 Task: Add an event  with title  Casual Lunch Break: Mindfulness and Stress Reduction Workshop, date '2023/10/06' to 2023/10/07  & Select Event type as  Collective. Add location for the event as  Montreal, Canada and add a description: The AGM will also serve as a forum for electing or re-electing board members, if applicable. The election process will be conducted in accordance with the organization's bylaws and regulations, allowing for a fair and democratic representation of shareholders' interests.Create an event link  http-casuallunchbreak:mindfulnessandstressreductionworkshopcom & Select the event color as  Blue. , logged in from the account softage.4@softage.netand send the event invitation to softage.8@softage.net and softage.9@softage.net
Action: Mouse pressed left at (796, 117)
Screenshot: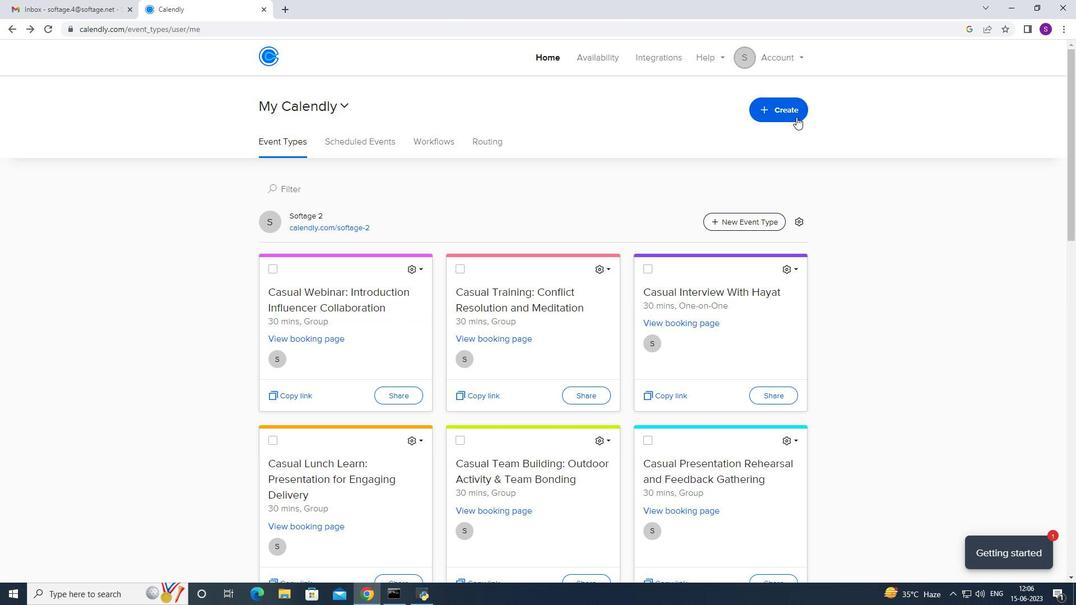 
Action: Mouse moved to (743, 147)
Screenshot: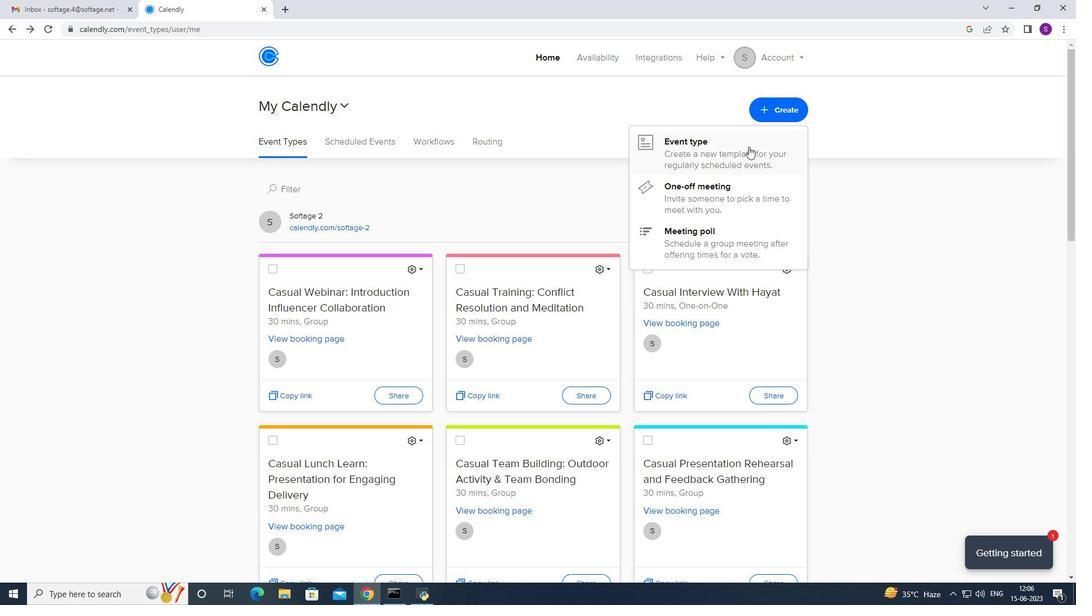 
Action: Mouse pressed left at (743, 147)
Screenshot: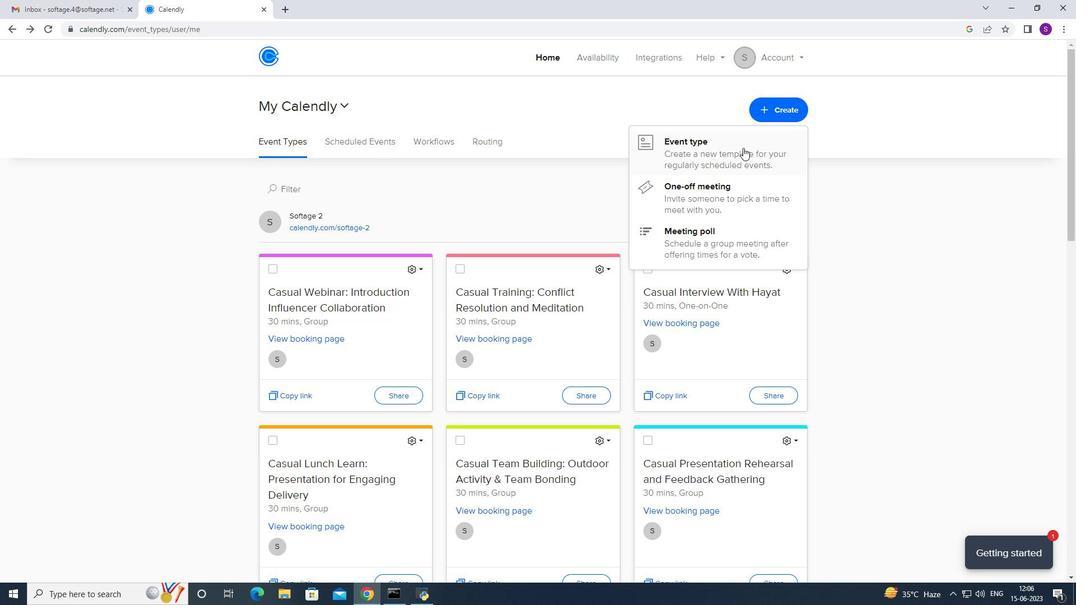 
Action: Mouse moved to (557, 333)
Screenshot: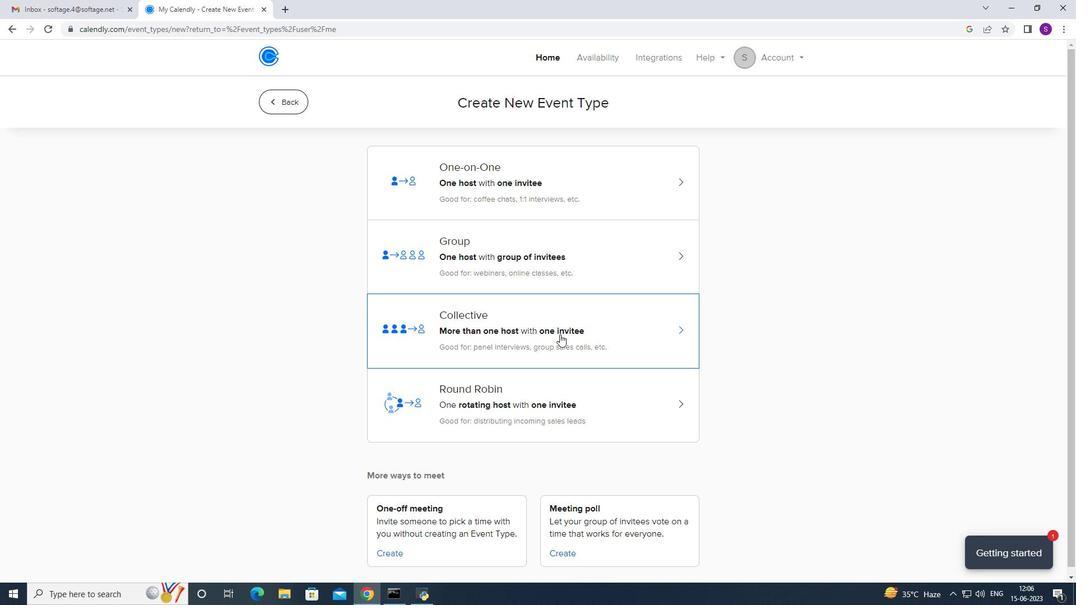 
Action: Mouse pressed left at (557, 333)
Screenshot: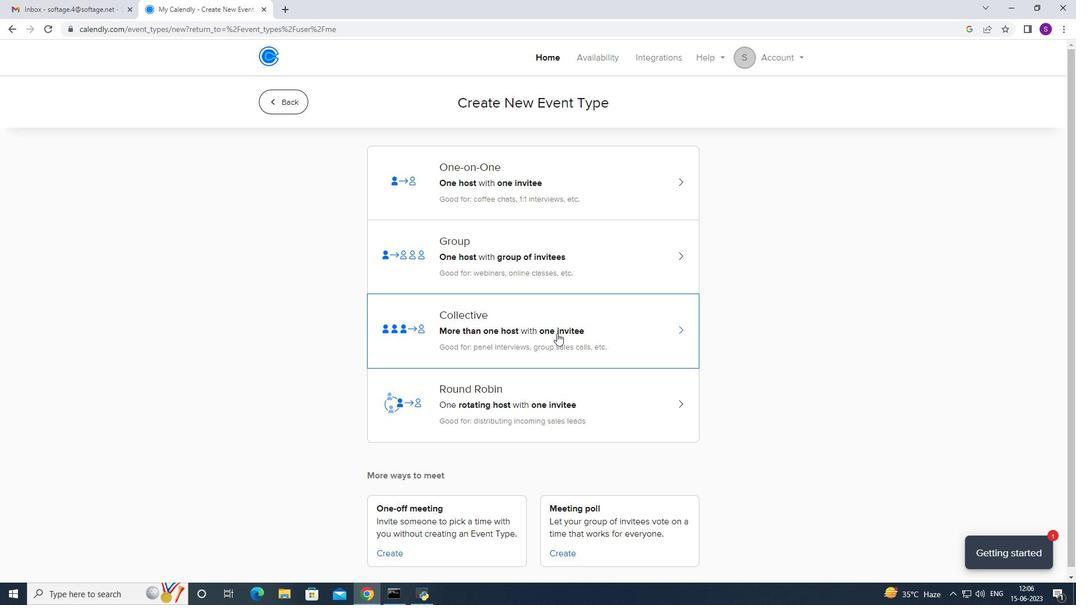 
Action: Mouse moved to (668, 248)
Screenshot: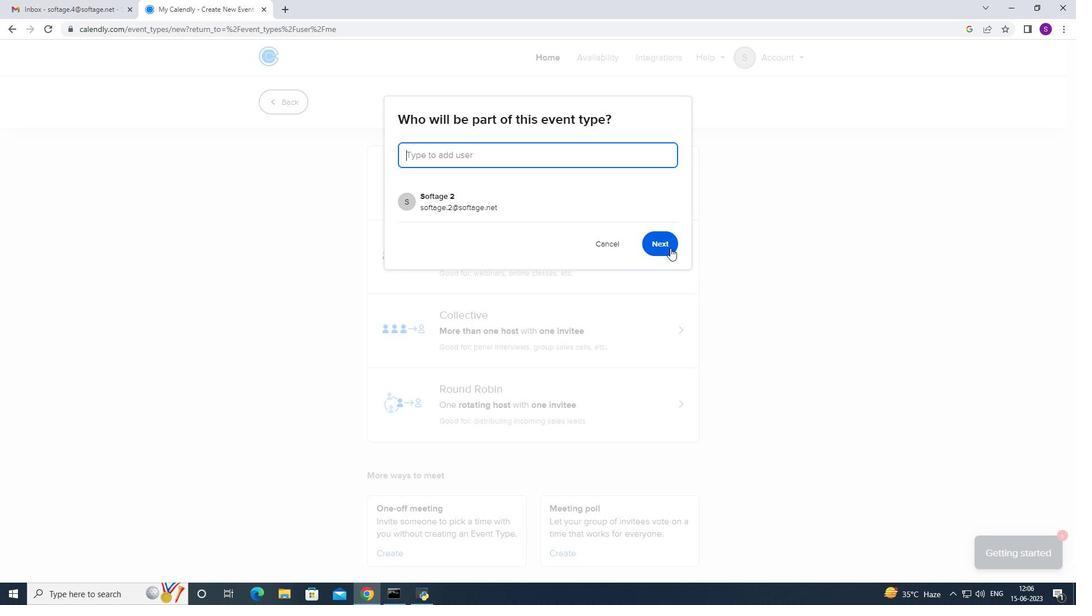 
Action: Mouse pressed left at (668, 248)
Screenshot: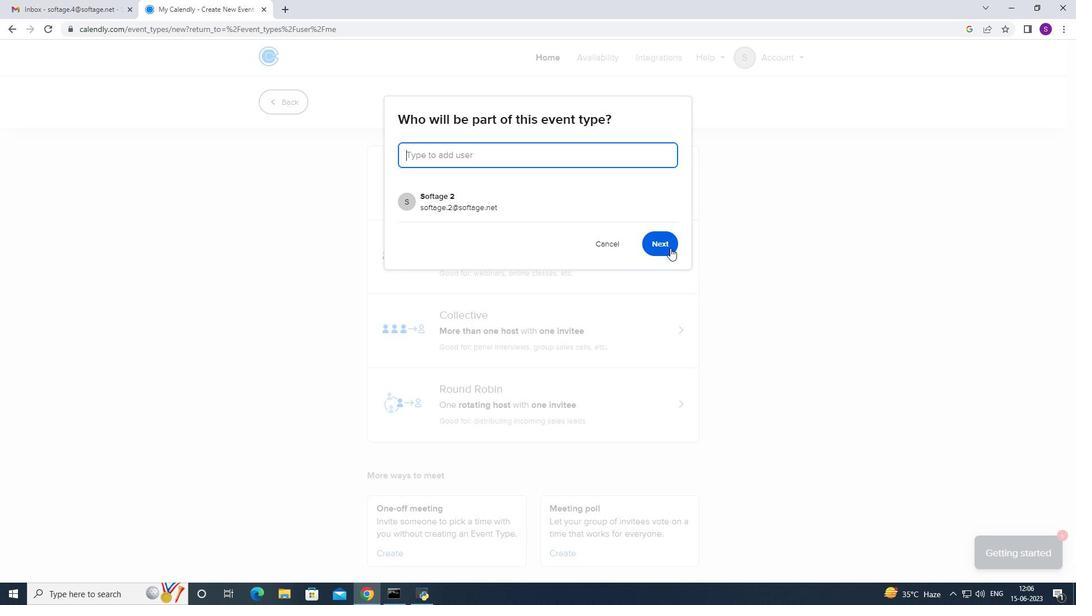 
Action: Mouse moved to (1060, 44)
Screenshot: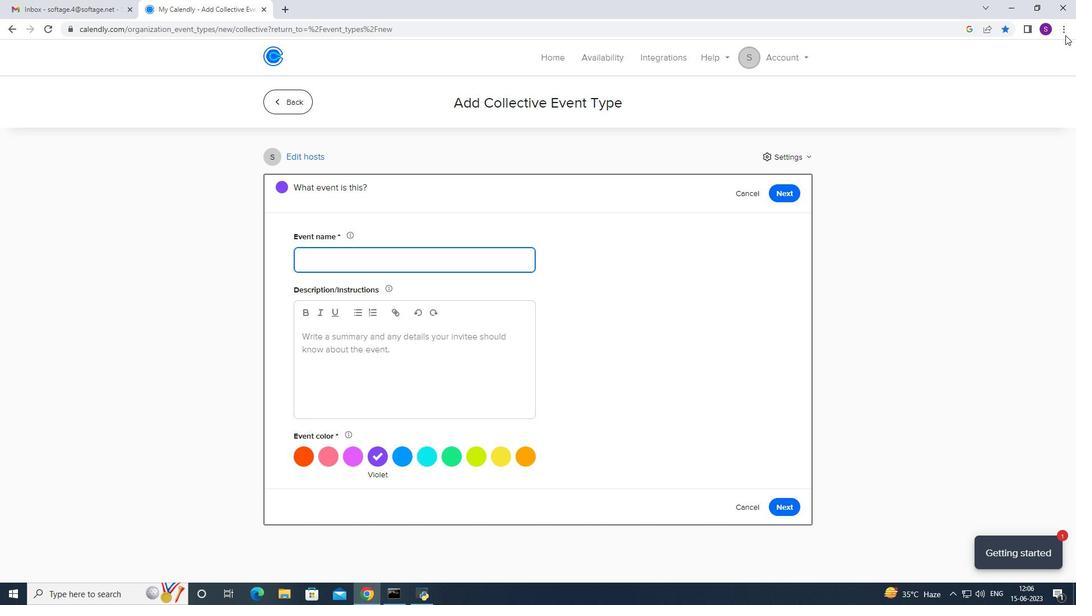 
Action: Key pressed <Key.caps_lock>C<Key.caps_lock>asual<Key.space><Key.caps_lock>L<Key.caps_lock>unch<Key.space><Key.caps_lock>BREAK<Key.shift_r>:<Key.space>M<Key.caps_lock>=<Key.backspace><Key.backspace><Key.backspace><Key.backspace><Key.backspace><Key.backspace><Key.backspace><Key.backspace><Key.caps_lock><Key.caps_lock>reak<Key.shift_r>:<Key.space><Key.caps_lock>M<Key.caps_lock>indg<Key.backspace>fullness<Key.space>ans=<Key.backspace><Key.backspace><Key.backspace><Key.backspace>
Screenshot: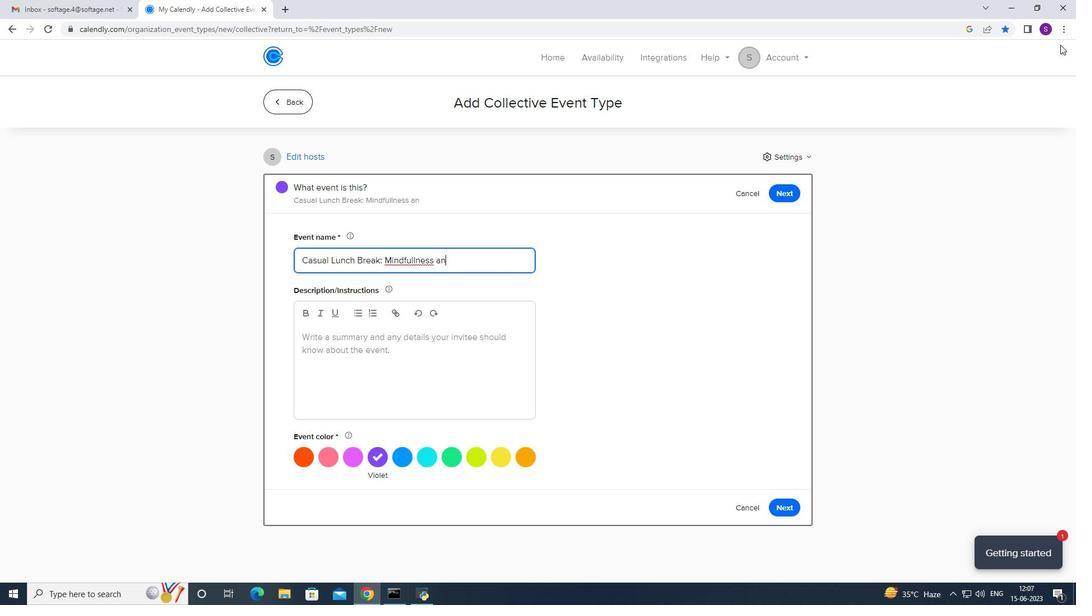 
Action: Mouse moved to (749, 1)
Screenshot: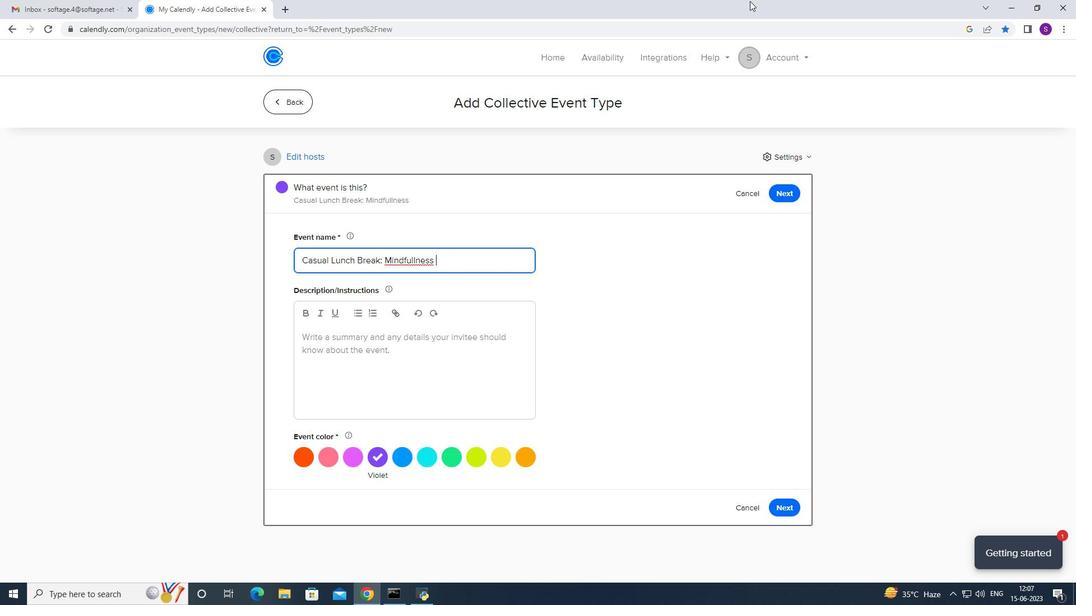 
Action: Key pressed <Key.backspace><Key.backspace><Key.backspace><Key.backspace><Key.backspace><Key.backspace>ness<Key.space>and<Key.space><Key.caps_lock>S<Key.caps_lock>tress<Key.space><Key.caps_lock>R<Key.caps_lock>educyion<Key.backspace><Key.backspace><Key.backspace><Key.backspace>tion
Screenshot: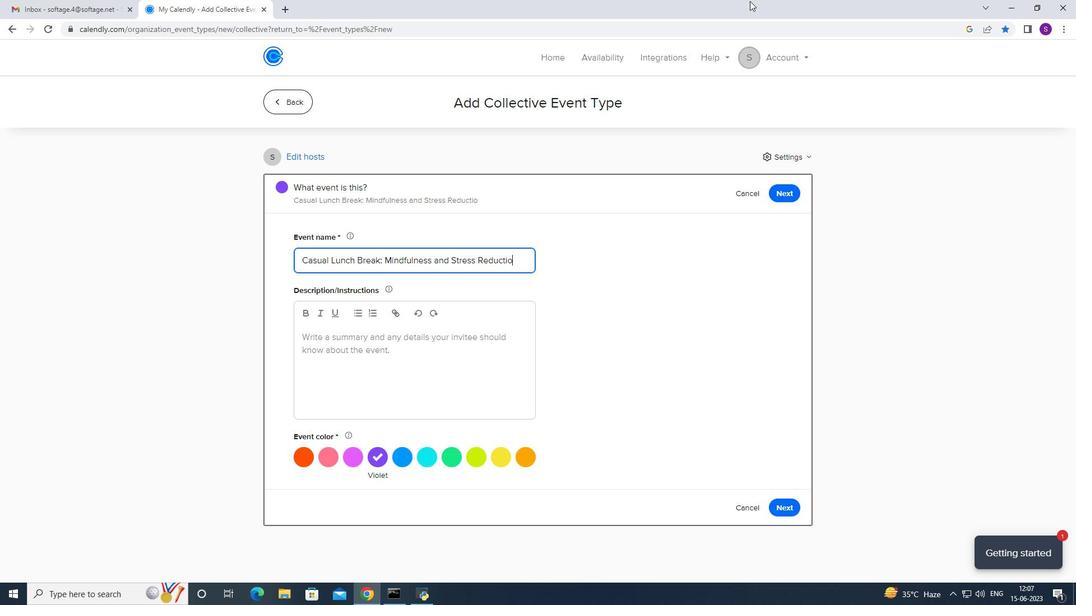 
Action: Mouse moved to (400, 359)
Screenshot: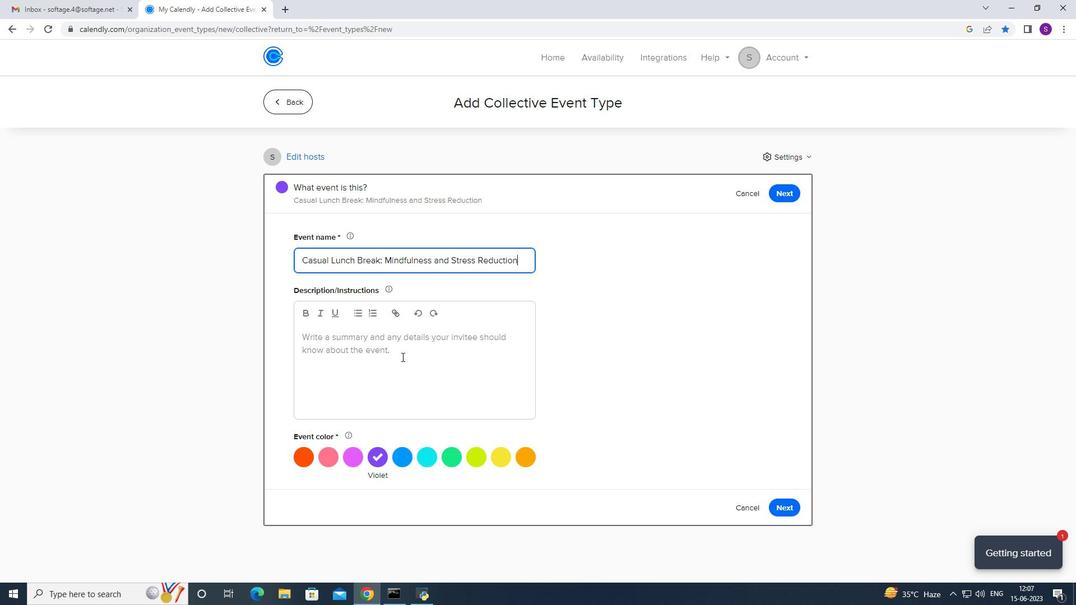 
Action: Mouse pressed left at (400, 359)
Screenshot: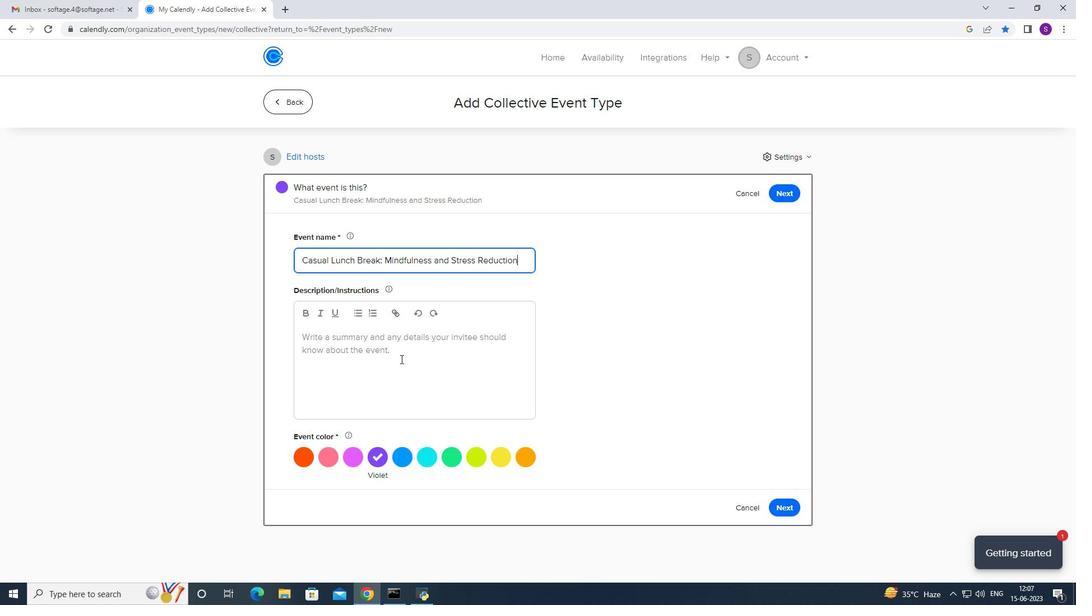 
Action: Mouse moved to (401, 459)
Screenshot: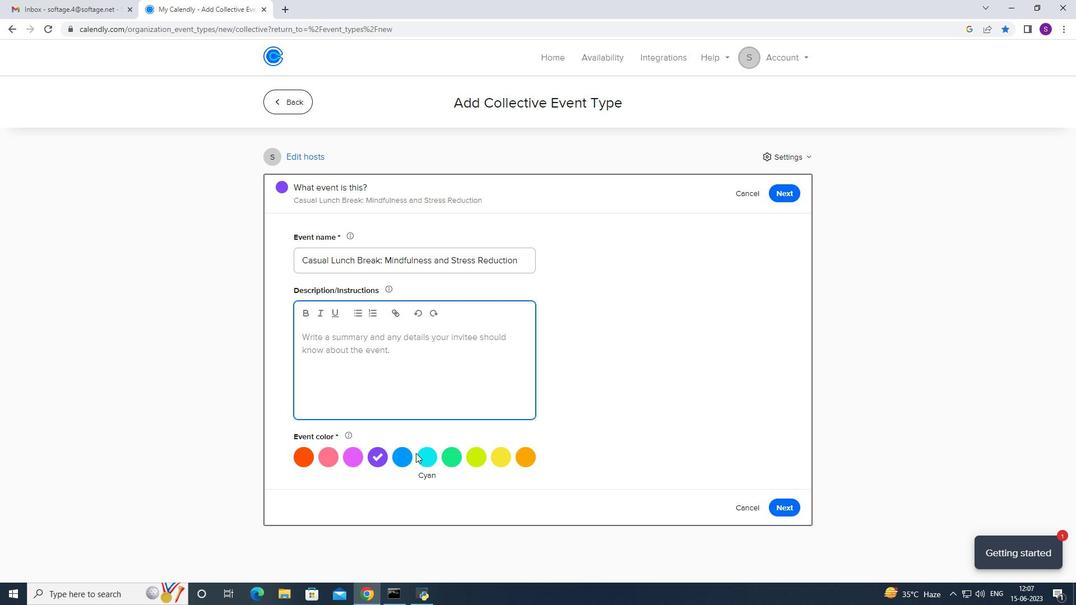 
Action: Mouse pressed left at (401, 459)
Screenshot: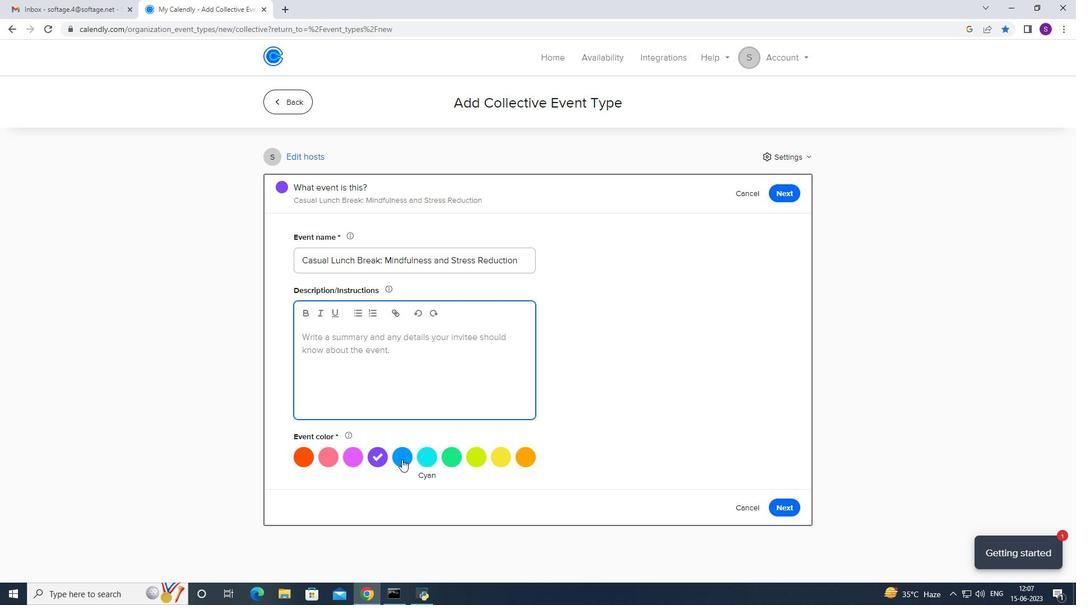 
Action: Mouse moved to (398, 363)
Screenshot: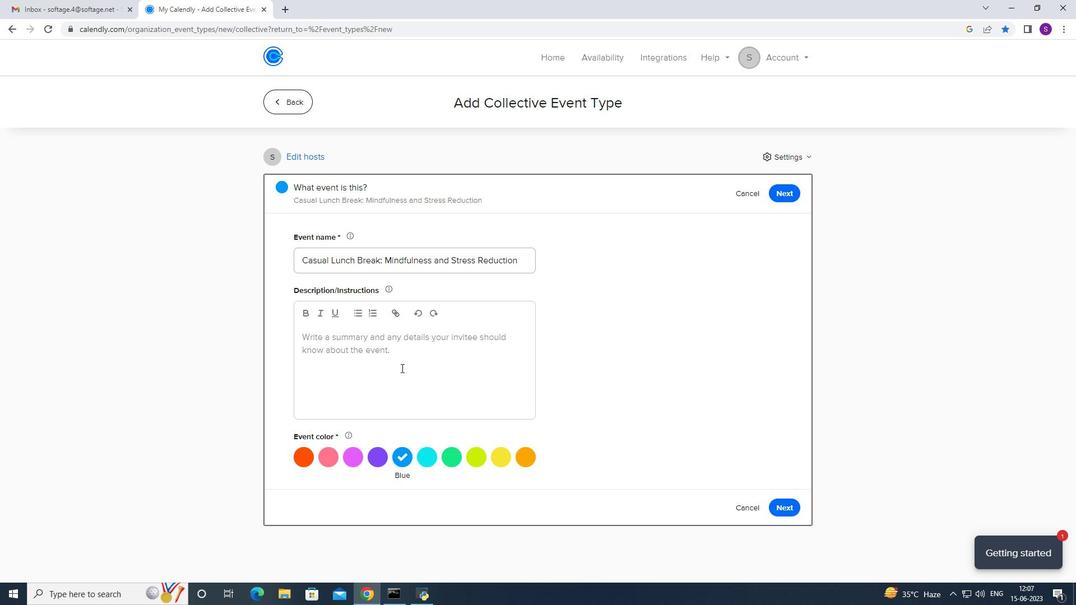 
Action: Mouse pressed left at (398, 363)
Screenshot: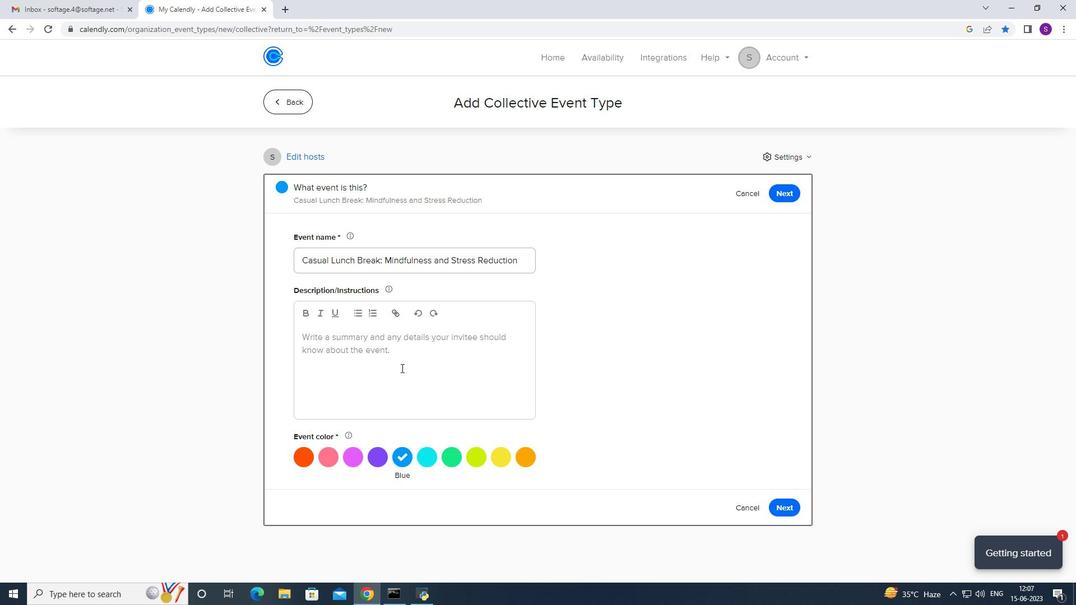 
Action: Mouse moved to (319, 319)
Screenshot: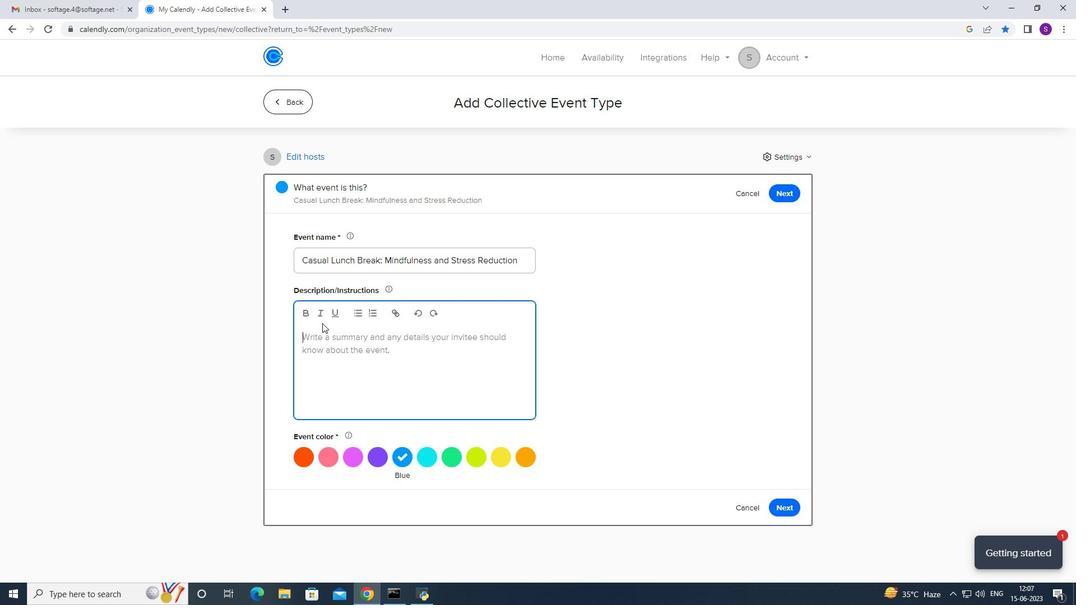
Action: Mouse pressed left at (319, 319)
Screenshot: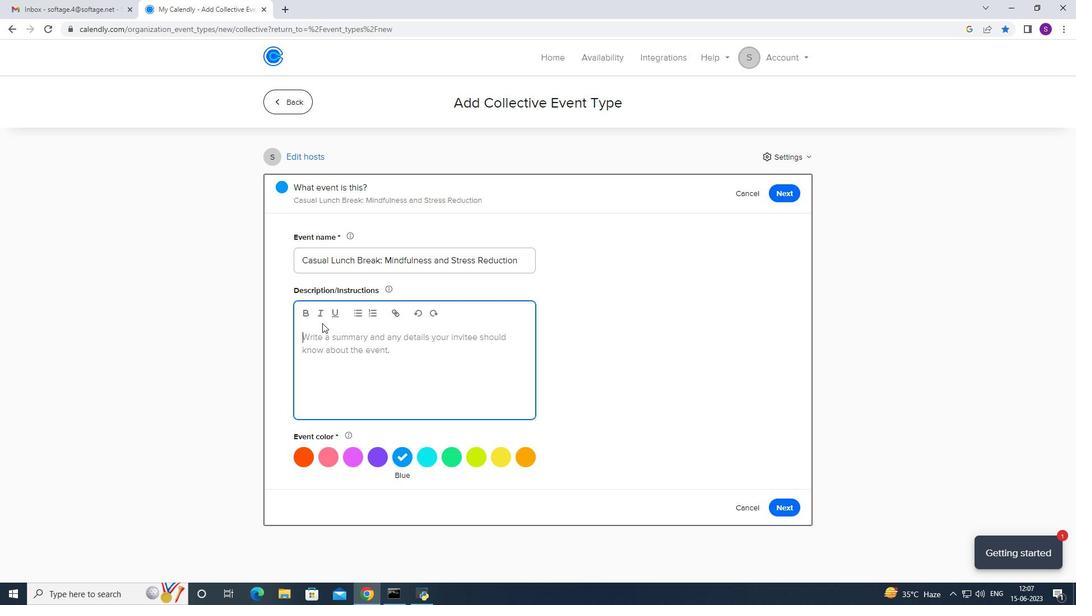 
Action: Mouse moved to (319, 339)
Screenshot: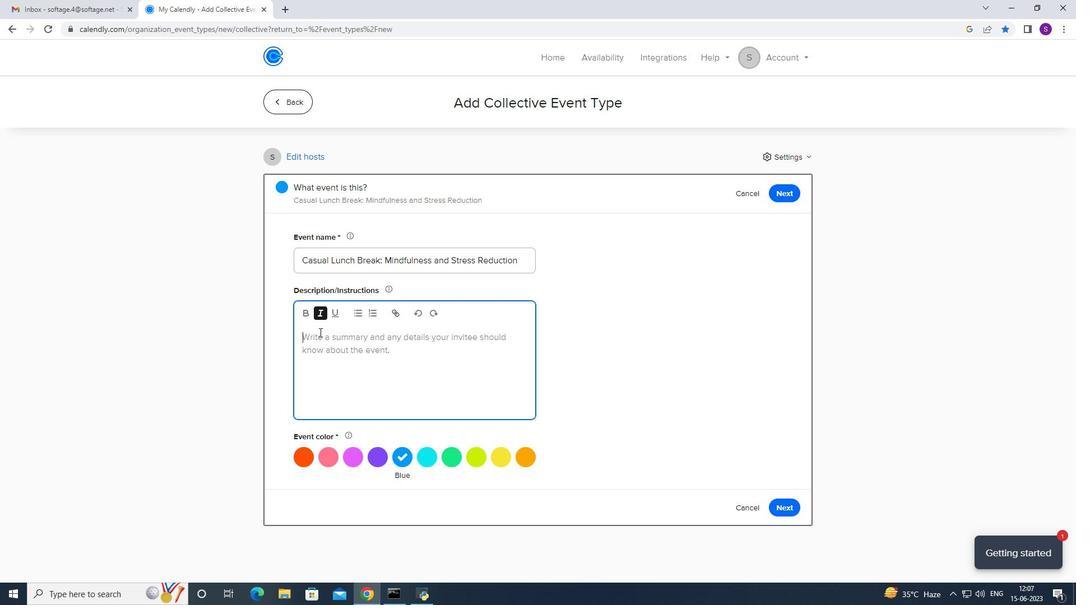 
Action: Mouse pressed left at (319, 339)
Screenshot: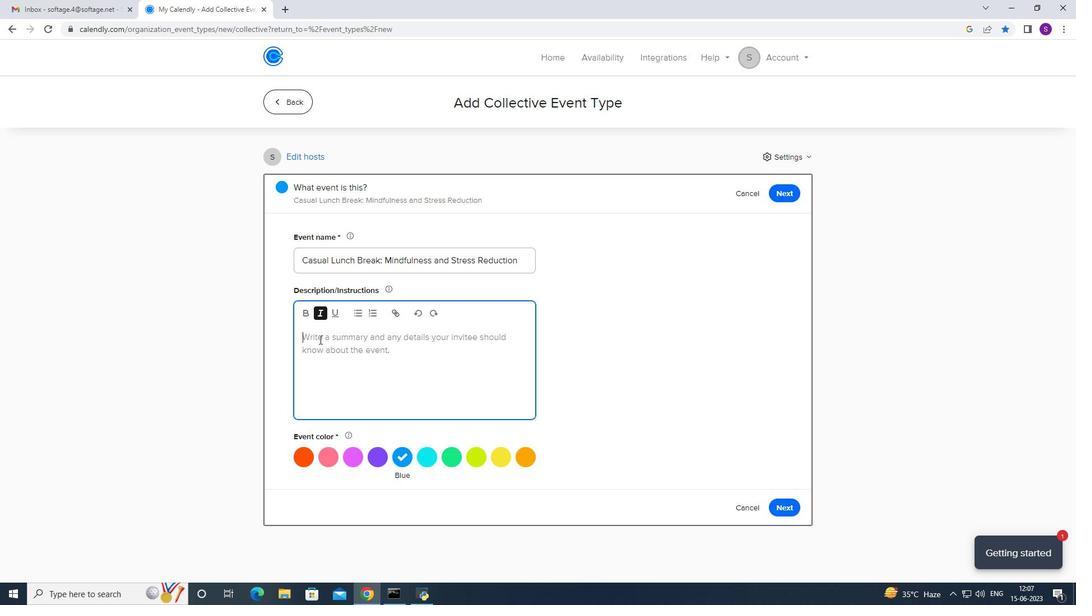 
Action: Mouse moved to (327, 339)
Screenshot: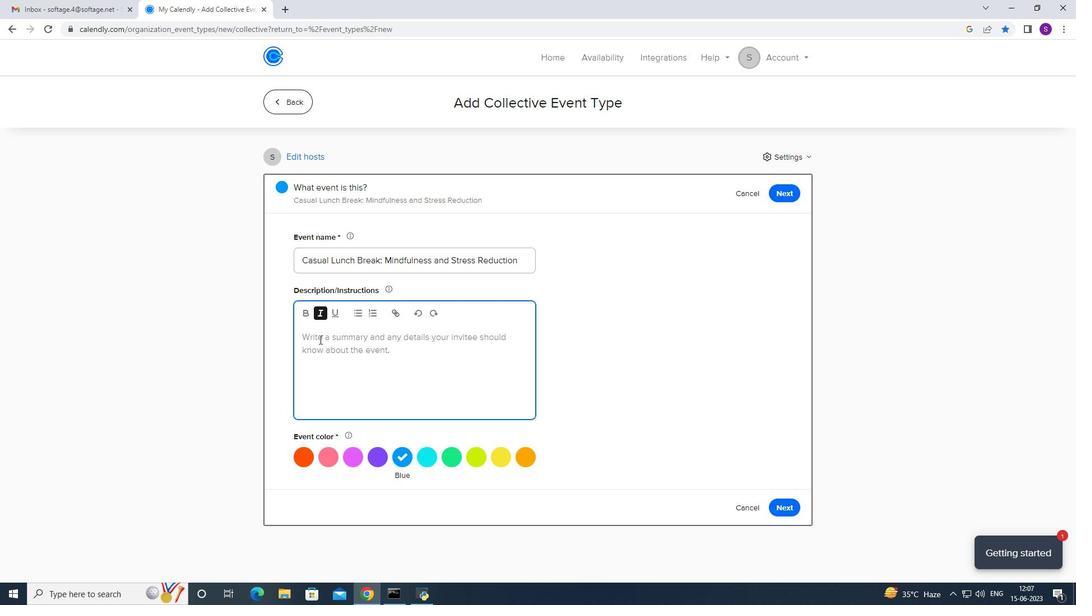 
Action: Key pressed <Key.caps_lock>T<Key.caps_lock>he<Key.space><Key.caps_lock>AGM<Key.space><Key.caps_lock>will<Key.space>also<Key.space>serve<Key.space>as<Key.space>a<Key.space>forum<Key.space>for<Key.space>electing<Key.space>or<Key.space>re<Key.space>electing<Key.space>
Screenshot: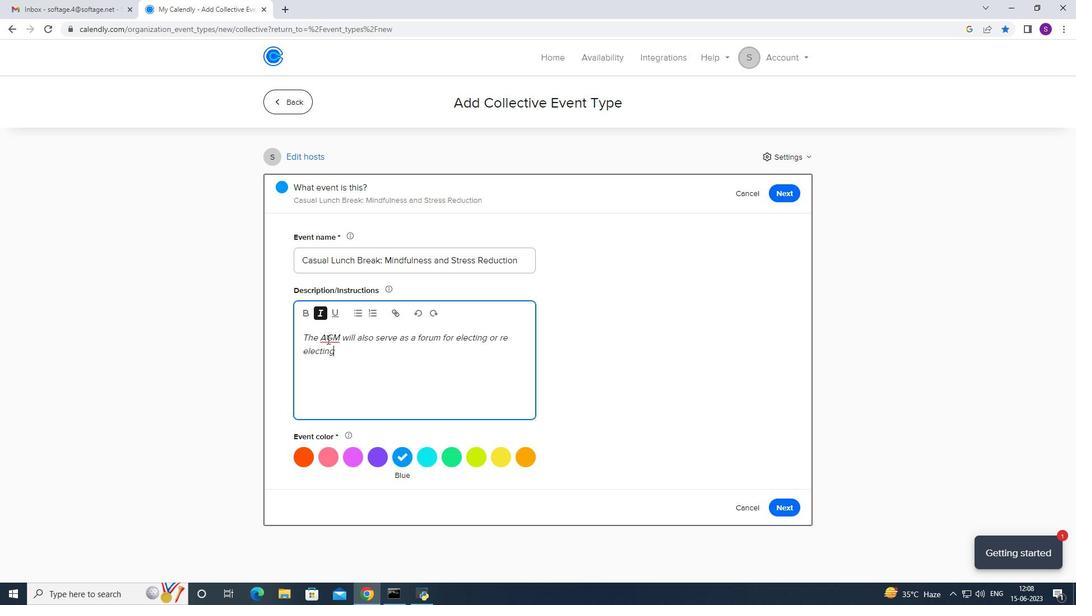 
Action: Mouse moved to (330, 332)
Screenshot: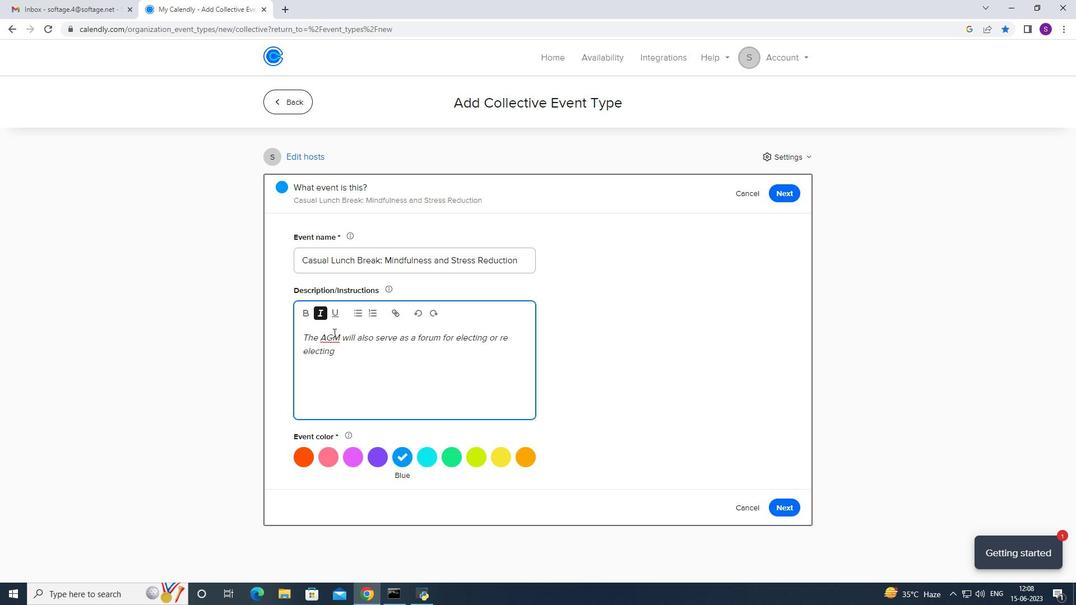 
Action: Key pressed board<Key.space>members<Key.space>if<Key.space>applicale<Key.backspace><Key.backspace>b;e<Key.backspace><Key.backspace>le.<Key.caps_lock>T<Key.caps_lock>he<Key.space>election<Key.space>[<Key.backspace>process<Key.space>will<Key.space>be<Key.space>coin<Key.backspace><Key.backspace>nducted<Key.space>in<Key.space>accordance<Key.space>with<Key.space>the<Key.space>oi<Key.backspace>rganizations<Key.space>bu<Key.backspace>y<Key.space>laws<Key.space>and<Key.space>regyu<Key.backspace><Key.backspace>ulations<Key.space>,allowing<Key.space>for<Key.space>fair<Key.space>andf<Key.space><Key.backspace><Key.backspace><Key.space>democt<Key.backspace>ratic<Key.space>res<Key.backspace>presentation<Key.space>of<Key.space>shareholders<Key.space>interests.
Screenshot: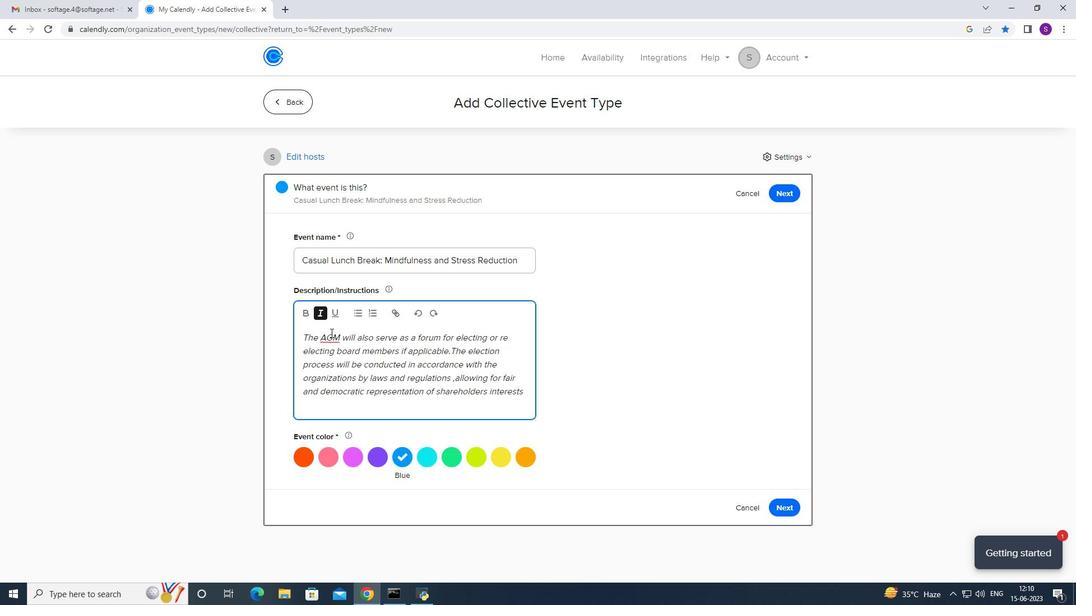 
Action: Mouse moved to (779, 501)
Screenshot: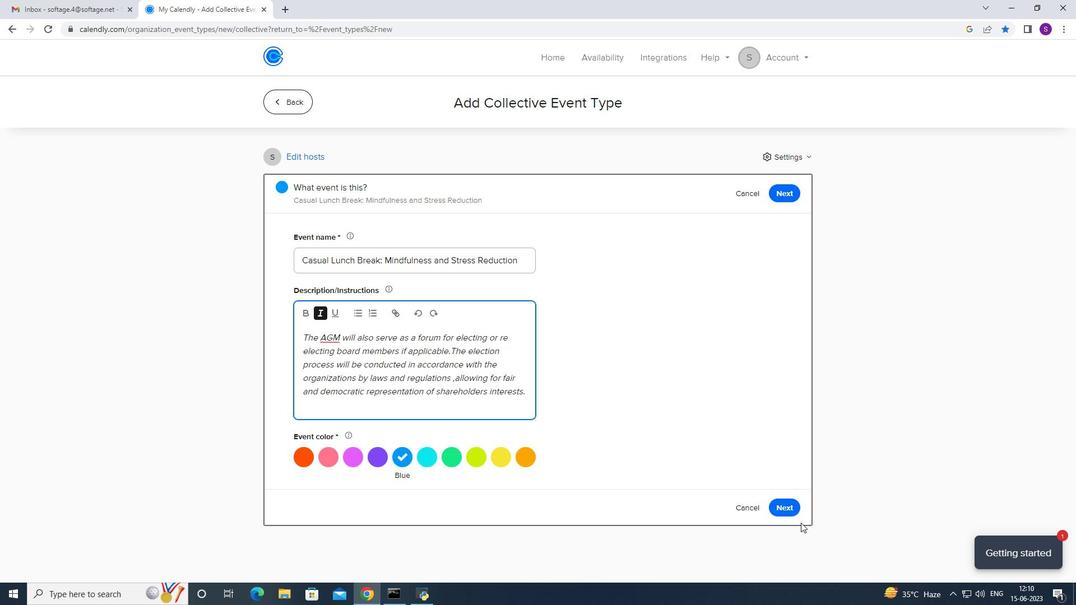 
Action: Mouse pressed left at (779, 501)
Screenshot: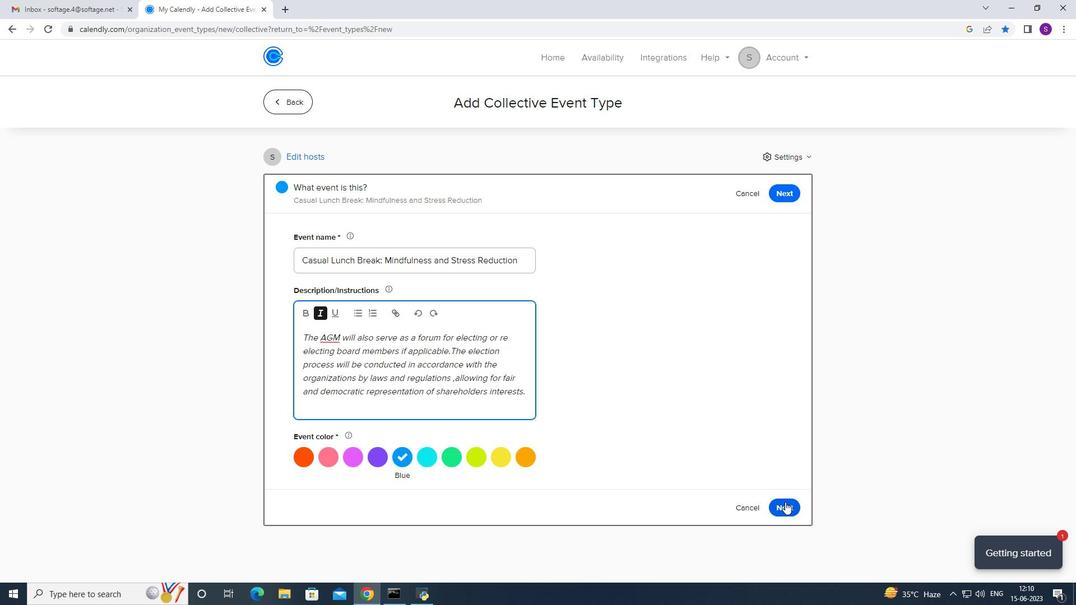 
Action: Mouse moved to (344, 322)
Screenshot: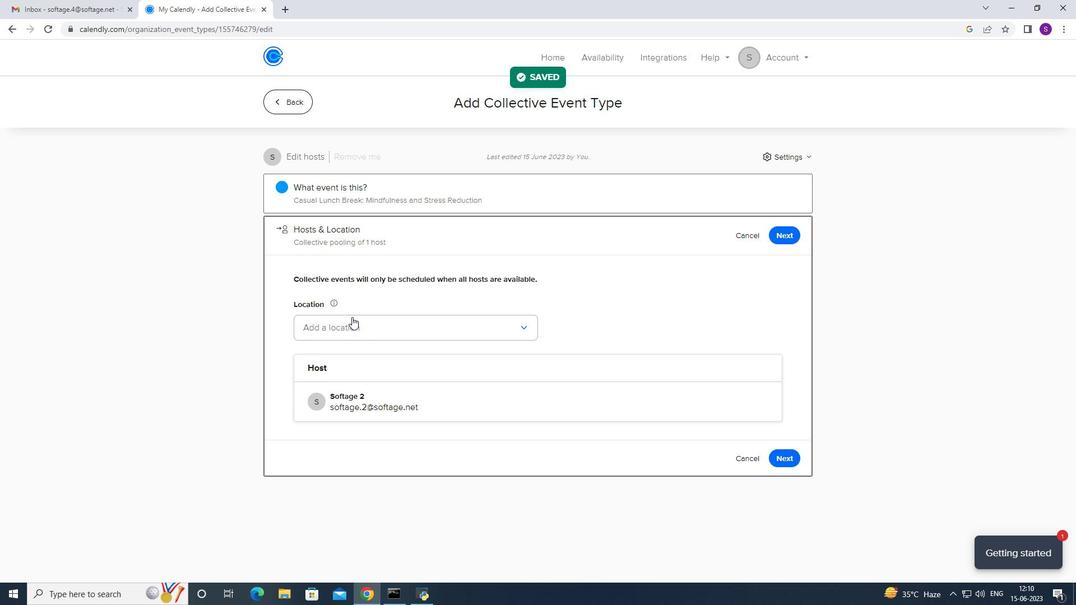 
Action: Mouse pressed left at (344, 322)
Screenshot: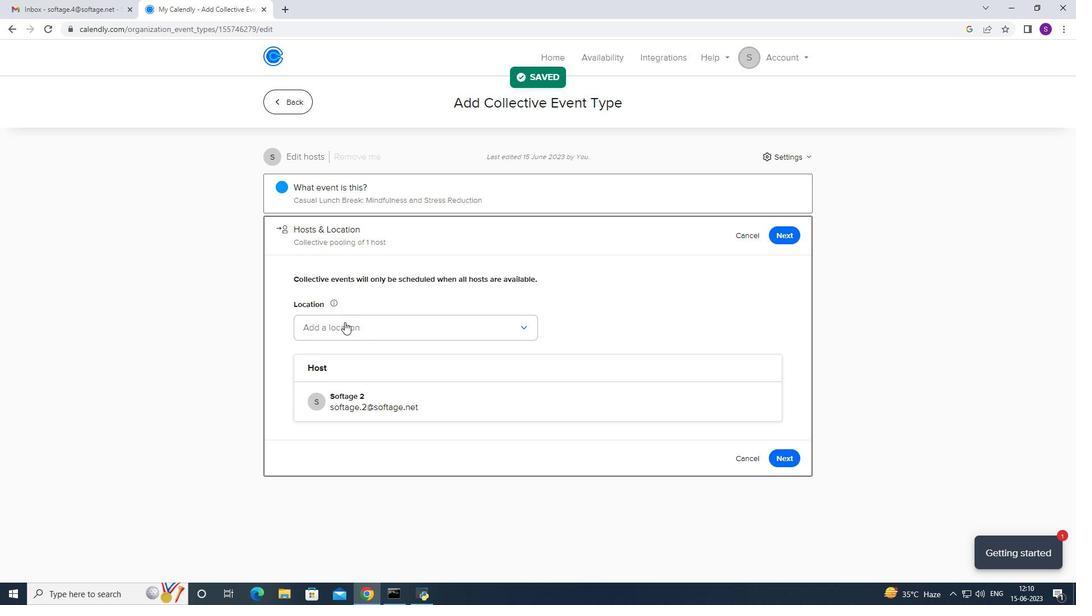 
Action: Mouse moved to (376, 352)
Screenshot: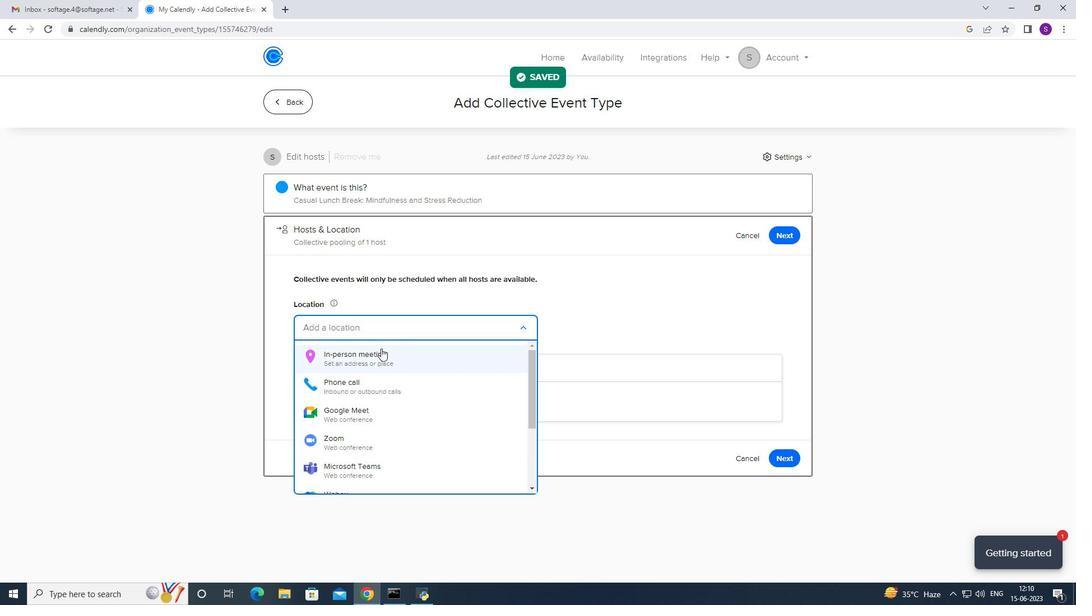 
Action: Mouse pressed left at (376, 352)
Screenshot: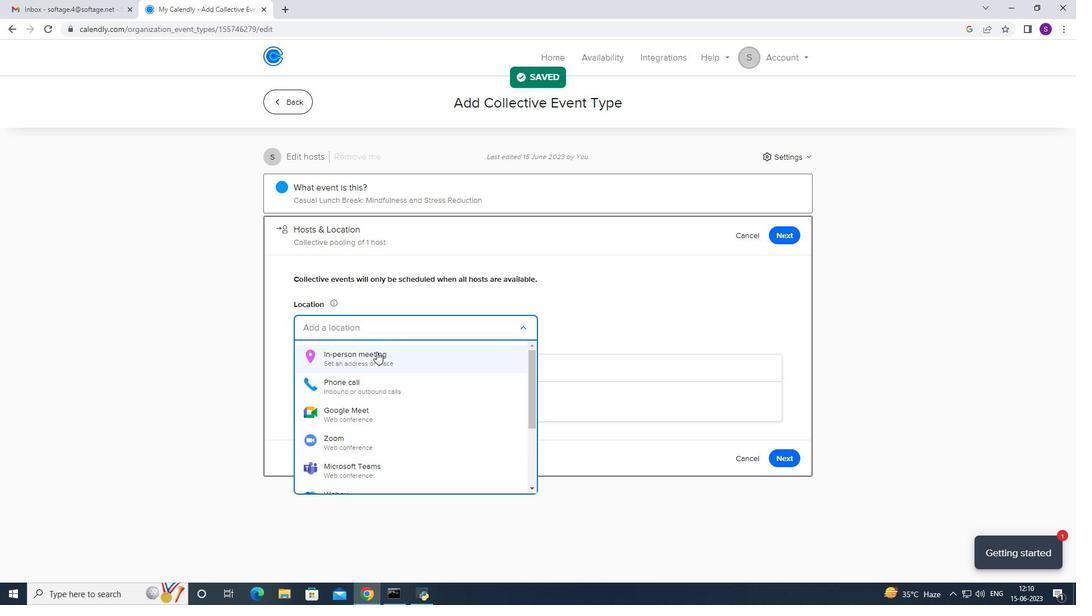 
Action: Mouse moved to (534, 188)
Screenshot: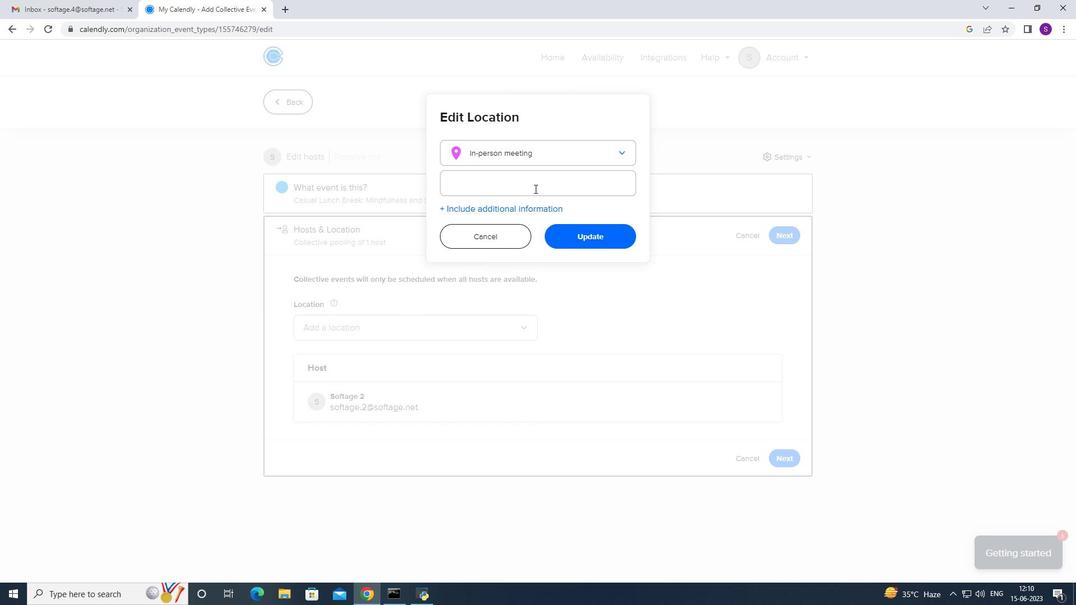 
Action: Mouse pressed left at (534, 188)
Screenshot: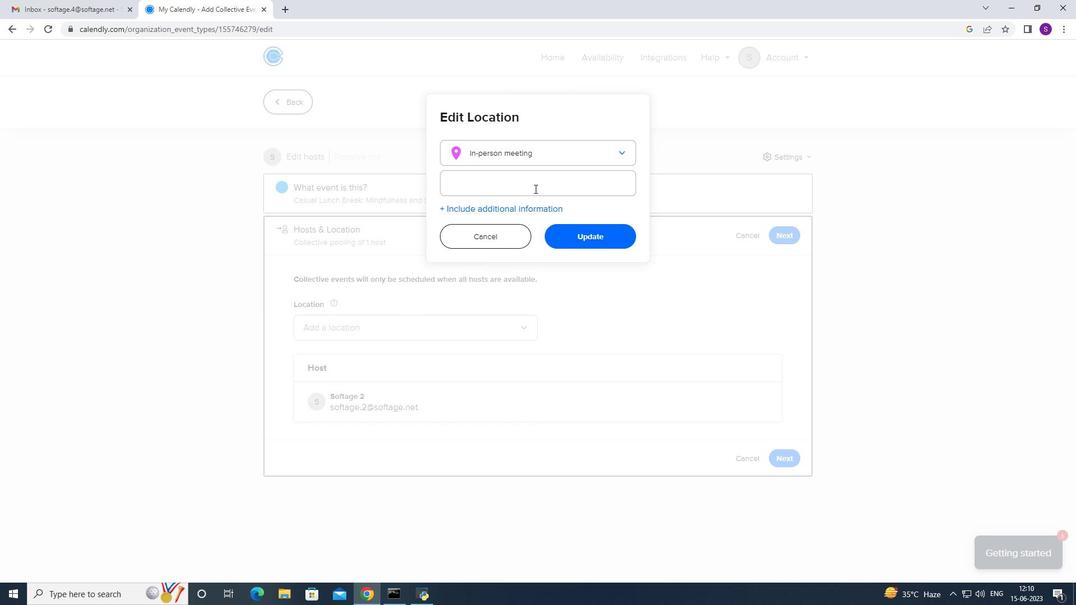 
Action: Mouse moved to (515, 193)
Screenshot: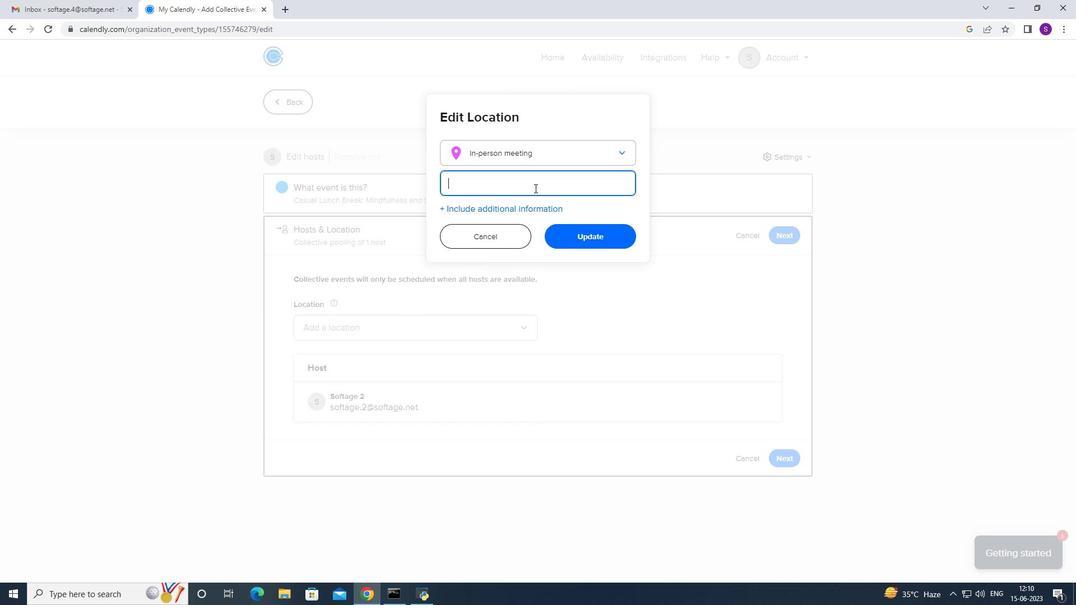 
Action: Key pressed <Key.caps_lock>M<Key.caps_lock>ontreal,m<Key.space><Key.caps_lock>C<Key.caps_lock><Key.backspace><Key.backspace><Key.backspace><Key.caps_lock>C<Key.caps_lock>anada
Screenshot: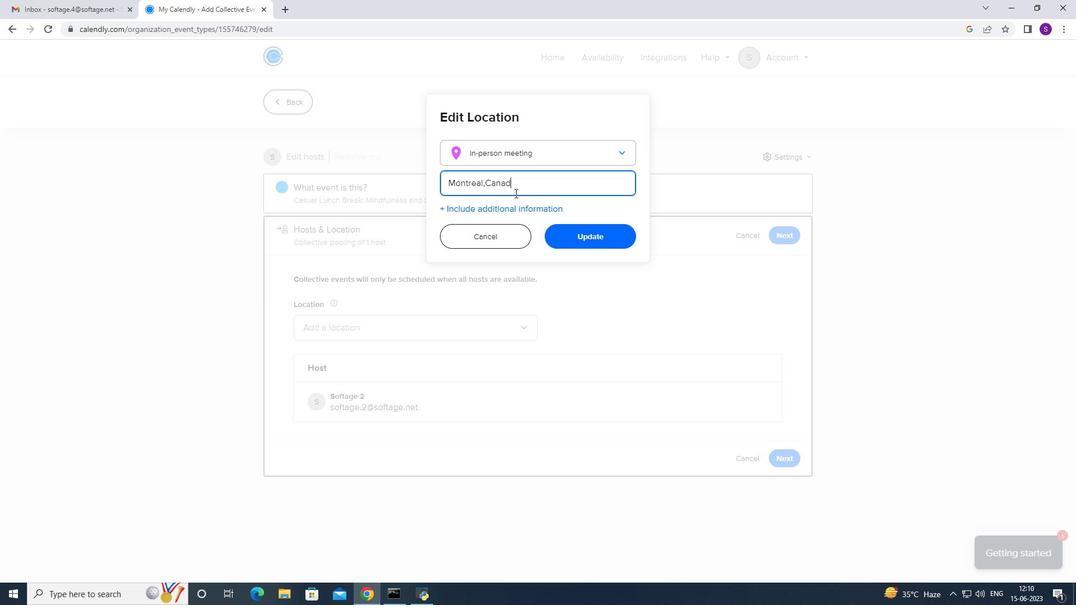 
Action: Mouse moved to (576, 233)
Screenshot: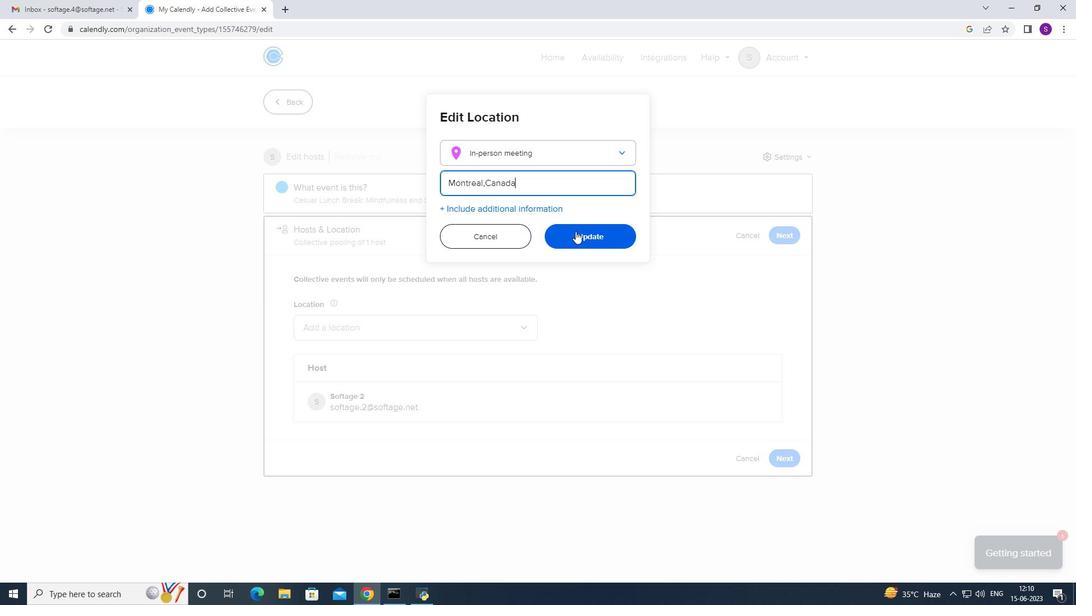 
Action: Mouse pressed left at (576, 233)
Screenshot: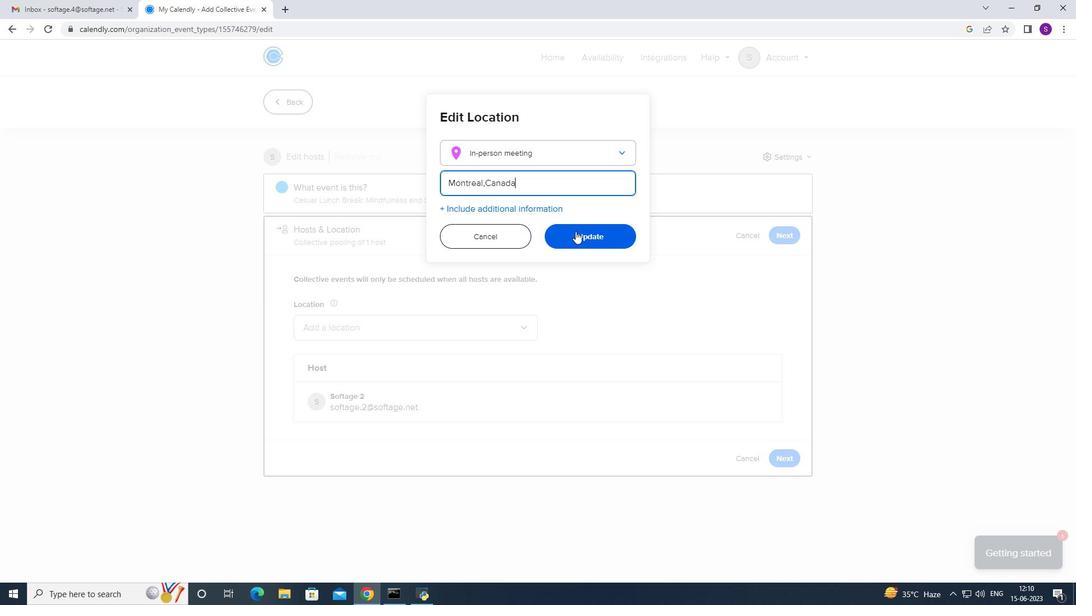 
Action: Mouse moved to (786, 463)
Screenshot: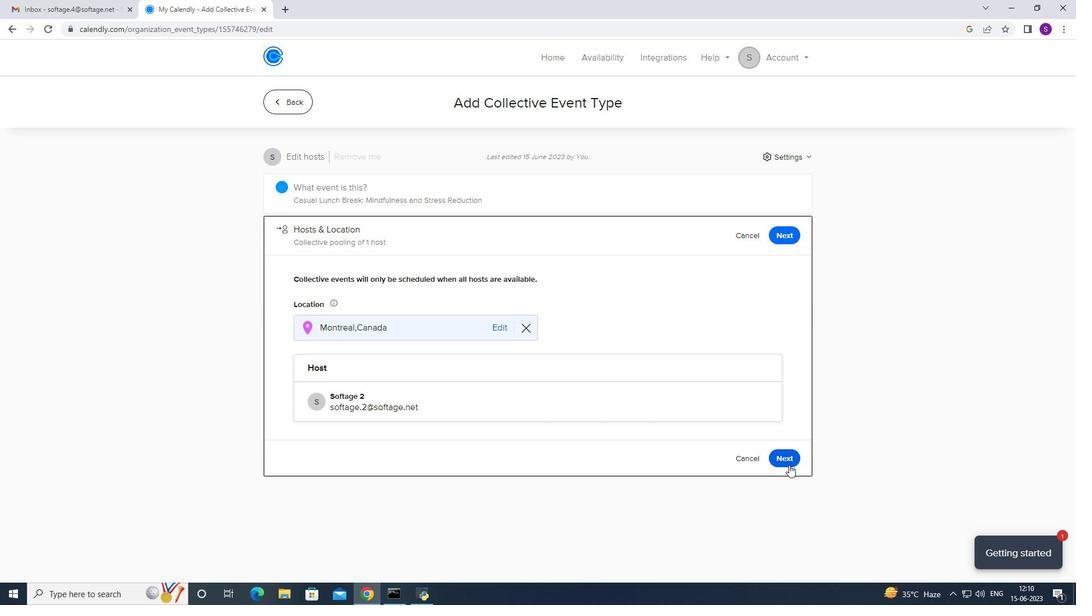 
Action: Mouse pressed left at (786, 463)
Screenshot: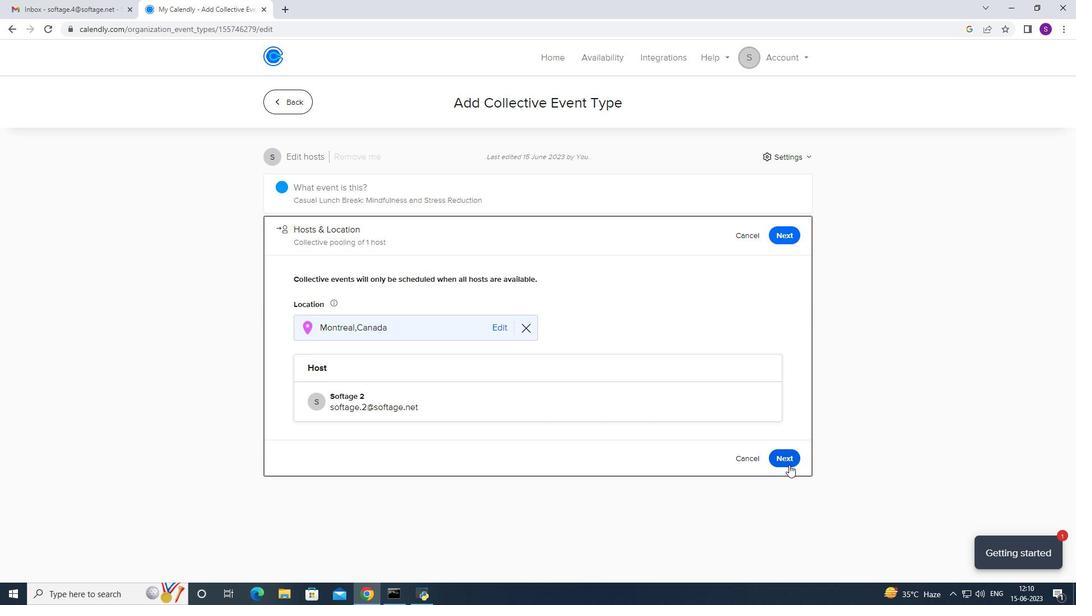 
Action: Mouse moved to (361, 395)
Screenshot: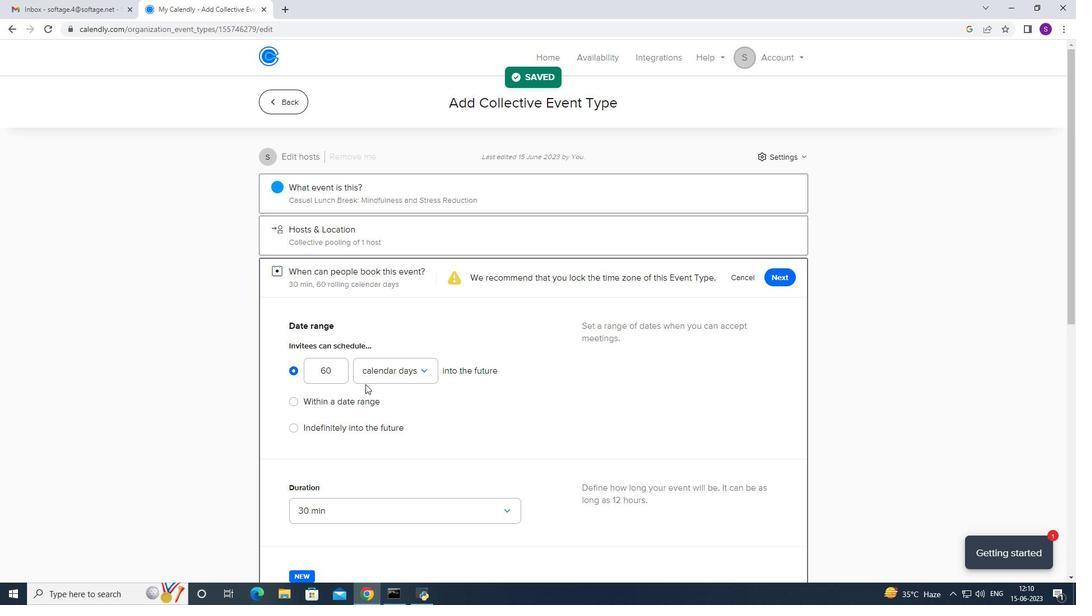 
Action: Mouse pressed left at (361, 395)
Screenshot: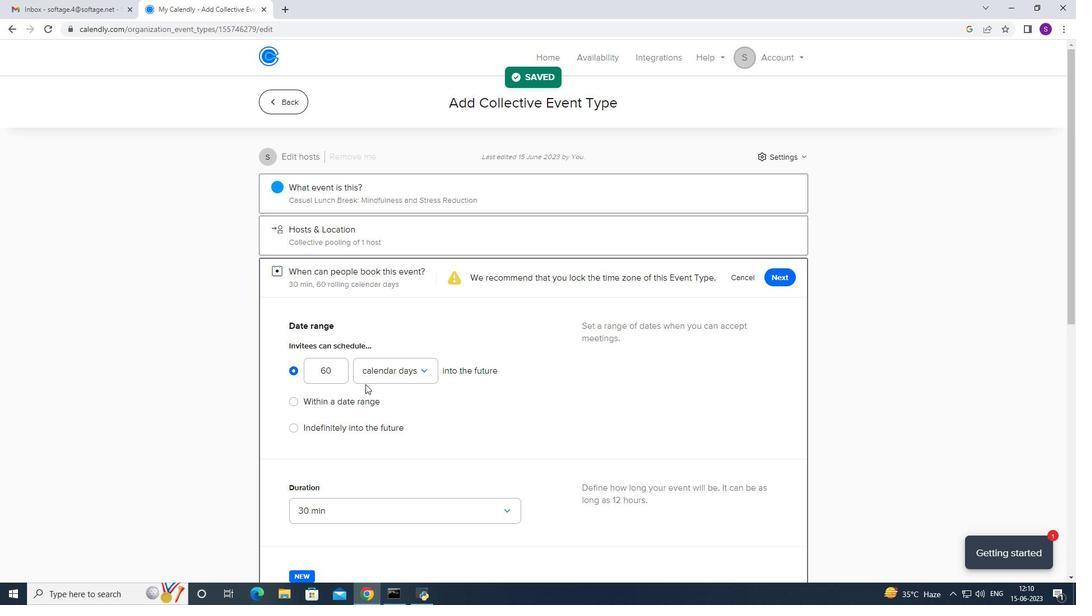 
Action: Mouse moved to (356, 397)
Screenshot: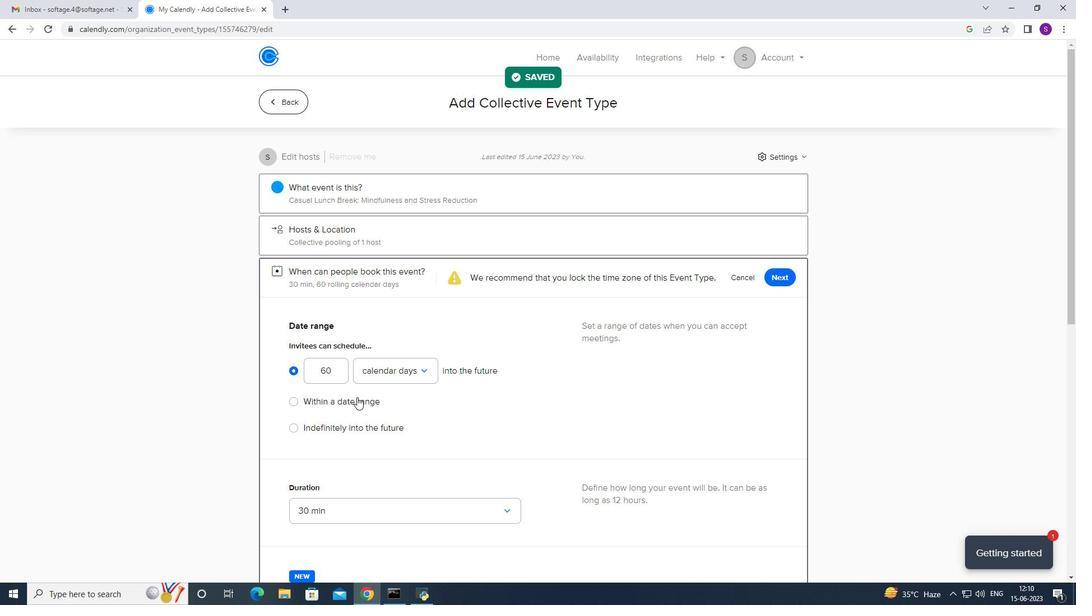 
Action: Mouse pressed left at (356, 397)
Screenshot: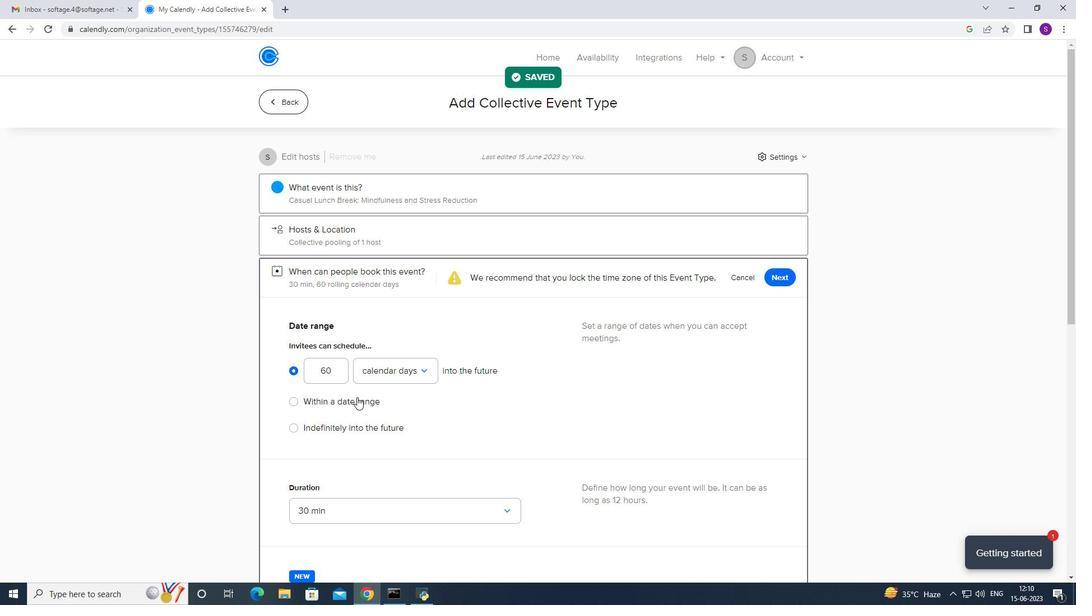 
Action: Mouse moved to (400, 401)
Screenshot: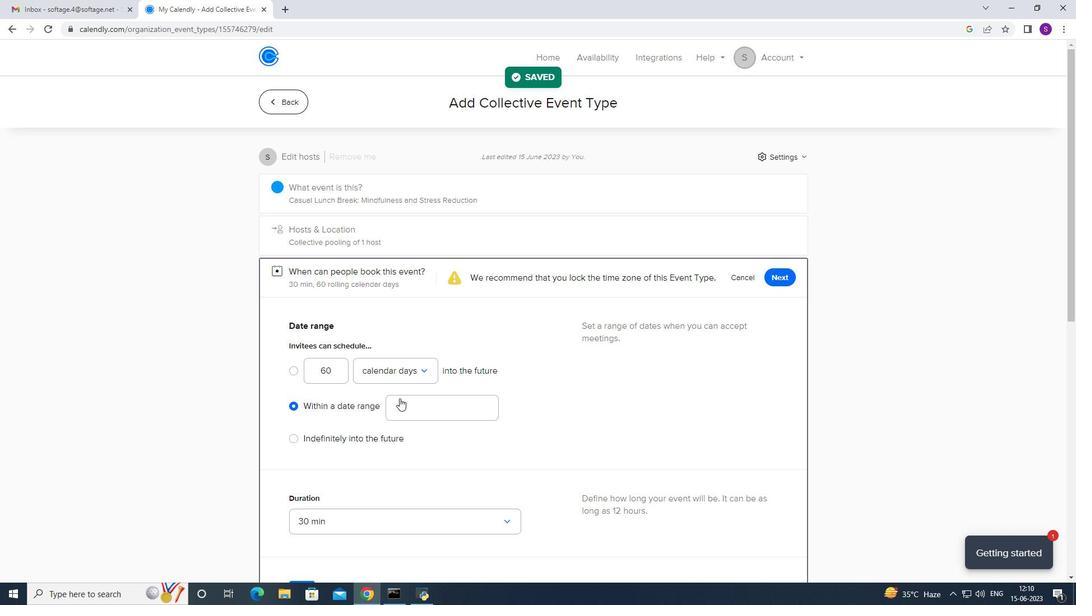 
Action: Mouse pressed left at (400, 401)
Screenshot: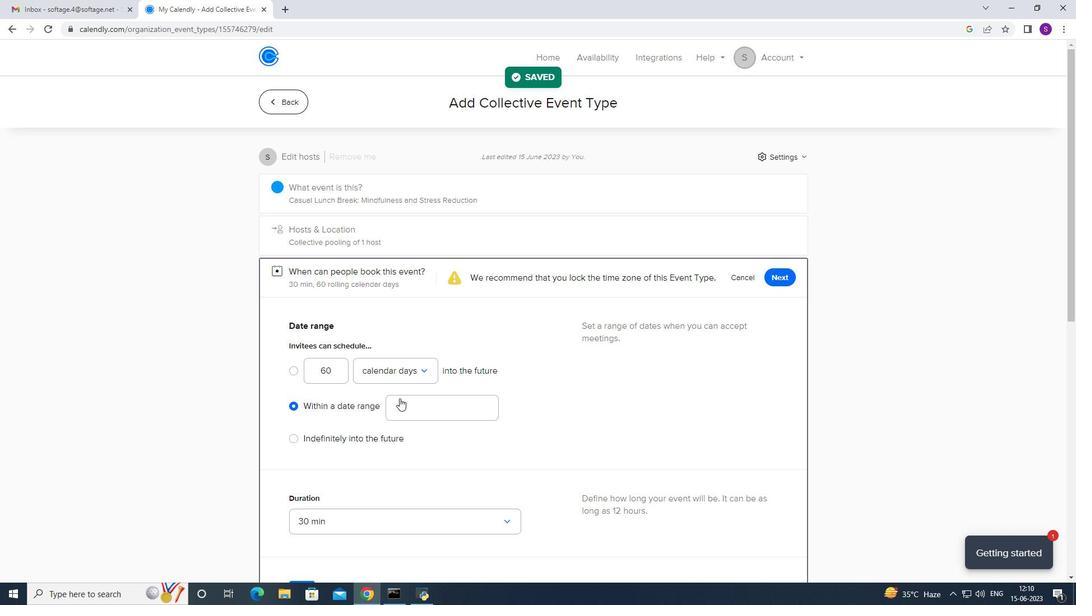 
Action: Mouse moved to (468, 196)
Screenshot: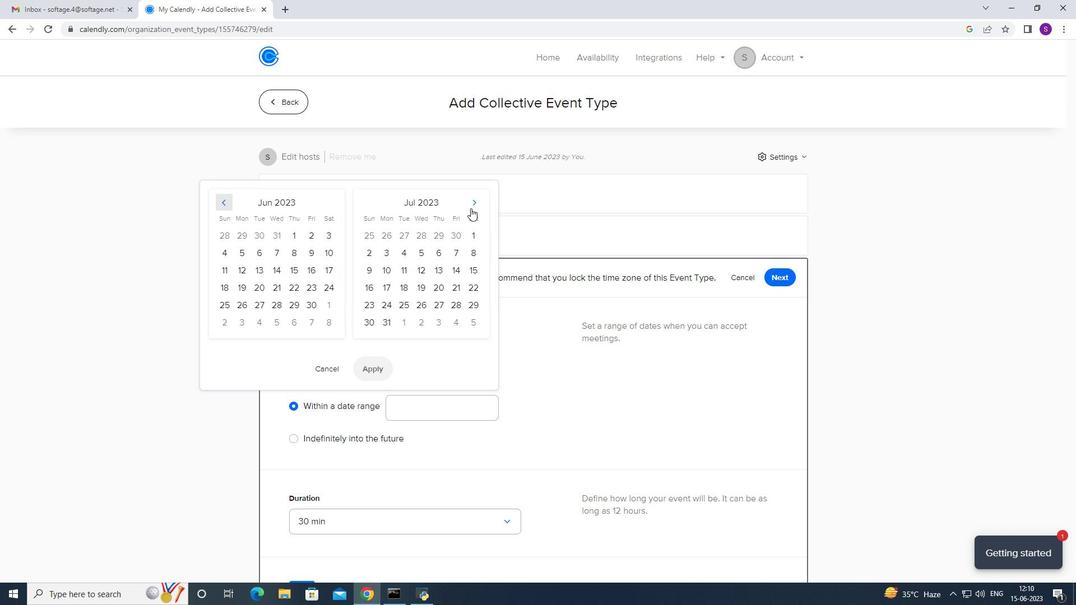 
Action: Mouse pressed left at (468, 196)
Screenshot: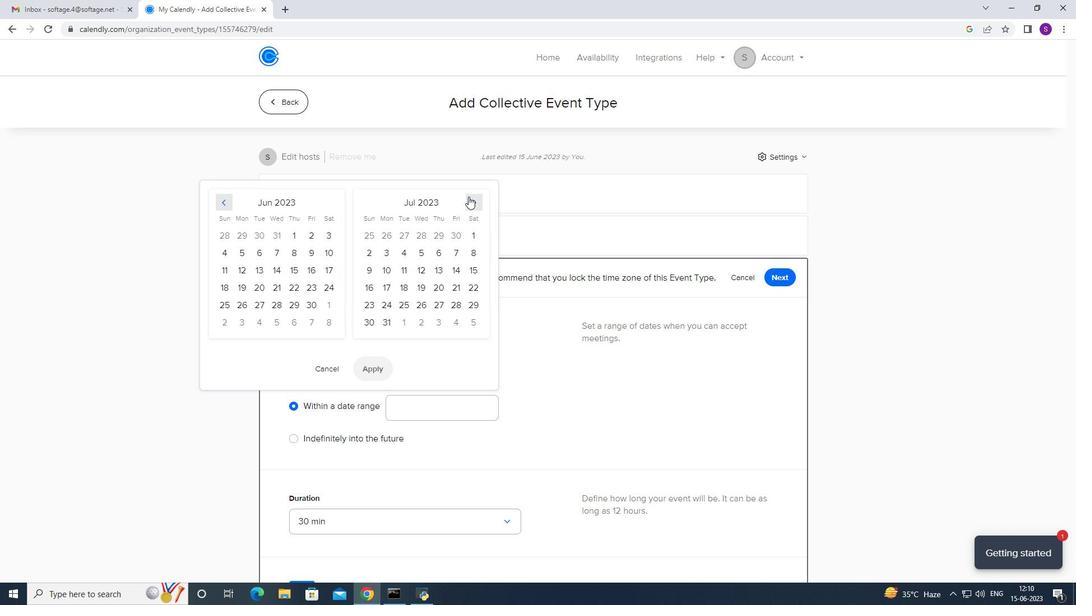 
Action: Mouse pressed left at (468, 196)
Screenshot: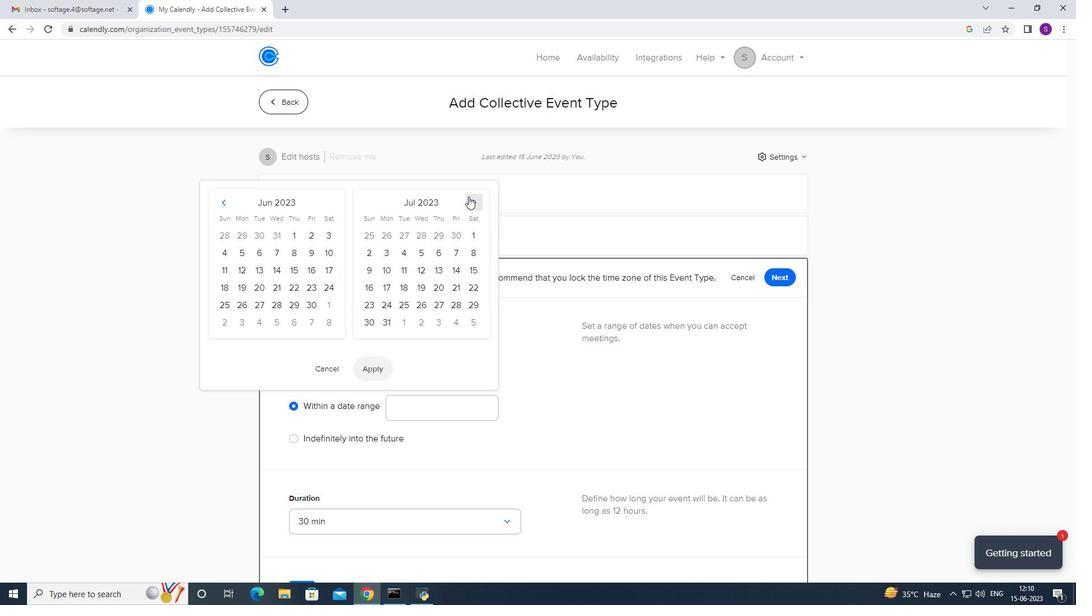 
Action: Mouse pressed left at (468, 196)
Screenshot: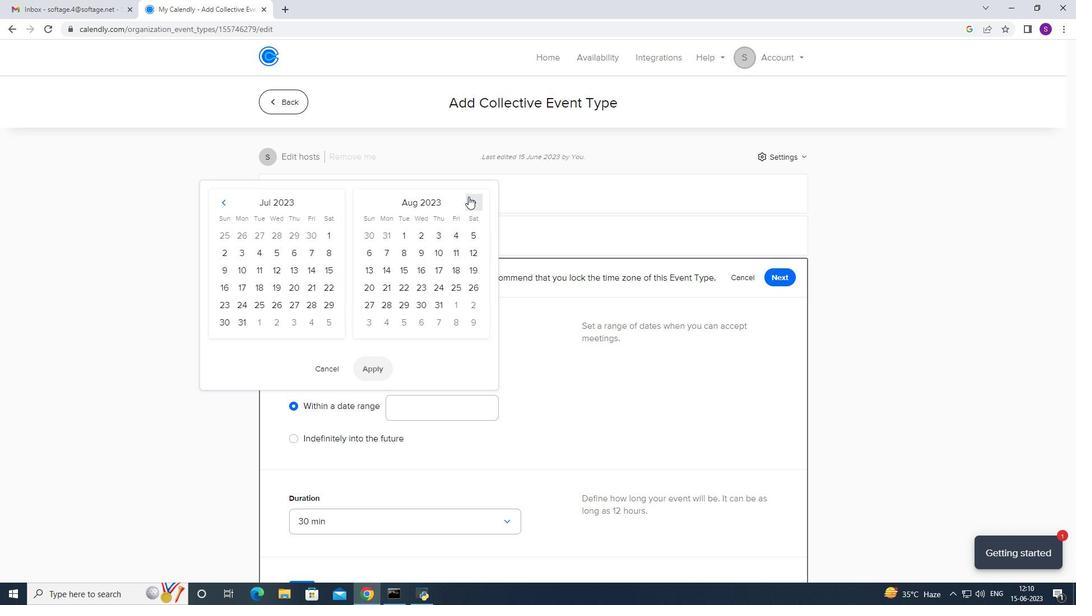 
Action: Mouse pressed left at (468, 196)
Screenshot: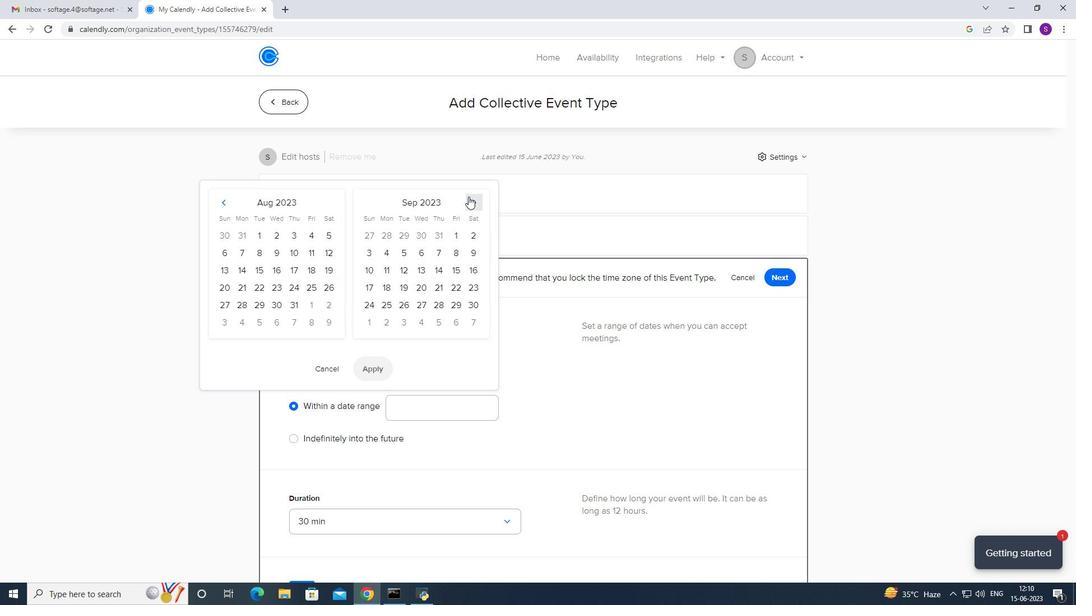 
Action: Mouse pressed left at (468, 196)
Screenshot: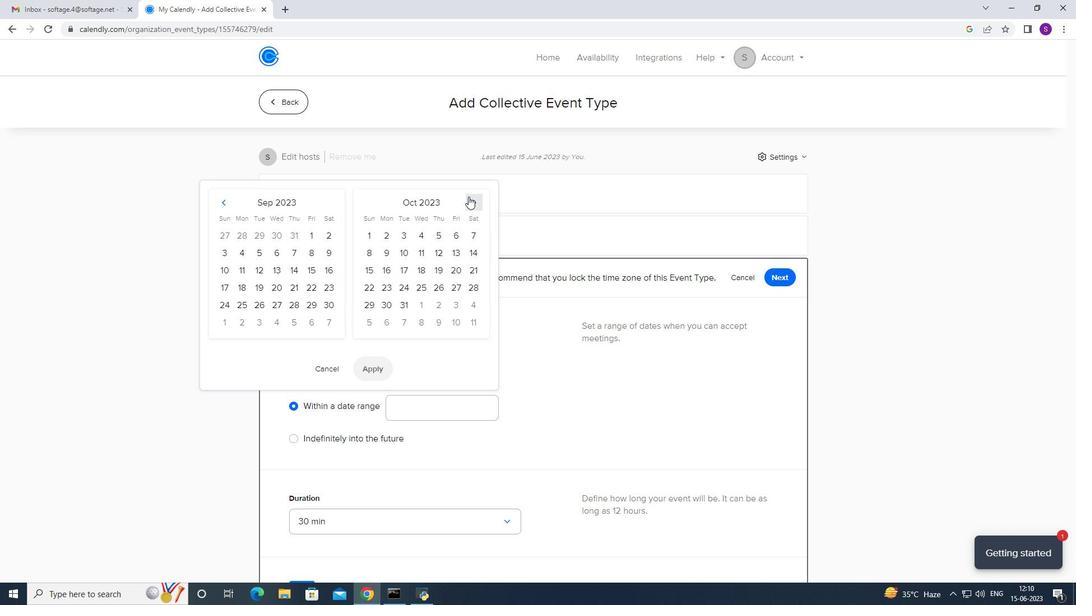 
Action: Mouse pressed left at (468, 196)
Screenshot: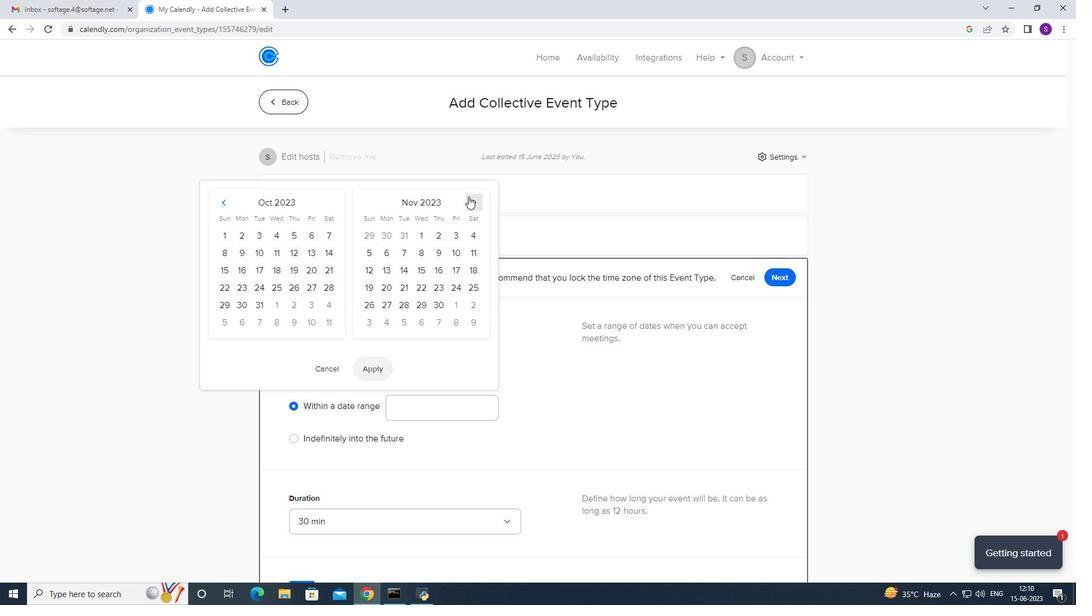 
Action: Mouse pressed left at (468, 196)
Screenshot: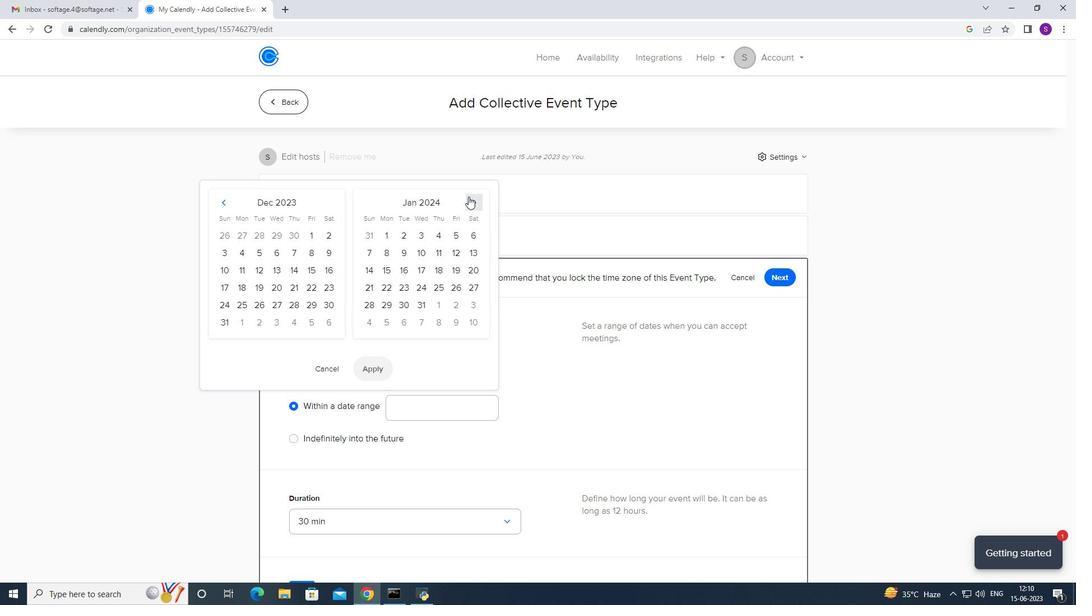 
Action: Mouse pressed left at (468, 196)
Screenshot: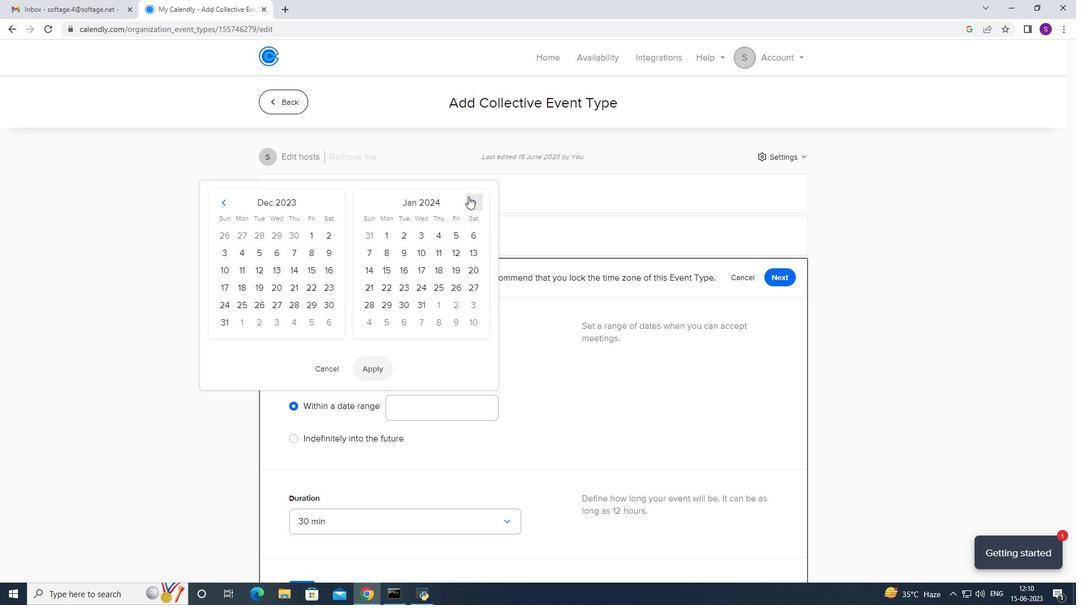 
Action: Mouse moved to (232, 207)
Screenshot: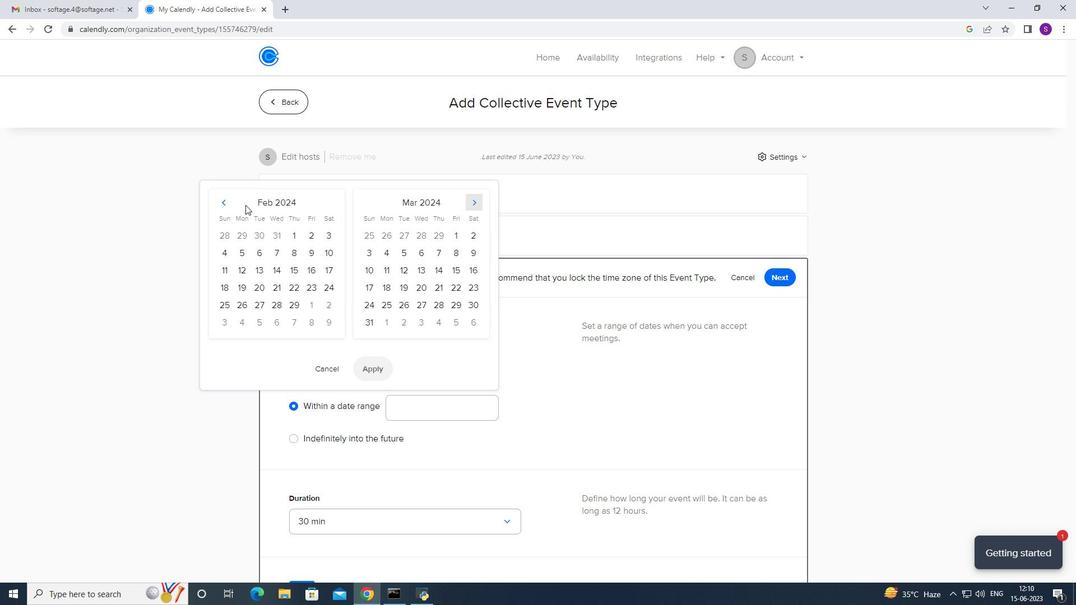 
Action: Mouse pressed left at (232, 207)
Screenshot: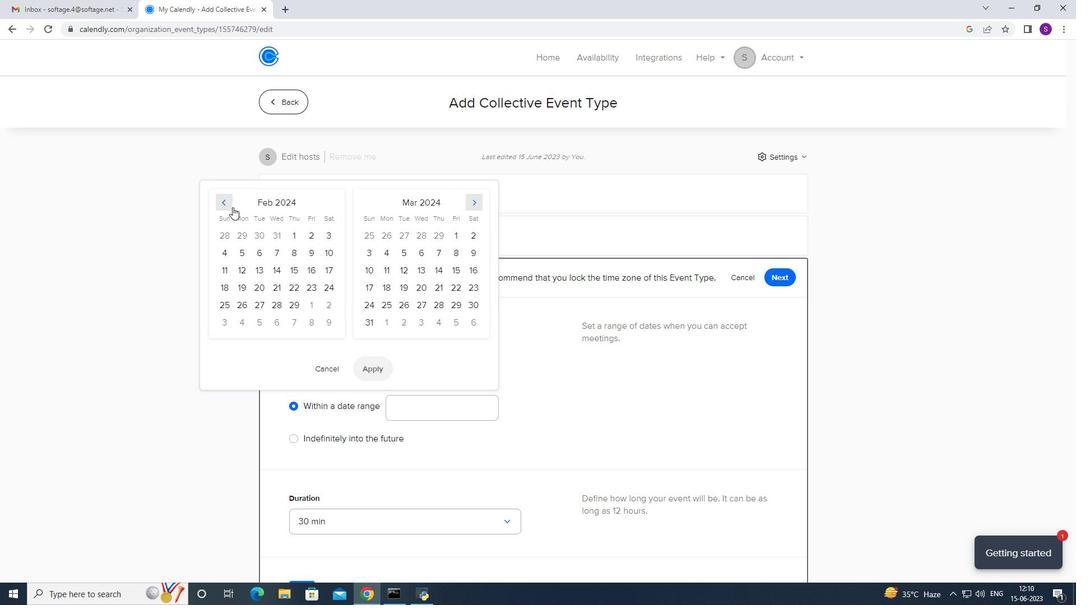 
Action: Mouse pressed left at (232, 207)
Screenshot: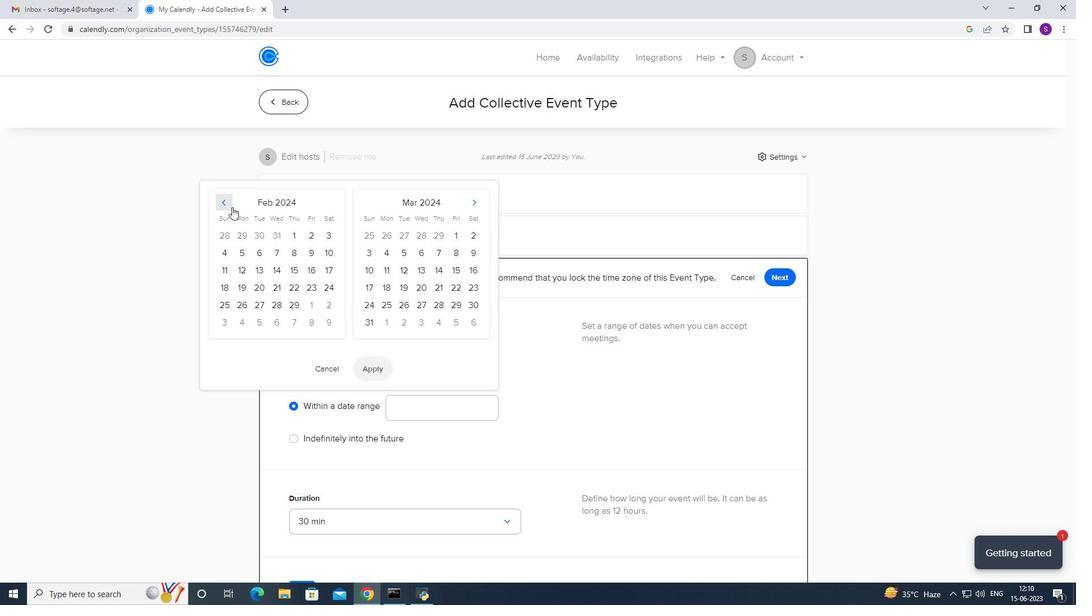 
Action: Mouse pressed left at (232, 207)
Screenshot: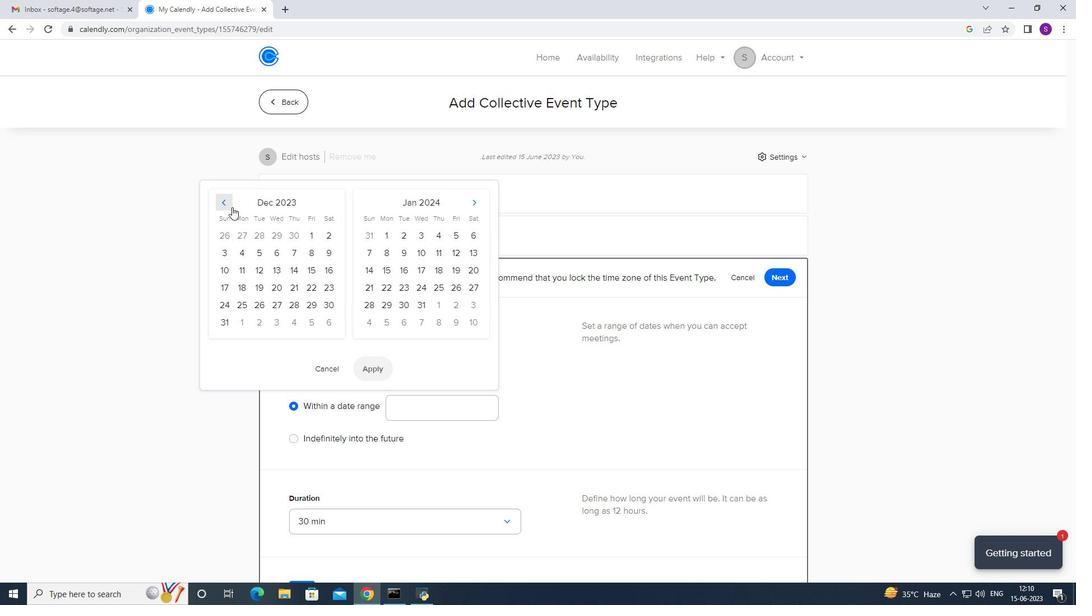 
Action: Mouse moved to (233, 207)
Screenshot: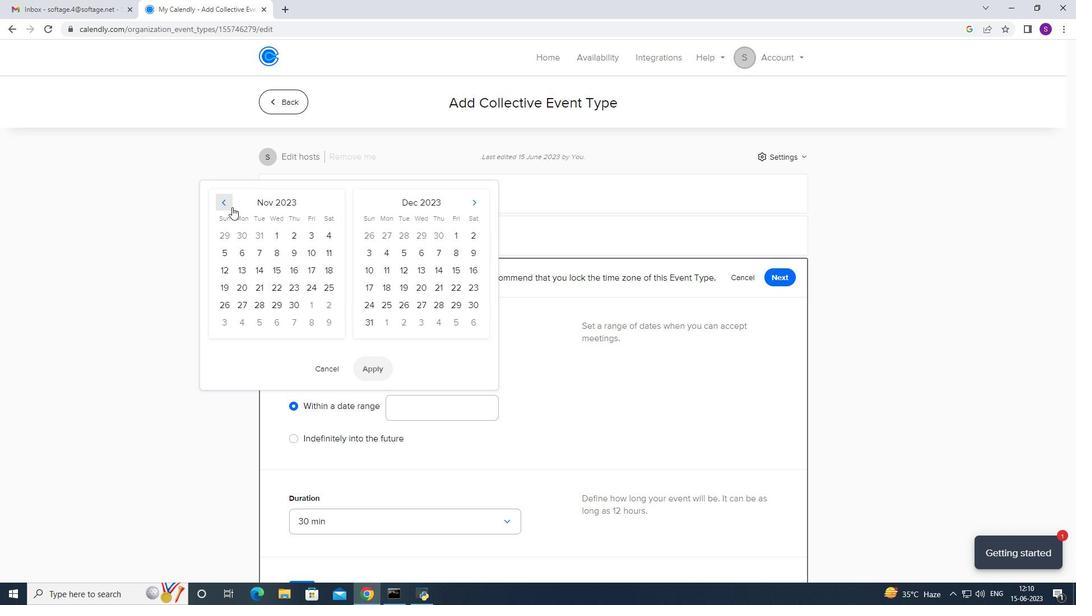 
Action: Mouse pressed left at (233, 207)
Screenshot: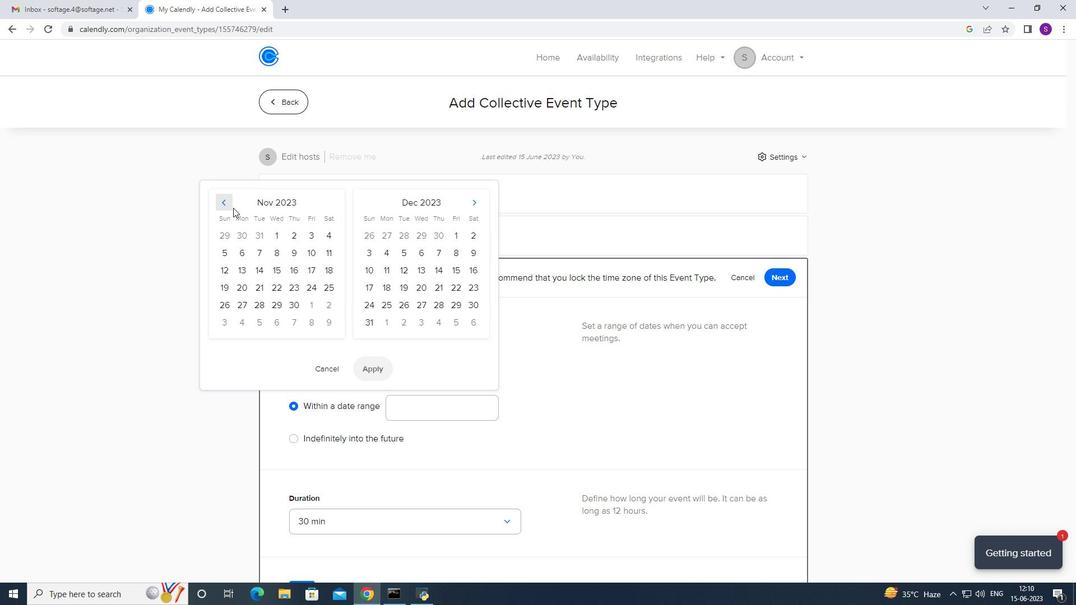 
Action: Mouse moved to (231, 209)
Screenshot: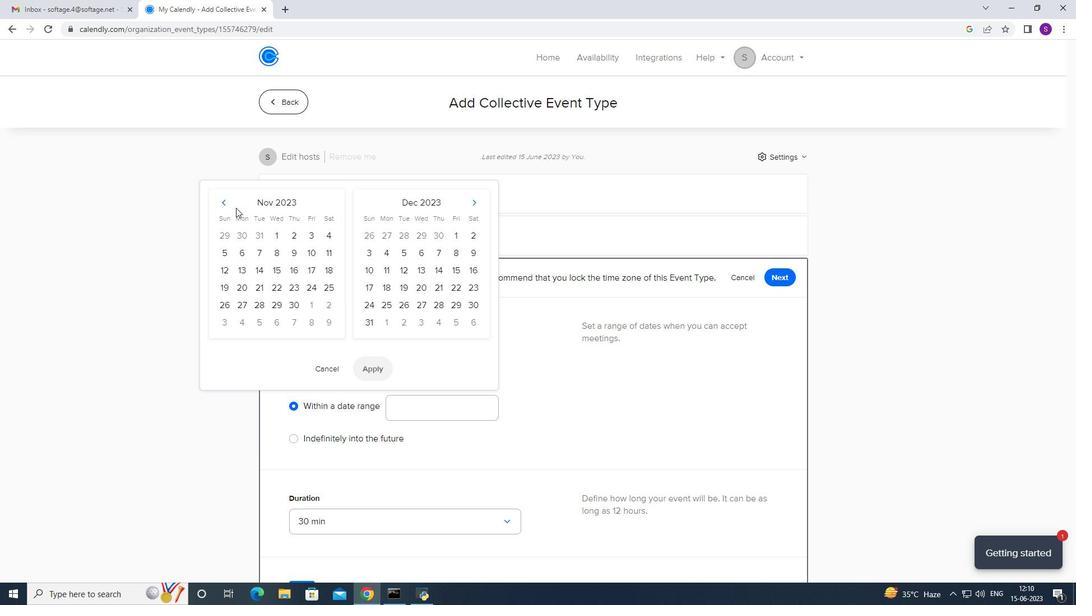 
Action: Mouse pressed left at (231, 209)
Screenshot: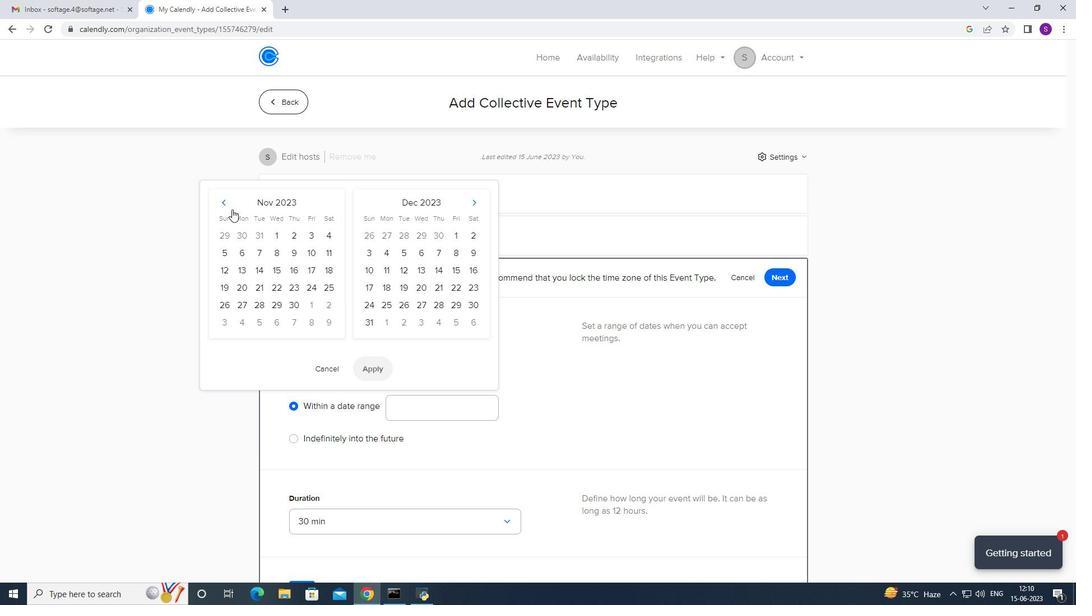 
Action: Mouse moved to (307, 234)
Screenshot: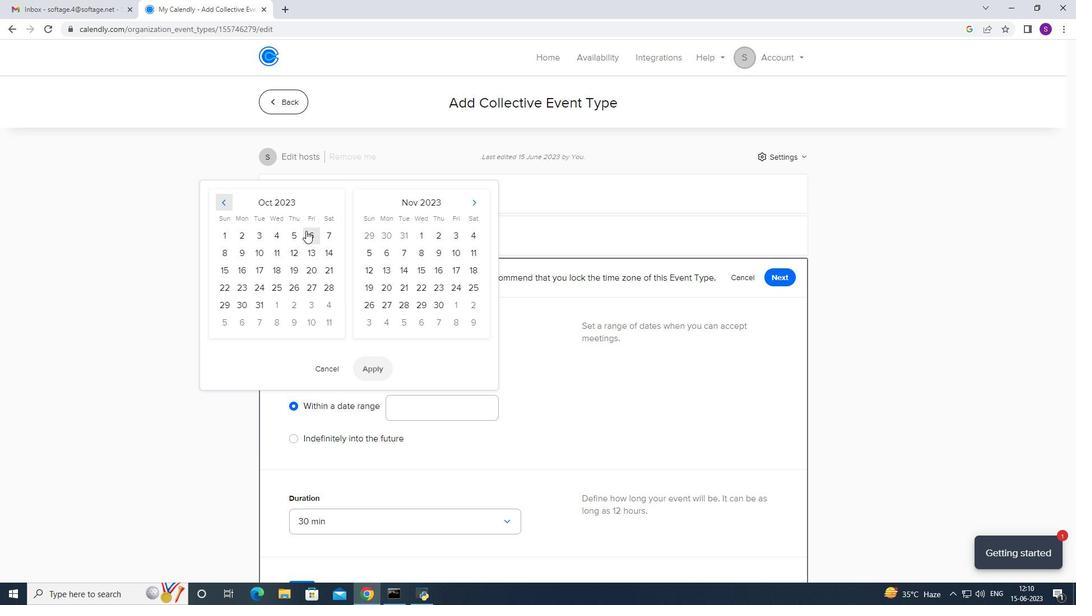 
Action: Mouse pressed left at (307, 234)
Screenshot: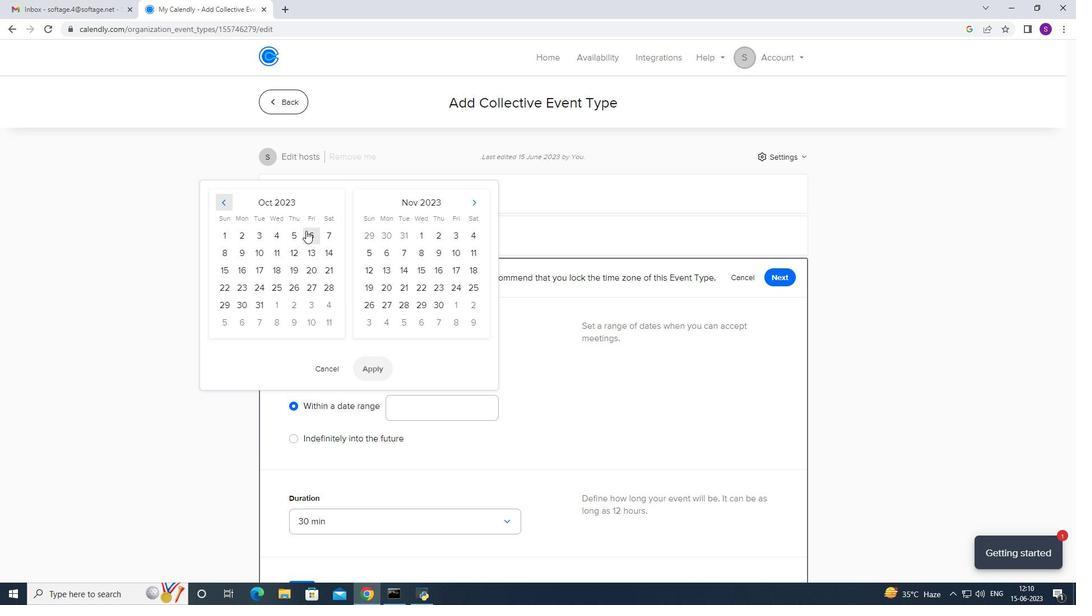 
Action: Mouse moved to (331, 234)
Screenshot: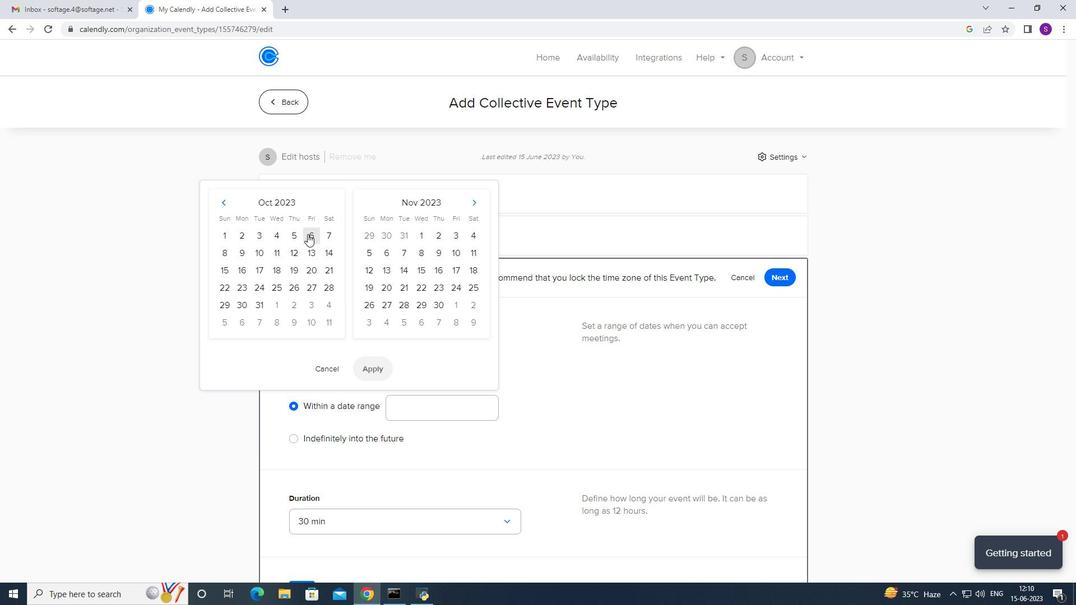 
Action: Mouse pressed left at (331, 234)
Screenshot: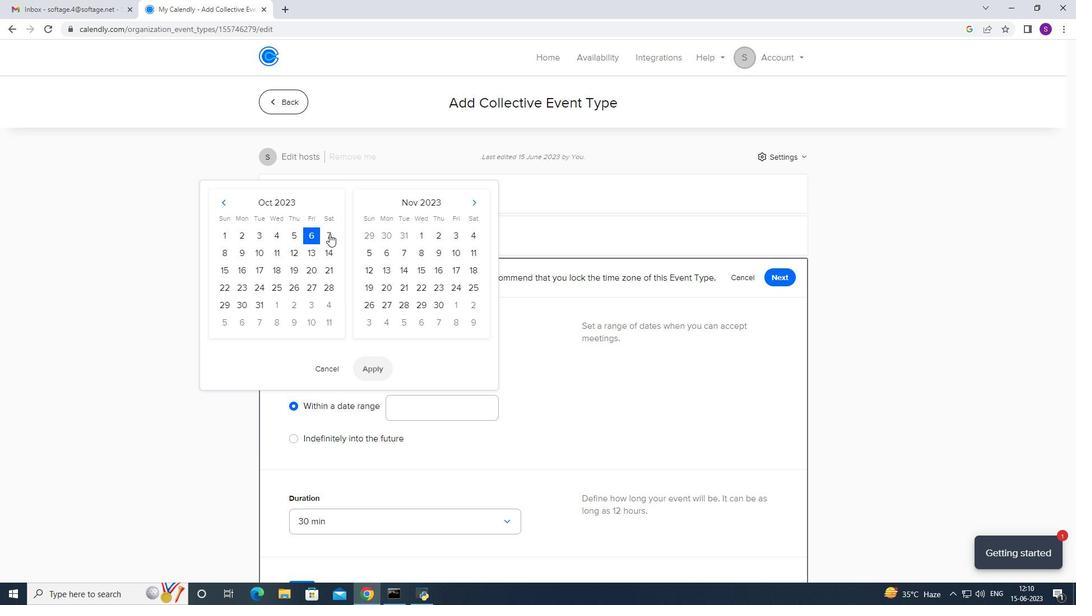 
Action: Mouse moved to (374, 375)
Screenshot: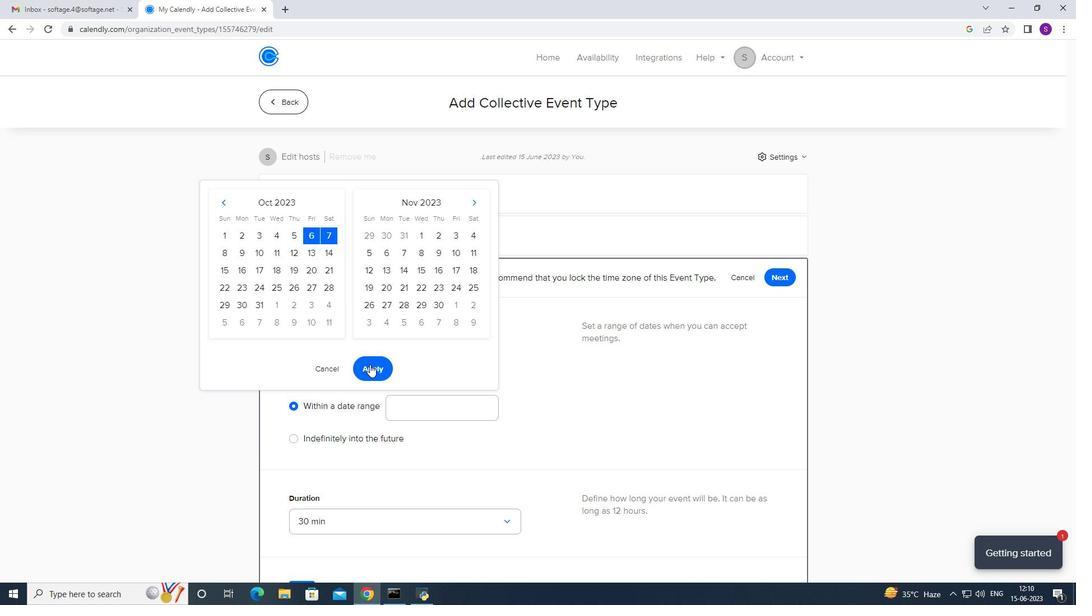 
Action: Mouse pressed left at (374, 375)
Screenshot: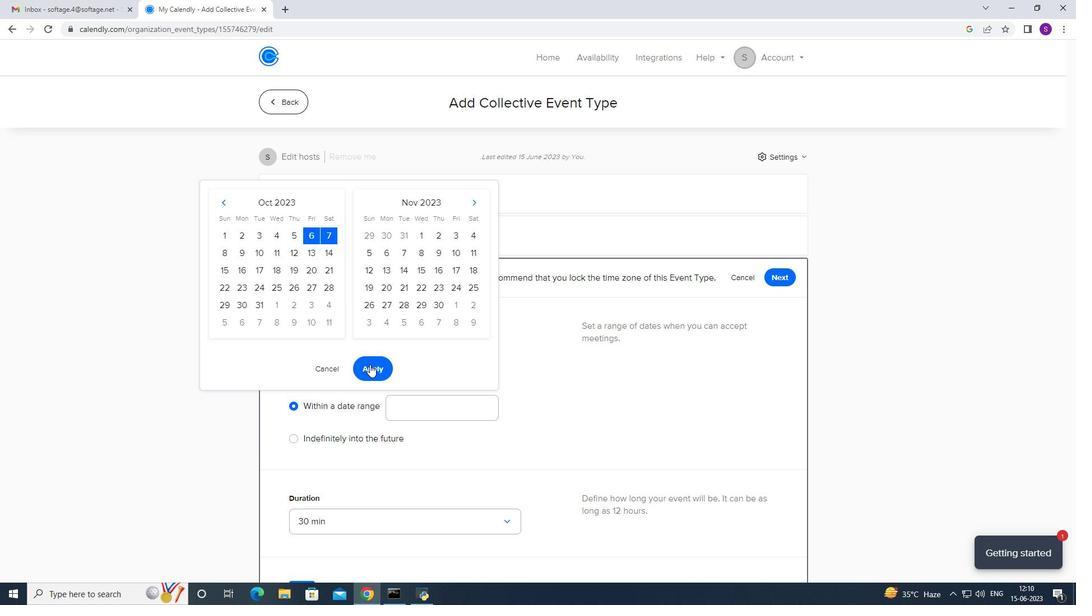 
Action: Mouse moved to (441, 321)
Screenshot: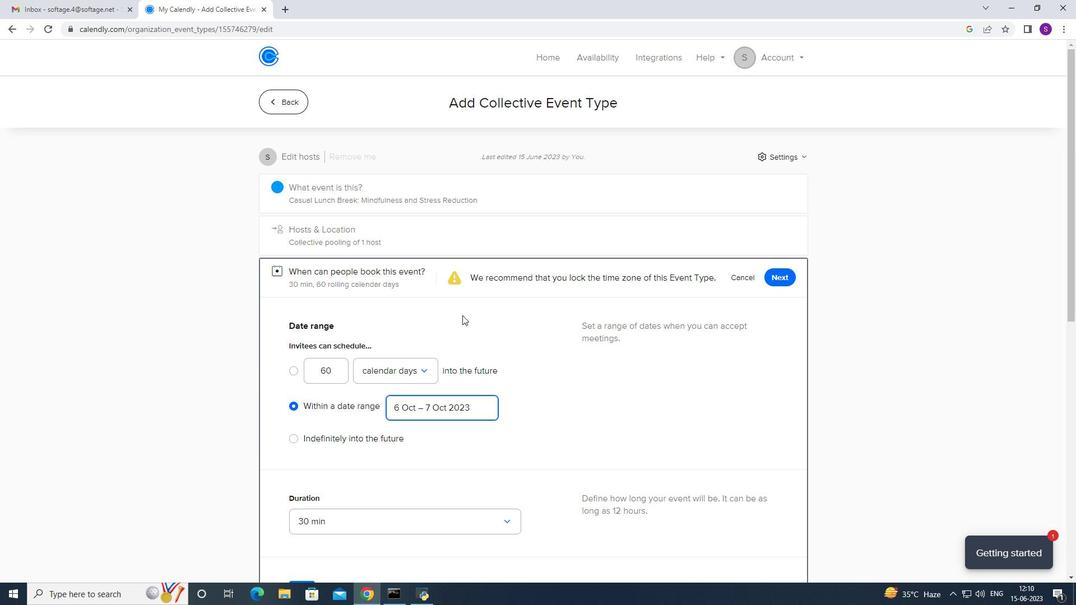 
Action: Mouse scrolled (441, 321) with delta (0, 0)
Screenshot: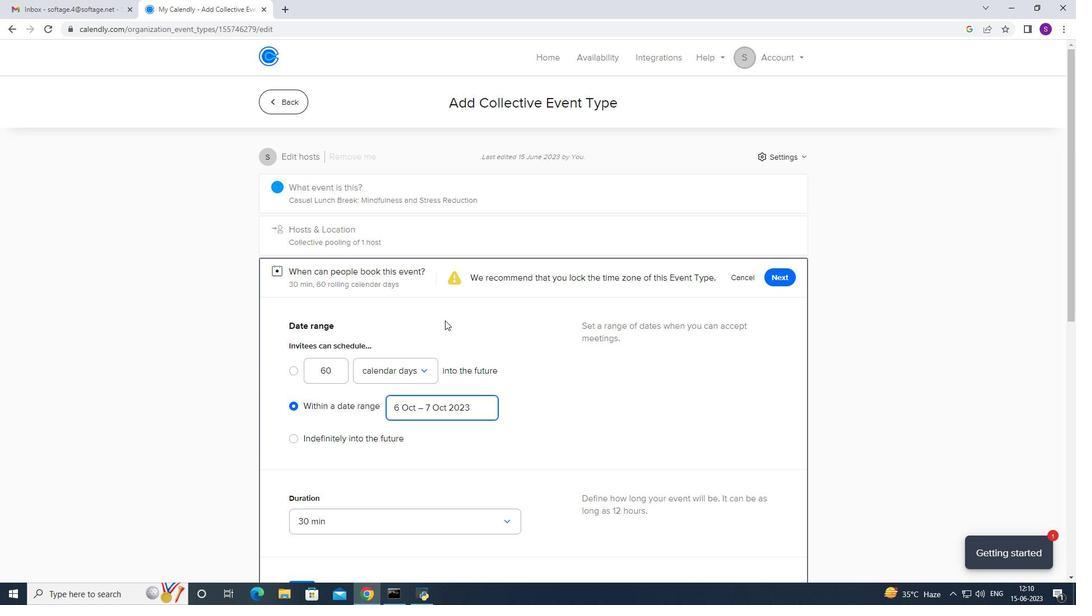
Action: Mouse moved to (440, 322)
Screenshot: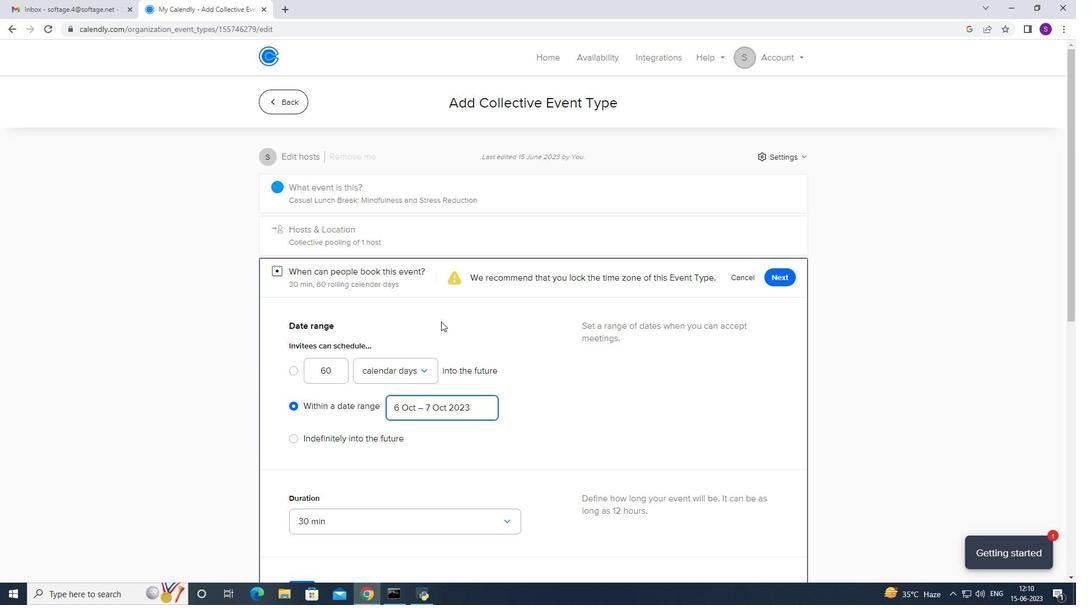 
Action: Mouse scrolled (441, 321) with delta (0, 0)
Screenshot: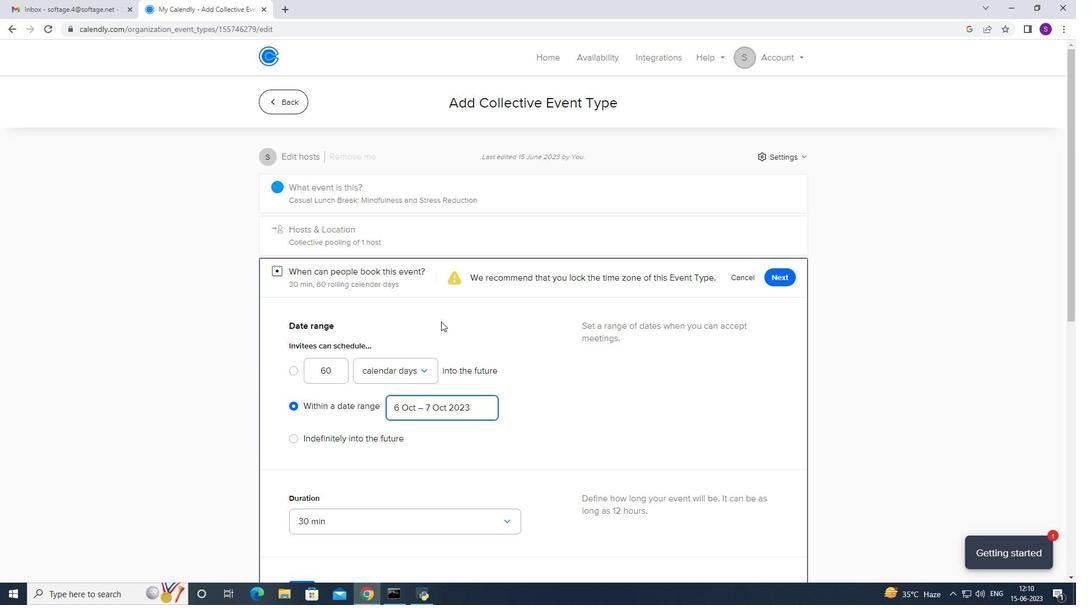 
Action: Mouse moved to (440, 322)
Screenshot: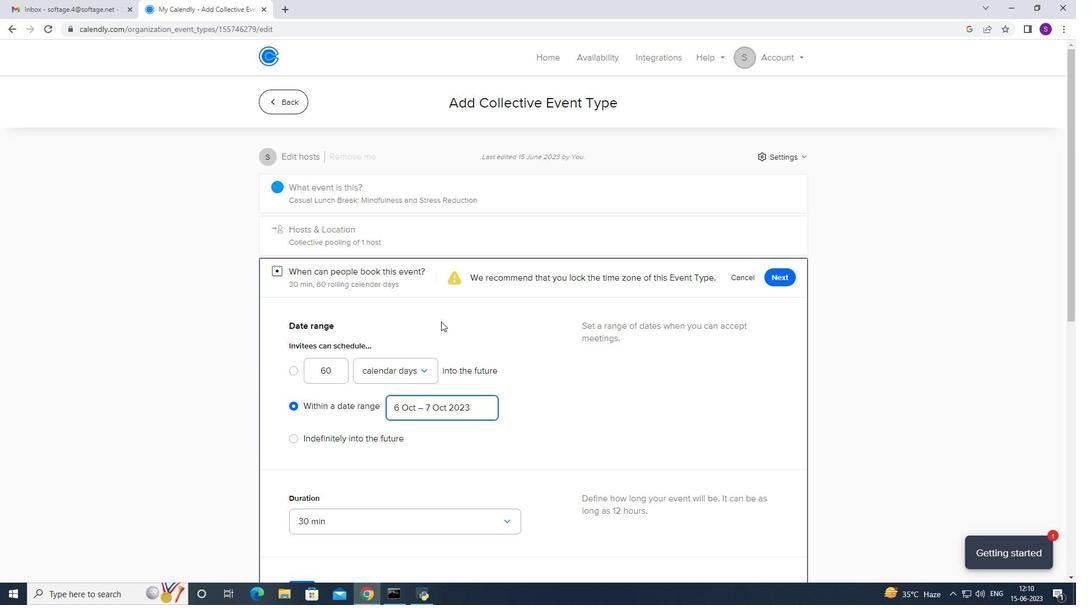 
Action: Mouse scrolled (440, 322) with delta (0, 0)
Screenshot: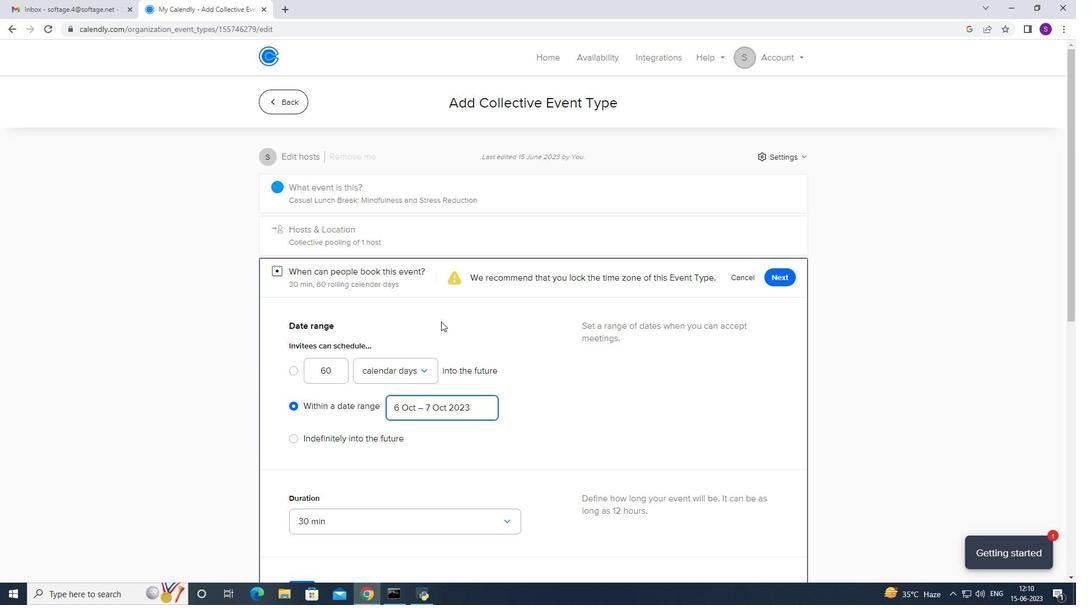 
Action: Mouse moved to (440, 323)
Screenshot: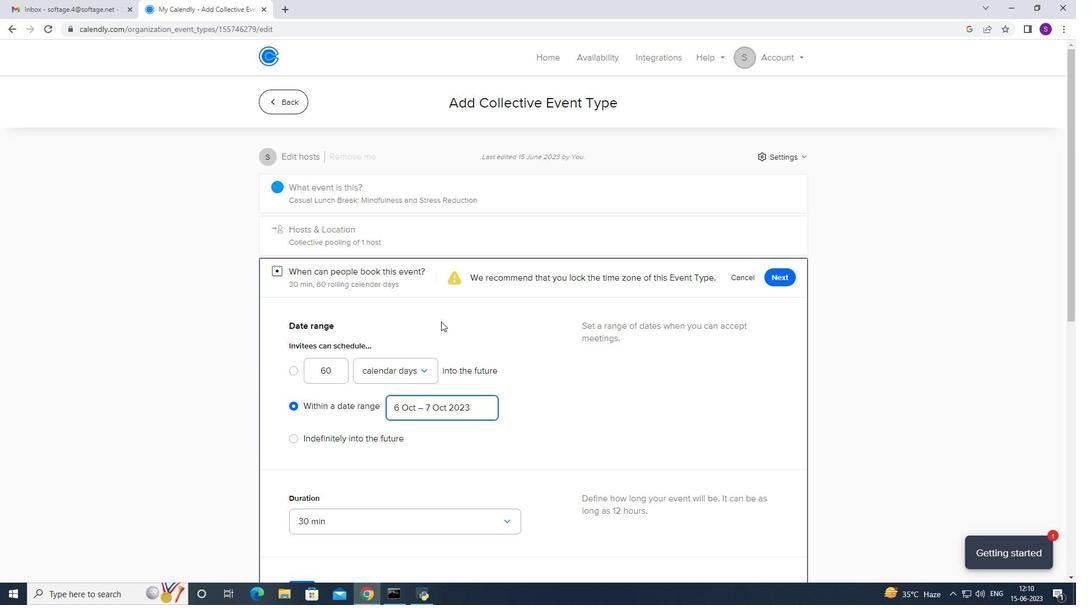 
Action: Mouse scrolled (440, 322) with delta (0, 0)
Screenshot: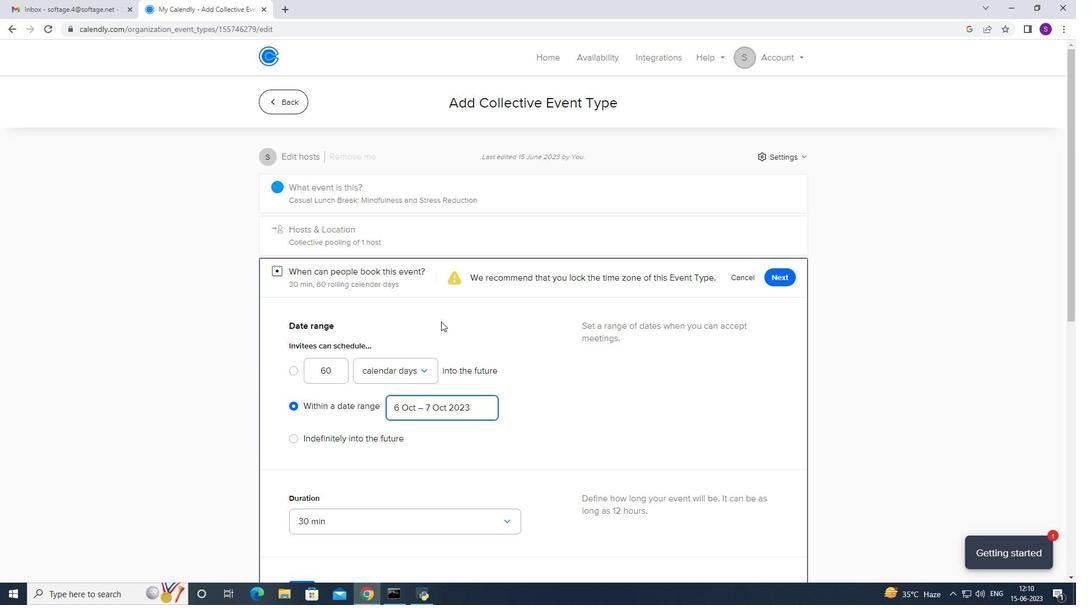 
Action: Mouse moved to (439, 316)
Screenshot: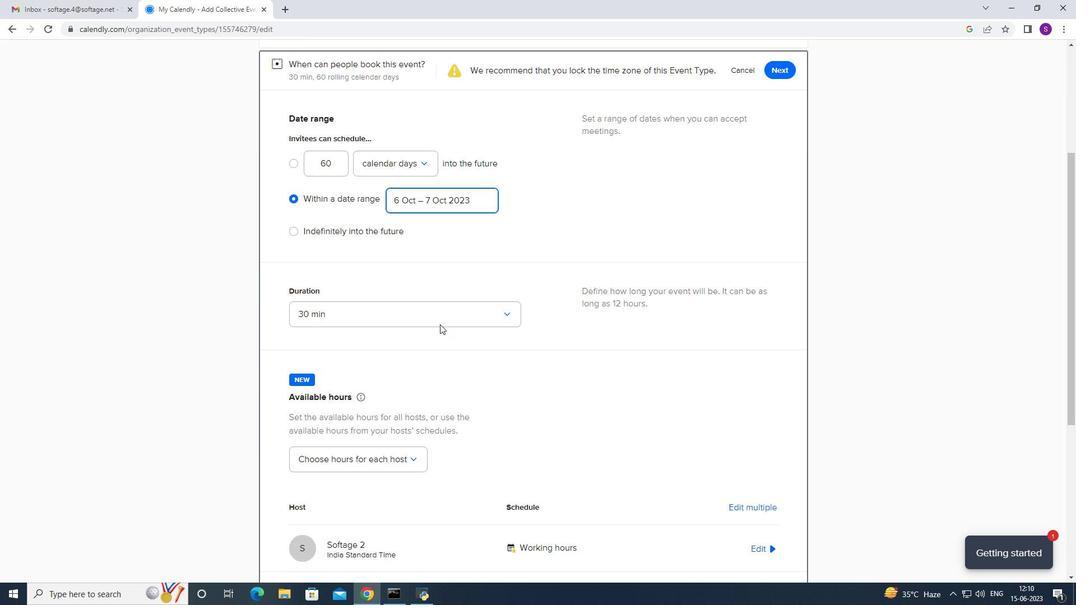 
Action: Mouse scrolled (439, 316) with delta (0, 0)
Screenshot: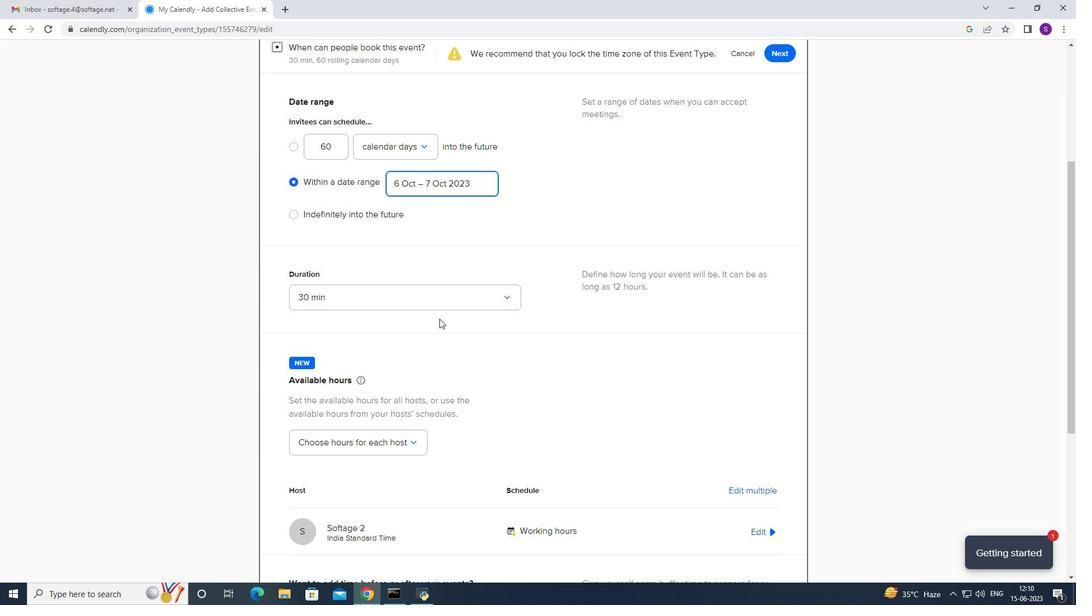 
Action: Mouse scrolled (439, 316) with delta (0, 0)
Screenshot: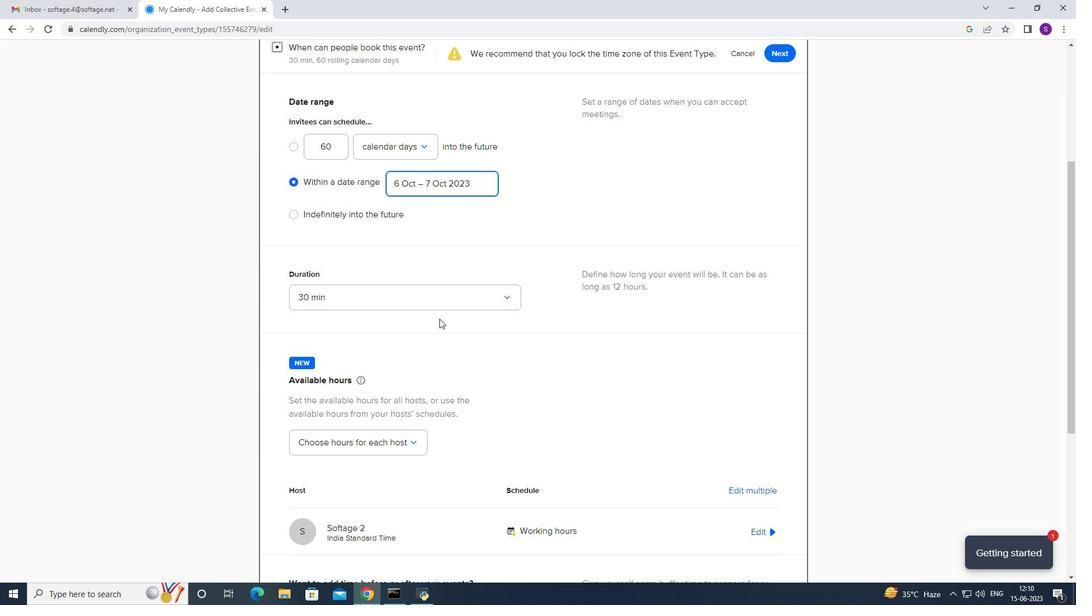 
Action: Mouse scrolled (439, 316) with delta (0, 0)
Screenshot: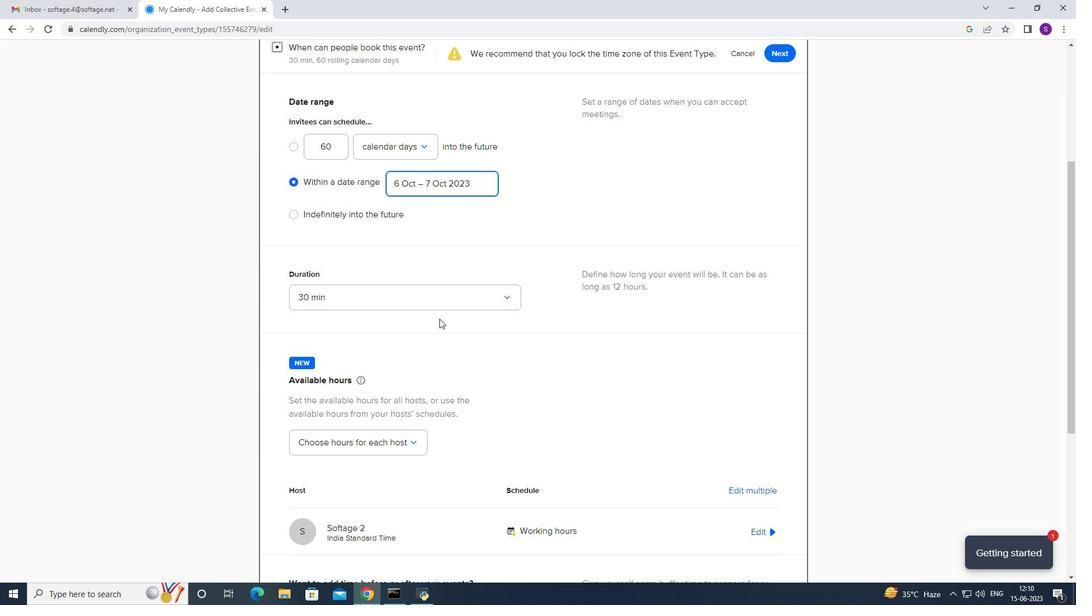 
Action: Mouse scrolled (439, 316) with delta (0, 0)
Screenshot: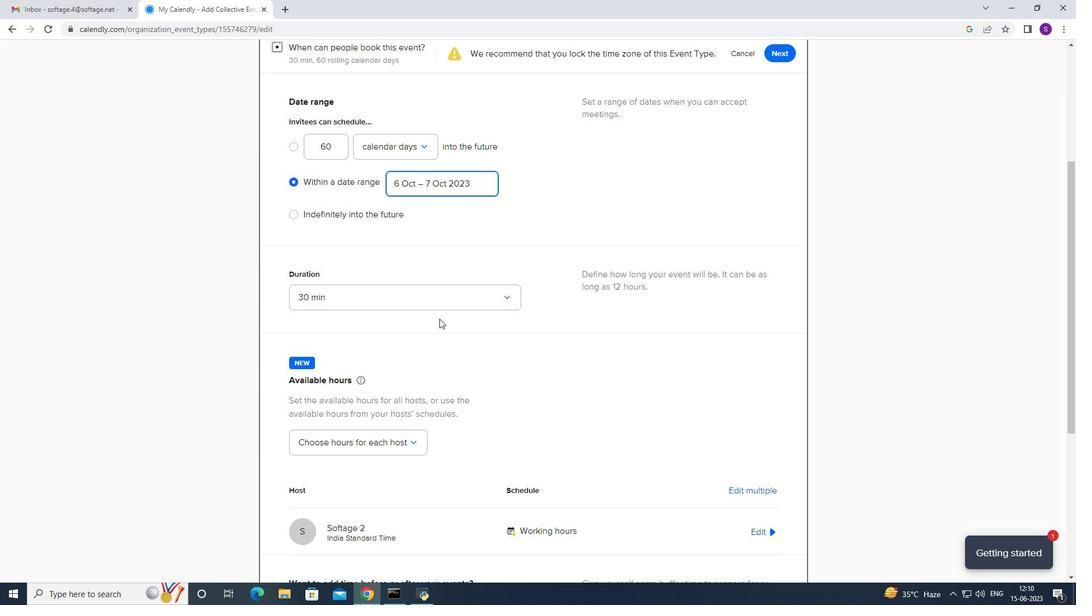 
Action: Mouse scrolled (439, 316) with delta (0, 0)
Screenshot: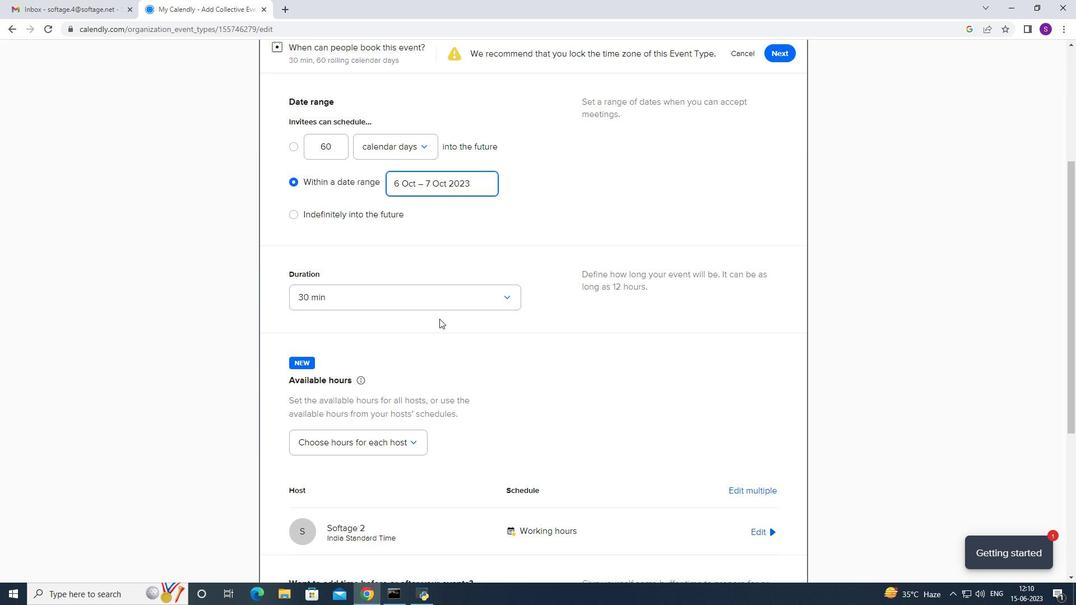 
Action: Mouse moved to (790, 522)
Screenshot: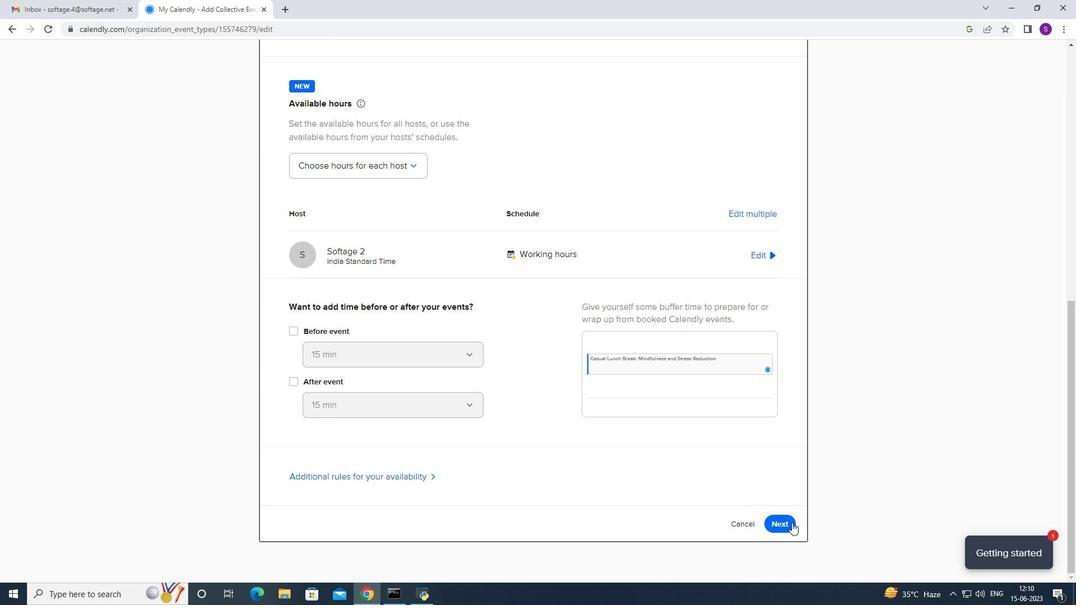 
Action: Mouse pressed left at (790, 522)
Screenshot: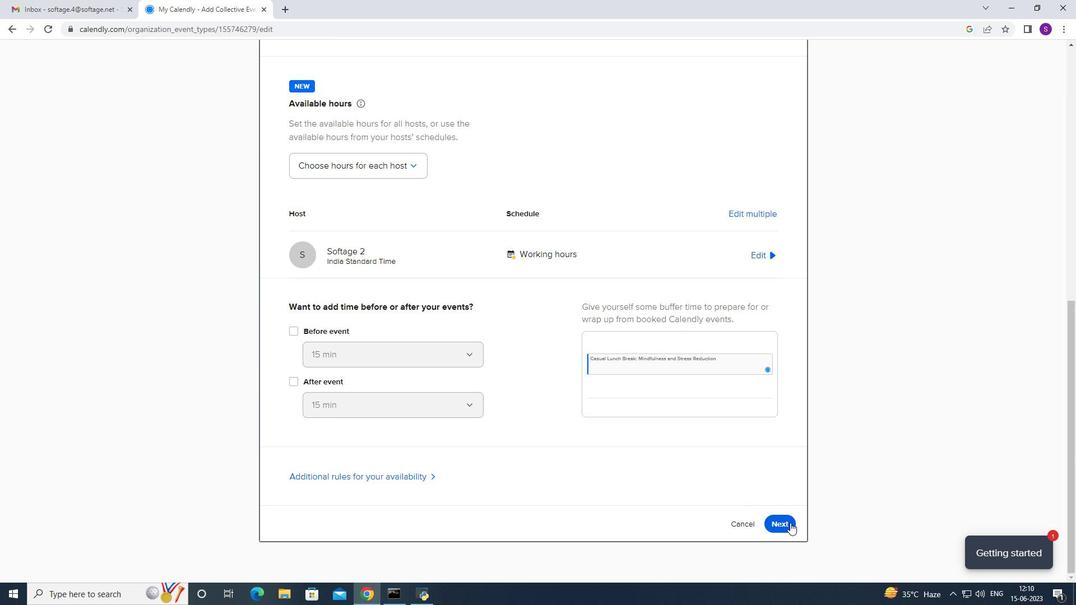 
Action: Mouse moved to (785, 115)
Screenshot: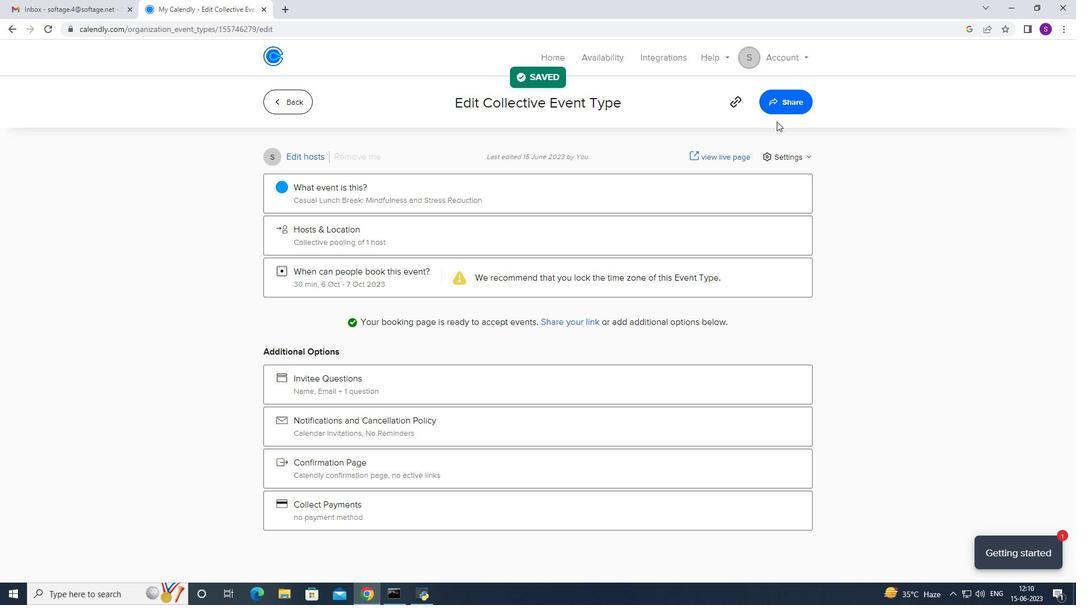 
Action: Mouse pressed left at (785, 115)
Screenshot: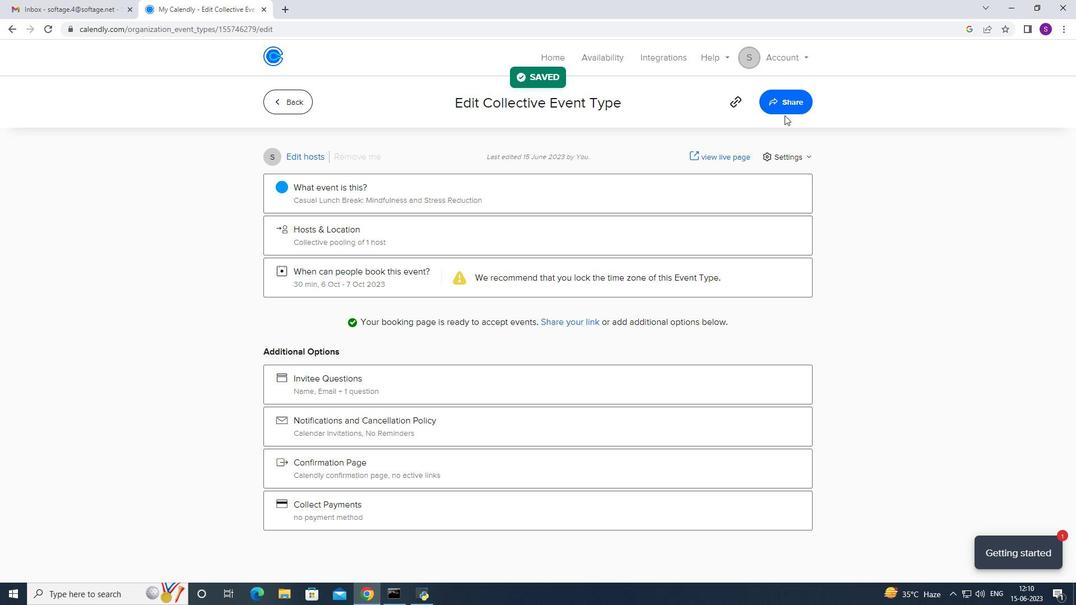 
Action: Mouse moved to (788, 110)
Screenshot: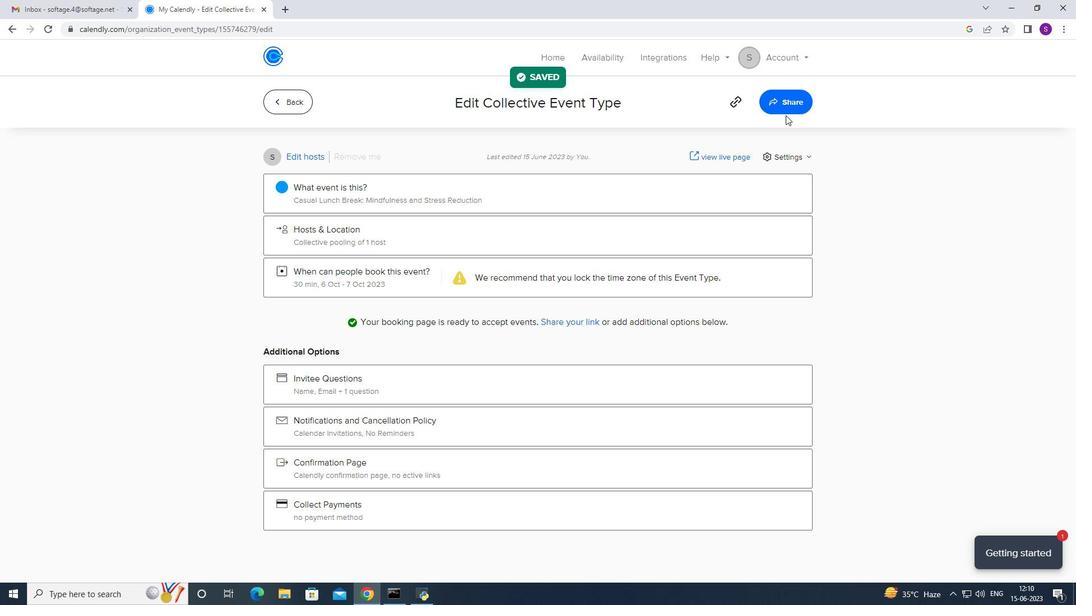 
Action: Mouse pressed left at (788, 110)
Screenshot: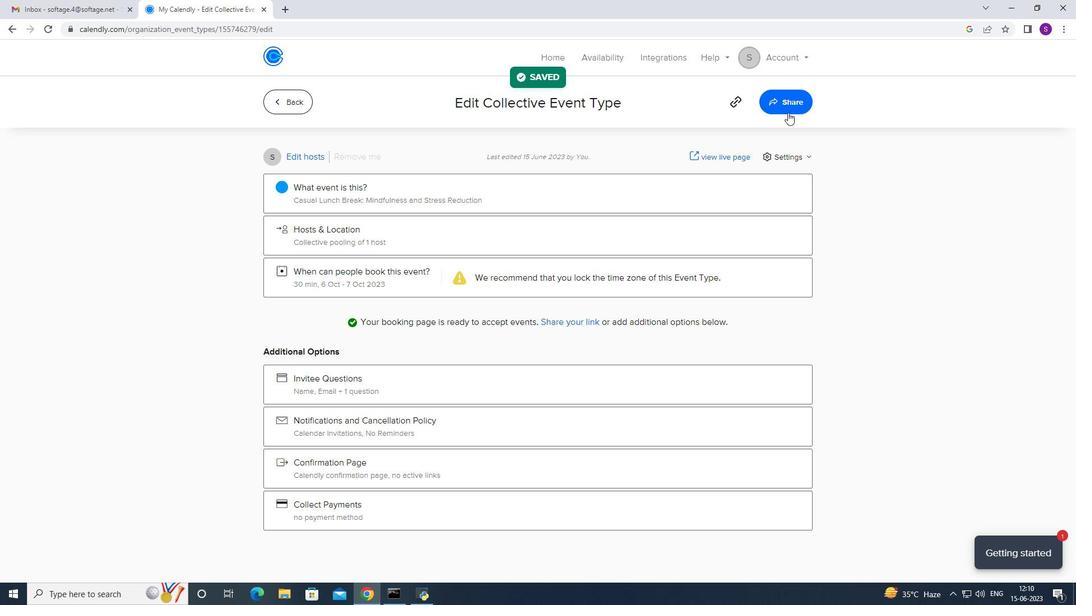 
Action: Mouse moved to (672, 208)
Screenshot: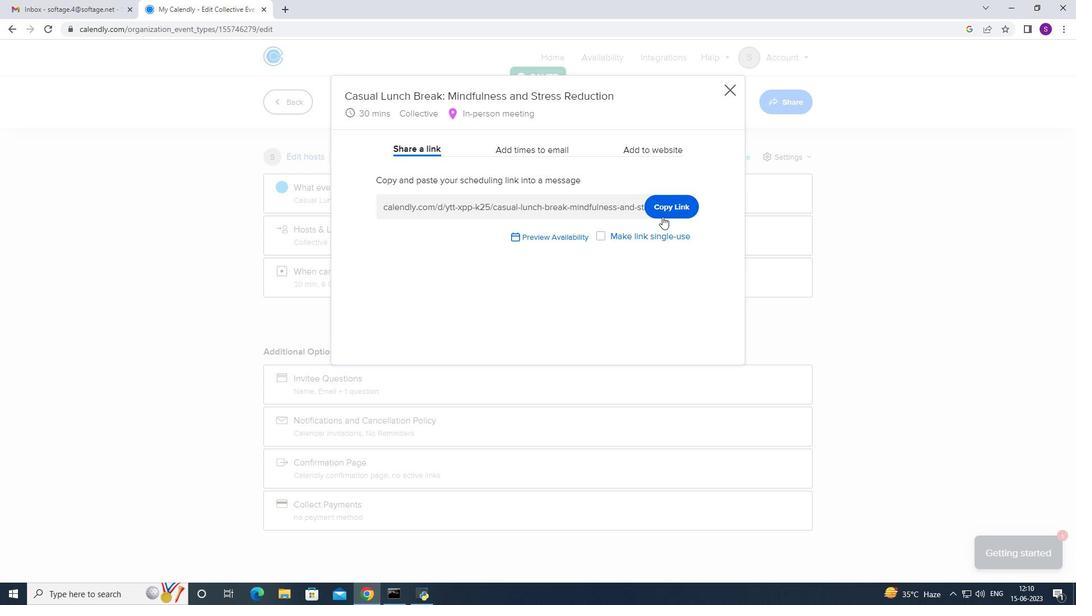 
Action: Mouse pressed left at (672, 208)
Screenshot: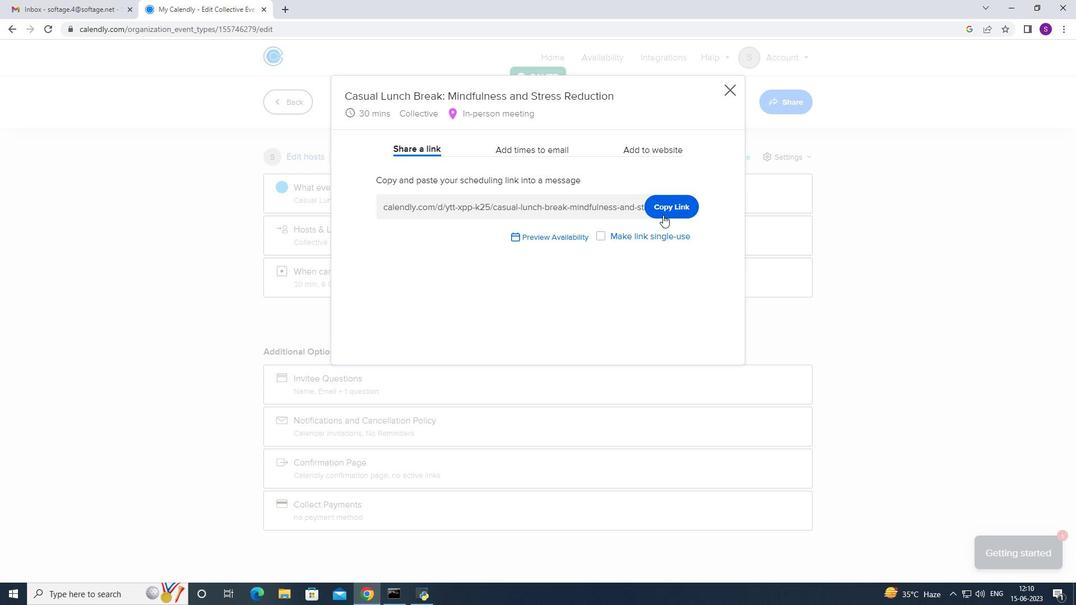 
Action: Mouse moved to (98, 10)
Screenshot: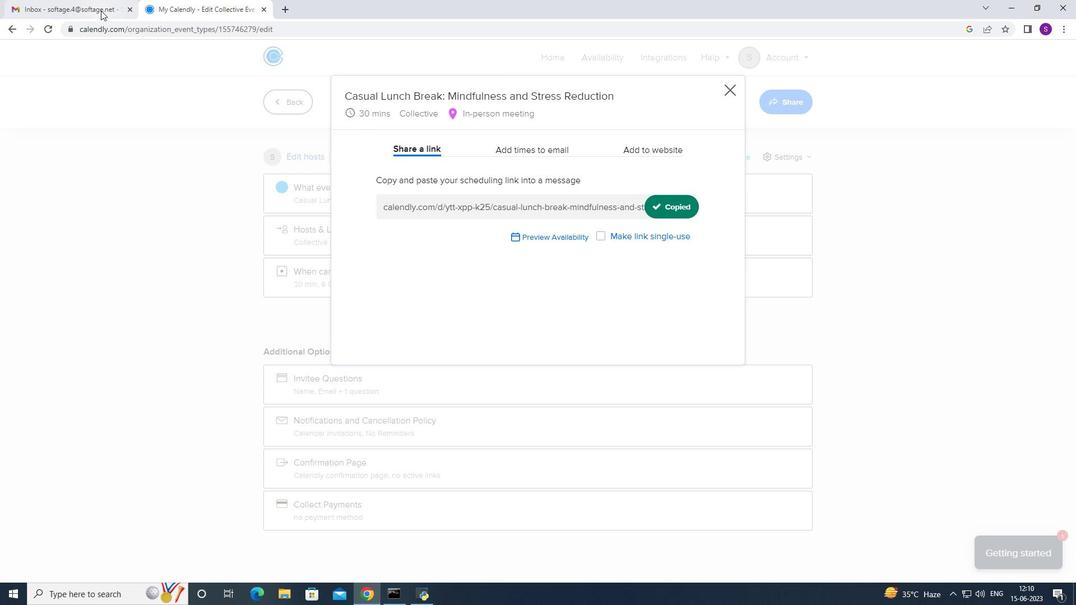 
Action: Mouse pressed left at (98, 10)
Screenshot: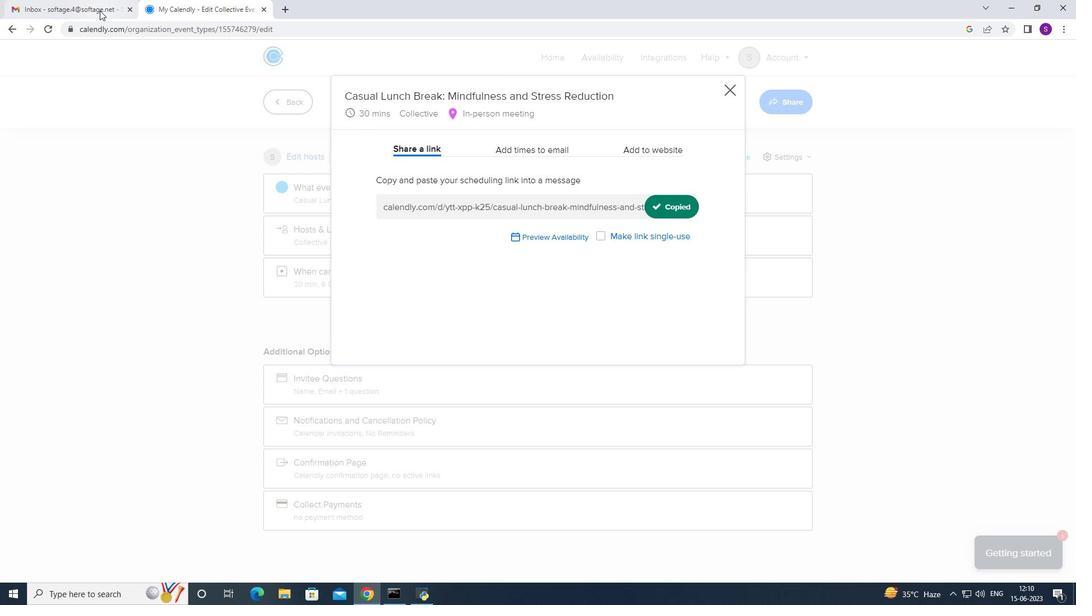 
Action: Mouse moved to (66, 93)
Screenshot: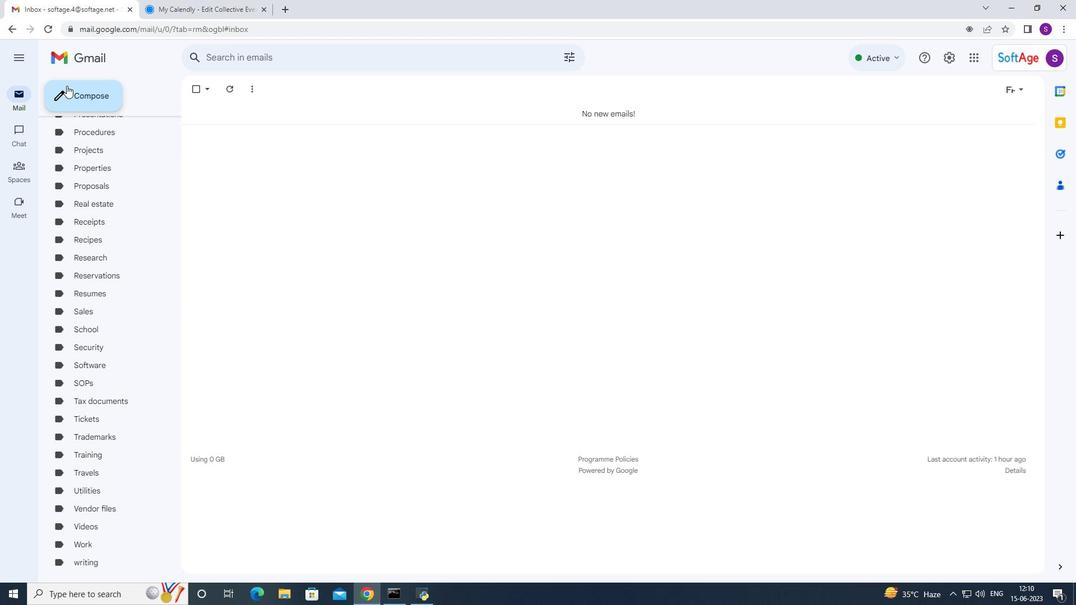 
Action: Mouse pressed left at (66, 93)
Screenshot: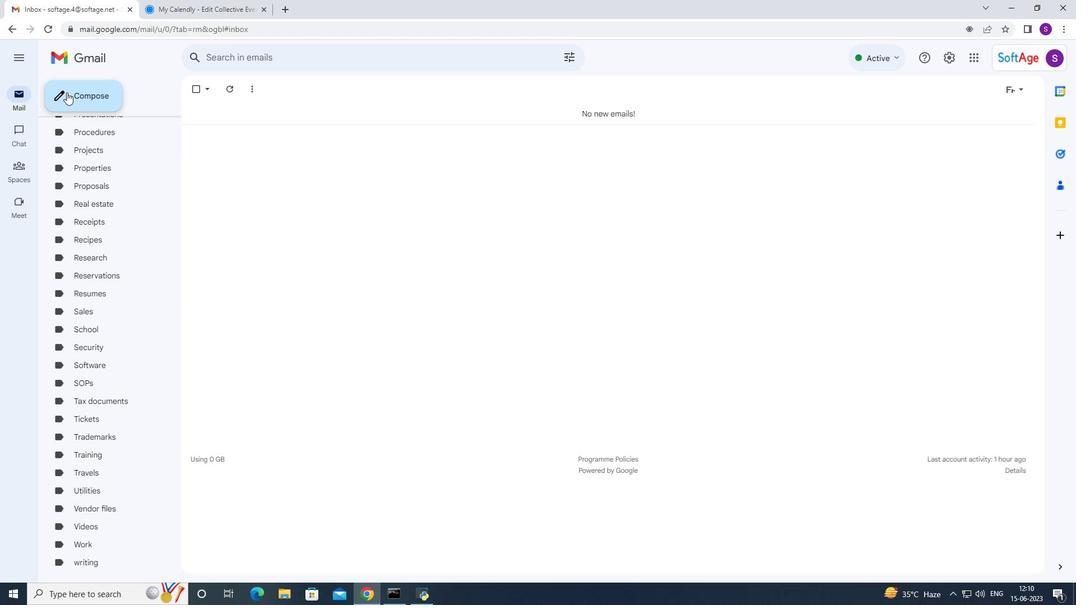 
Action: Mouse moved to (730, 336)
Screenshot: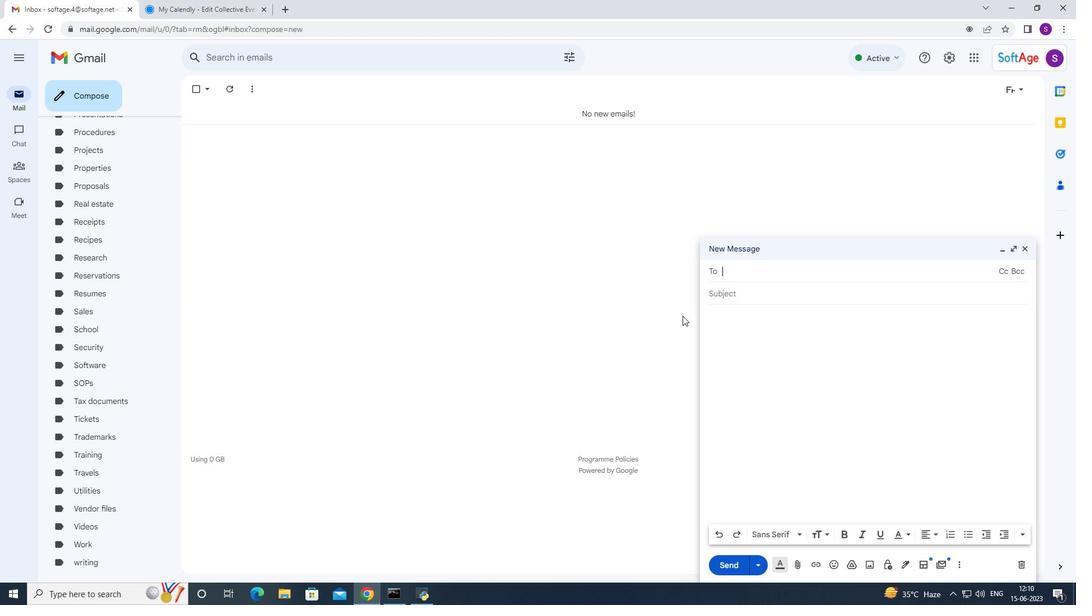 
Action: Mouse pressed right at (730, 336)
Screenshot: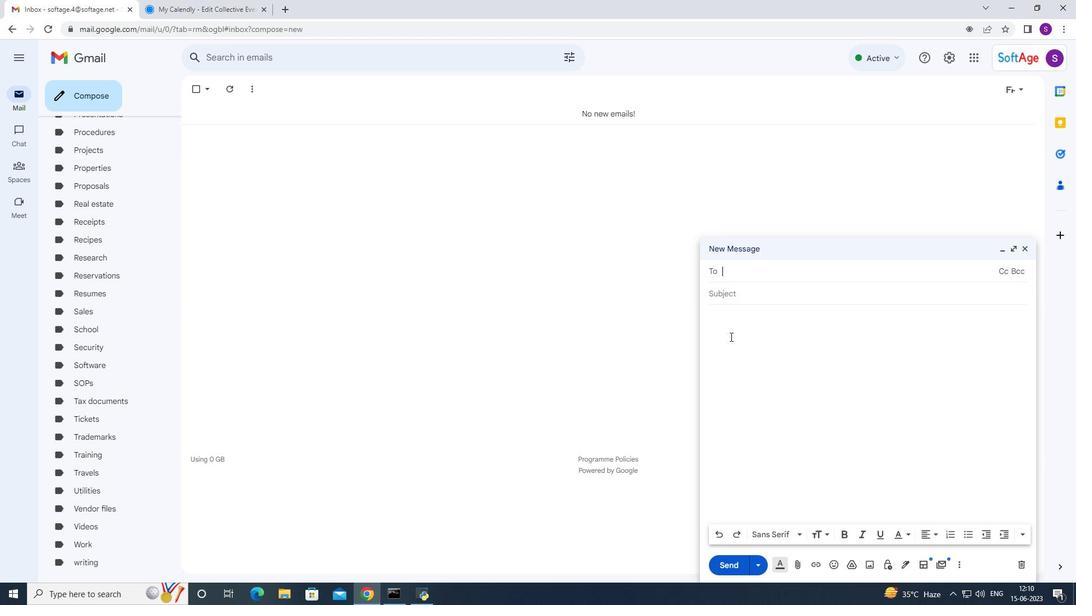 
Action: Mouse moved to (753, 425)
Screenshot: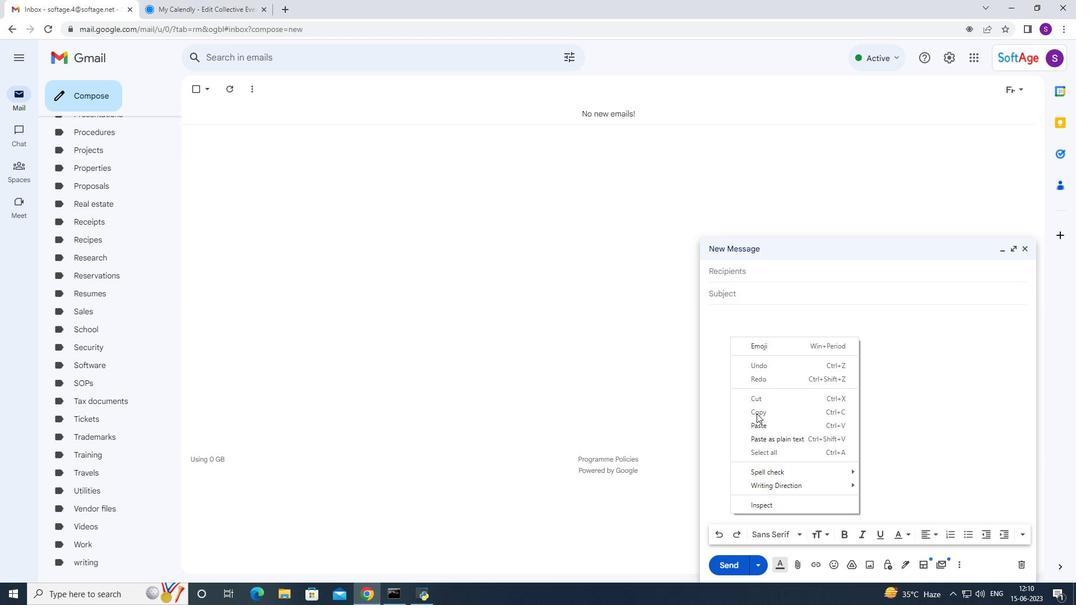 
Action: Mouse pressed left at (753, 425)
Screenshot: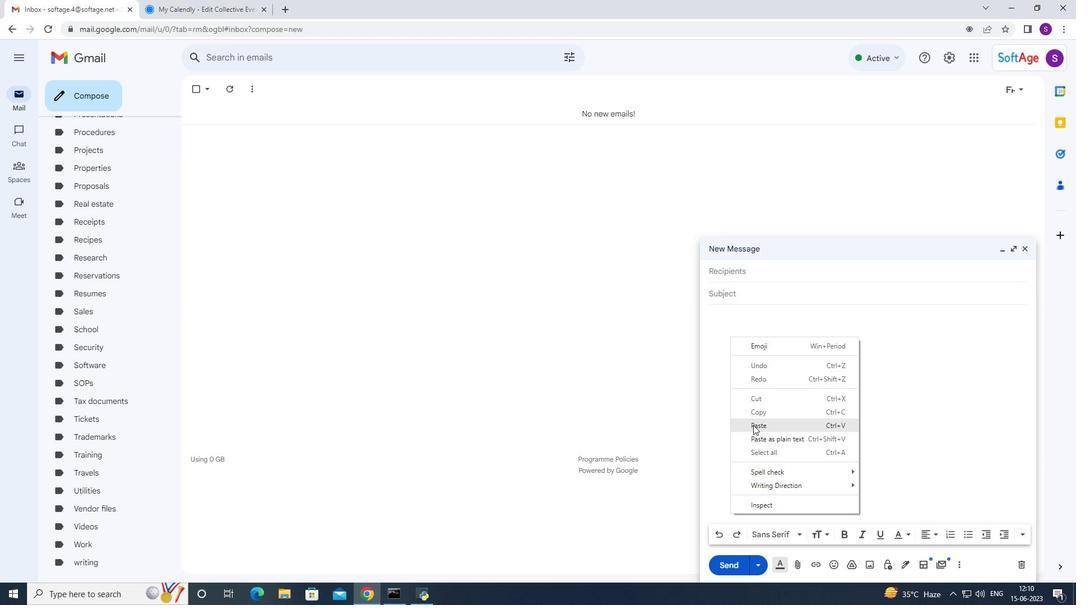 
Action: Mouse moved to (732, 276)
Screenshot: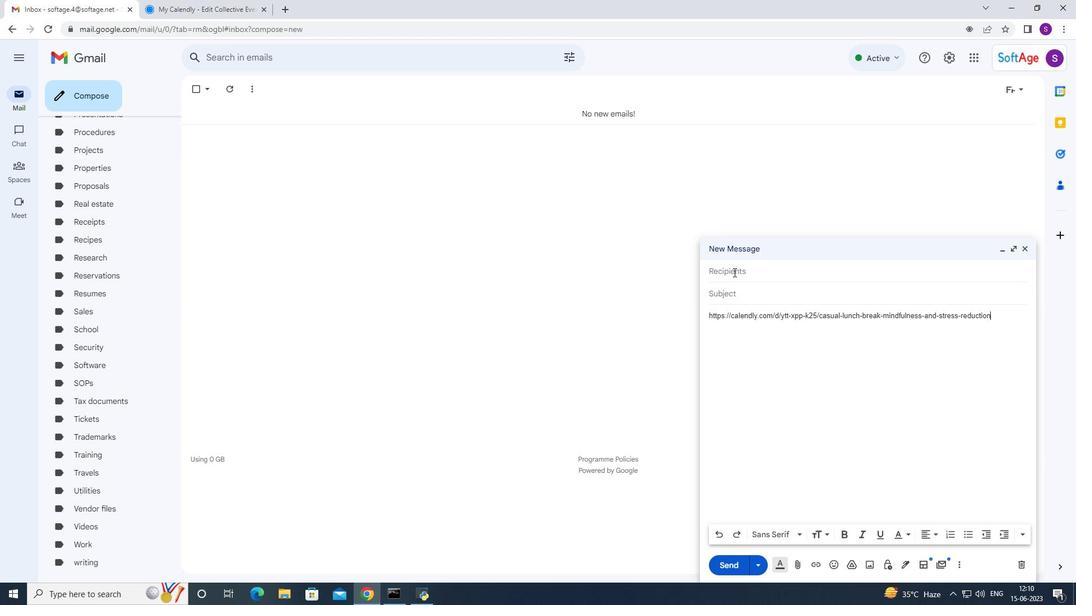 
Action: Mouse pressed left at (732, 276)
Screenshot: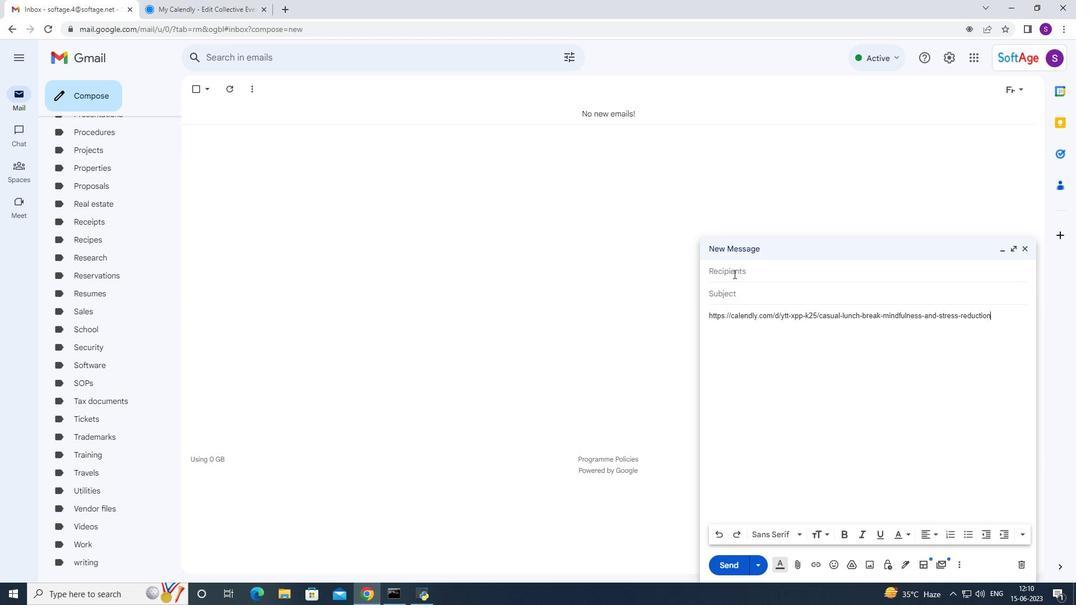 
Action: Mouse moved to (730, 278)
Screenshot: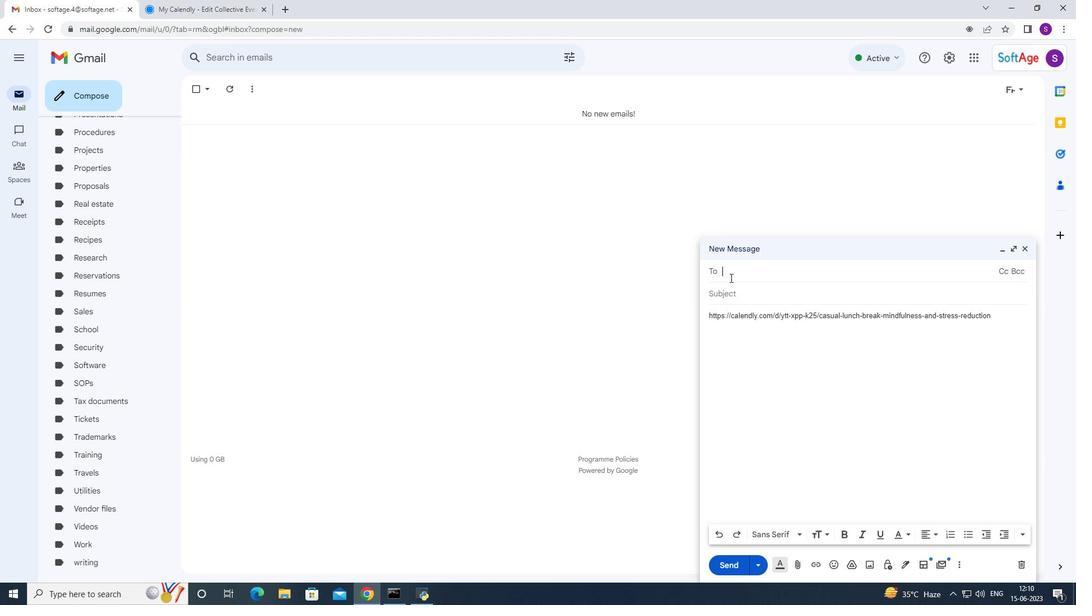 
Action: Key pressed sof
Screenshot: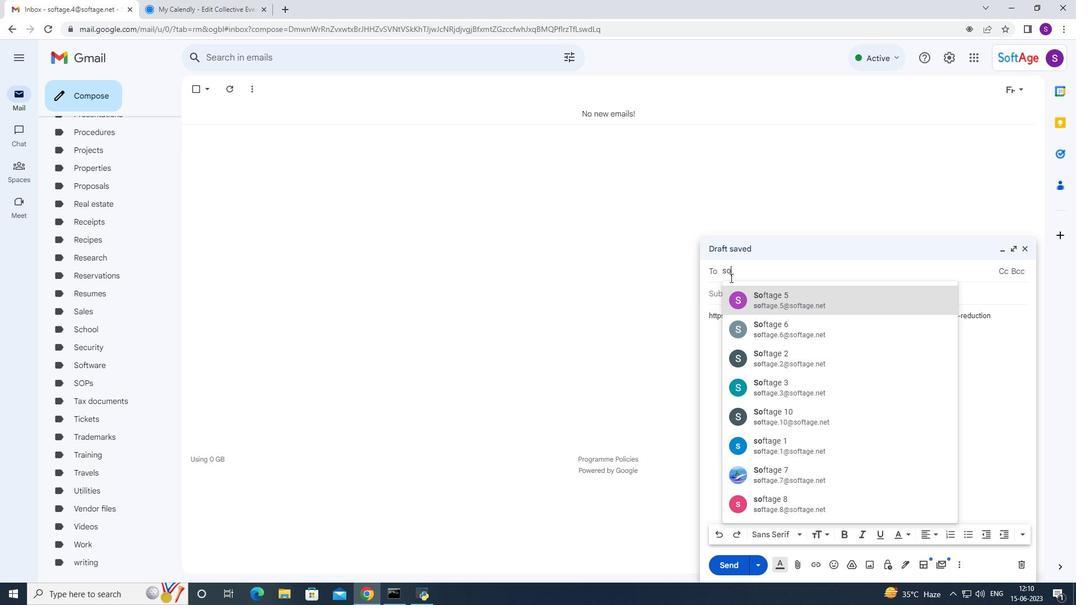 
Action: Mouse moved to (755, 493)
Screenshot: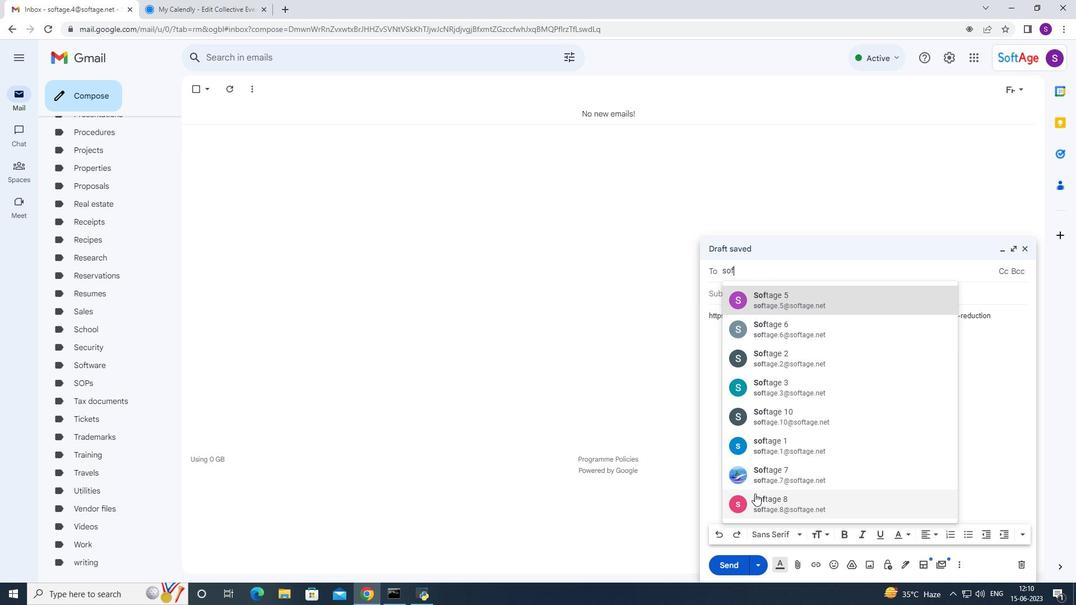 
Action: Mouse pressed left at (755, 493)
Screenshot: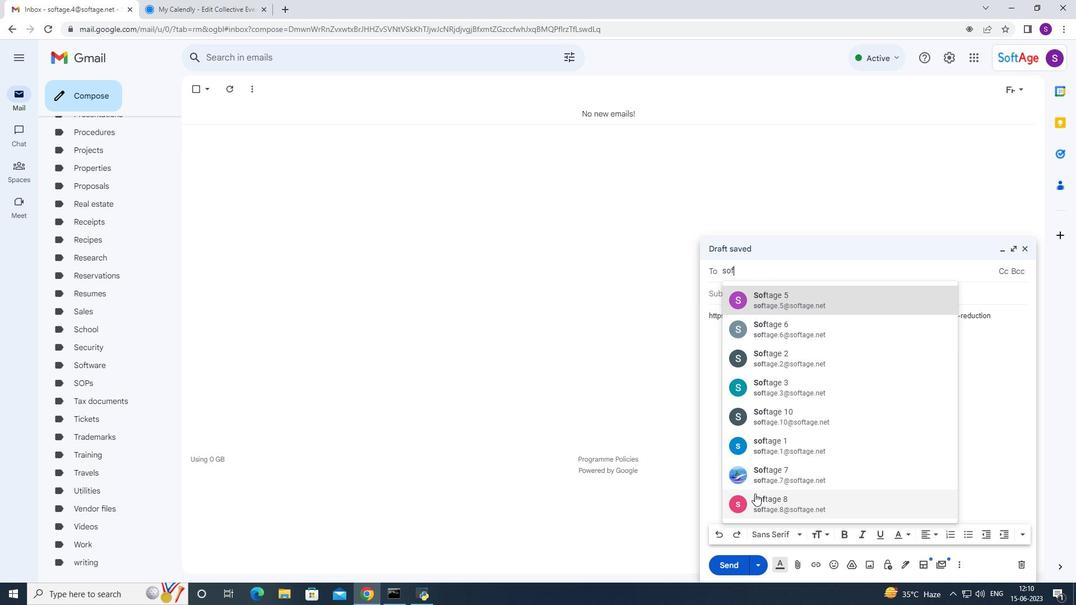 
Action: Mouse moved to (753, 492)
Screenshot: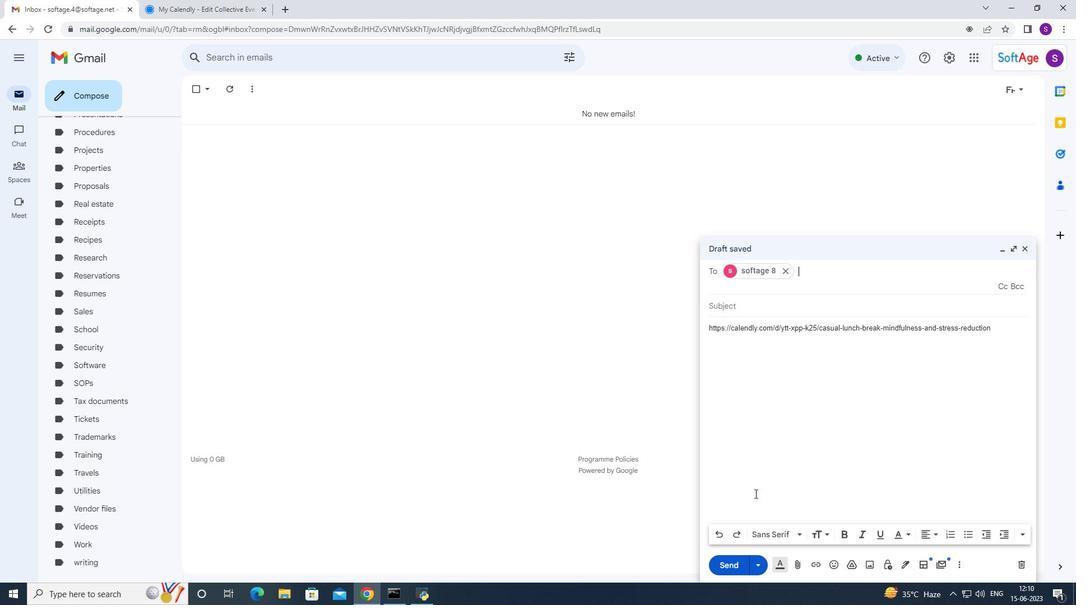 
Action: Key pressed softage.9
Screenshot: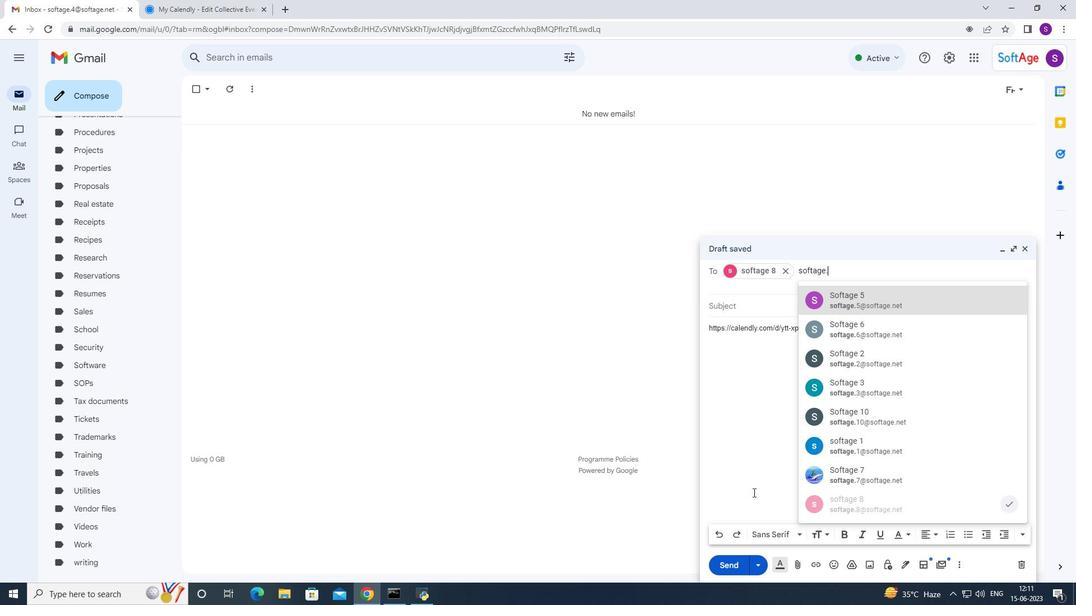 
Action: Mouse moved to (856, 299)
Screenshot: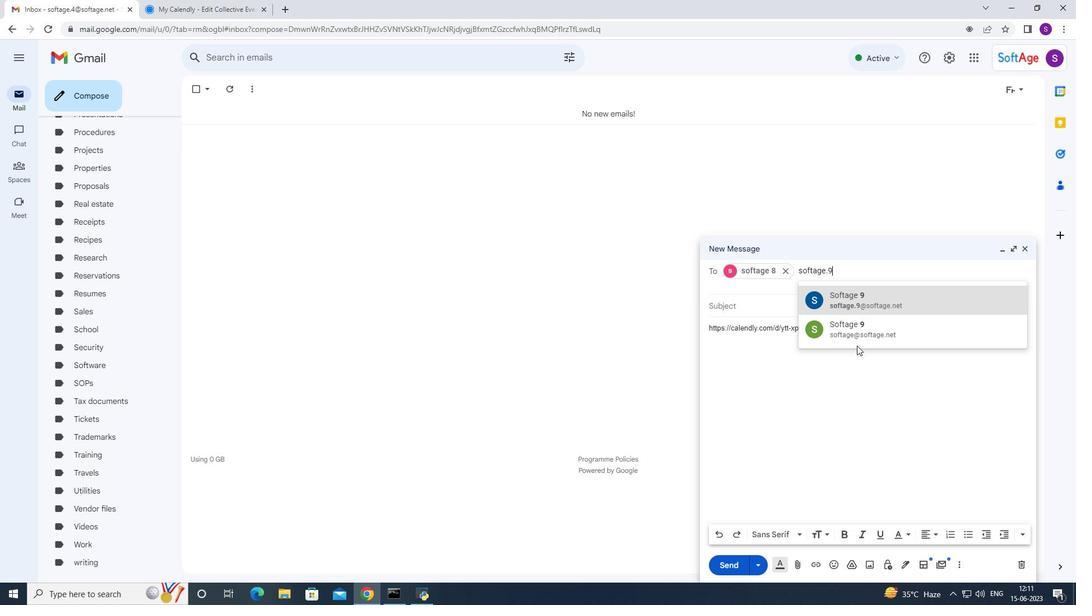 
Action: Mouse pressed left at (856, 299)
Screenshot: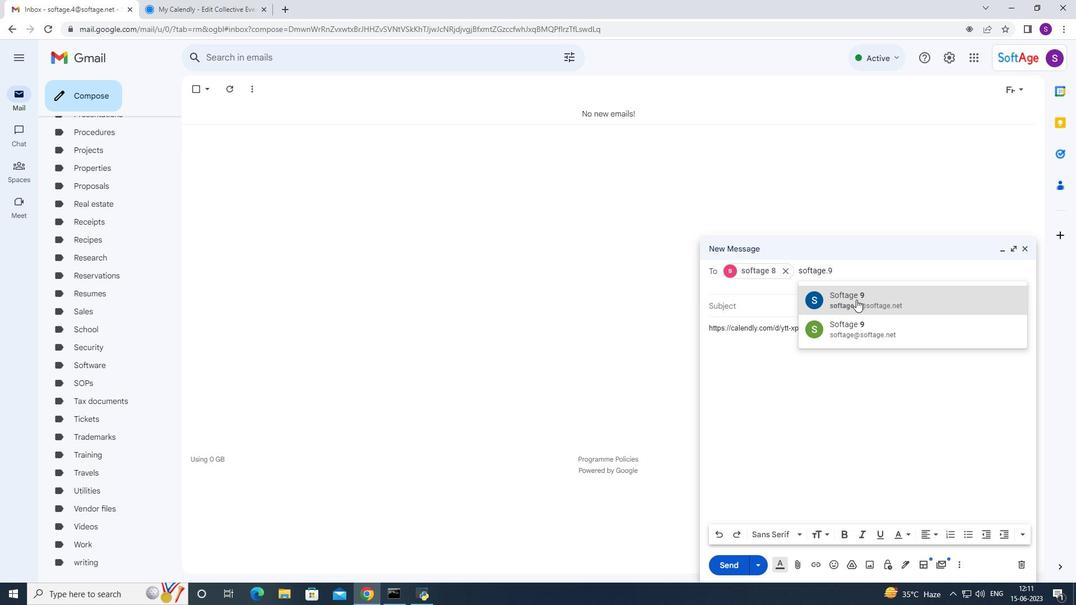 
Action: Mouse moved to (808, 417)
Screenshot: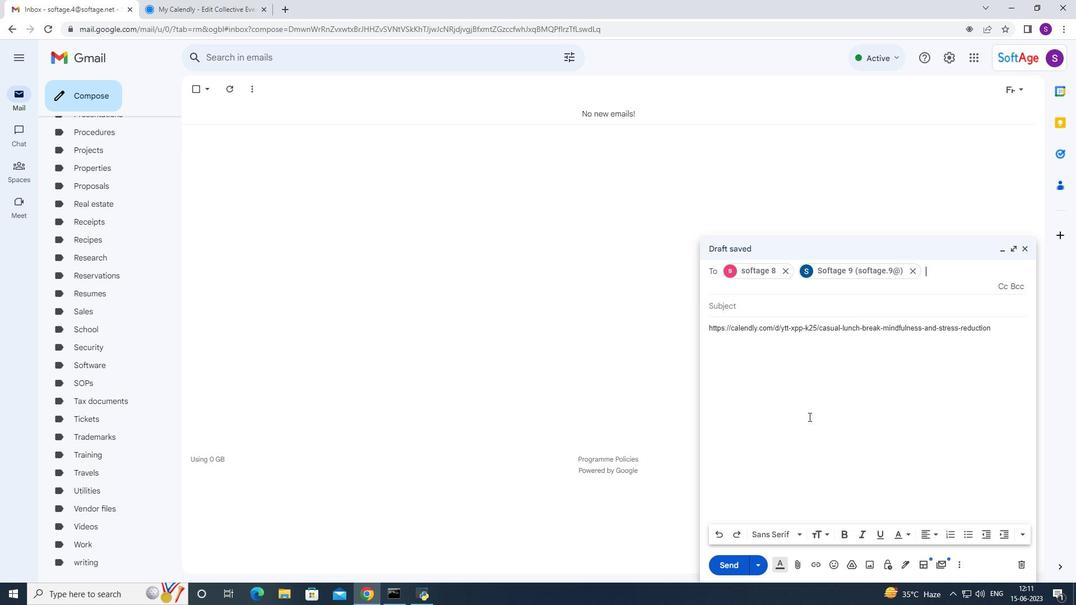 
Action: Mouse pressed left at (808, 417)
Screenshot: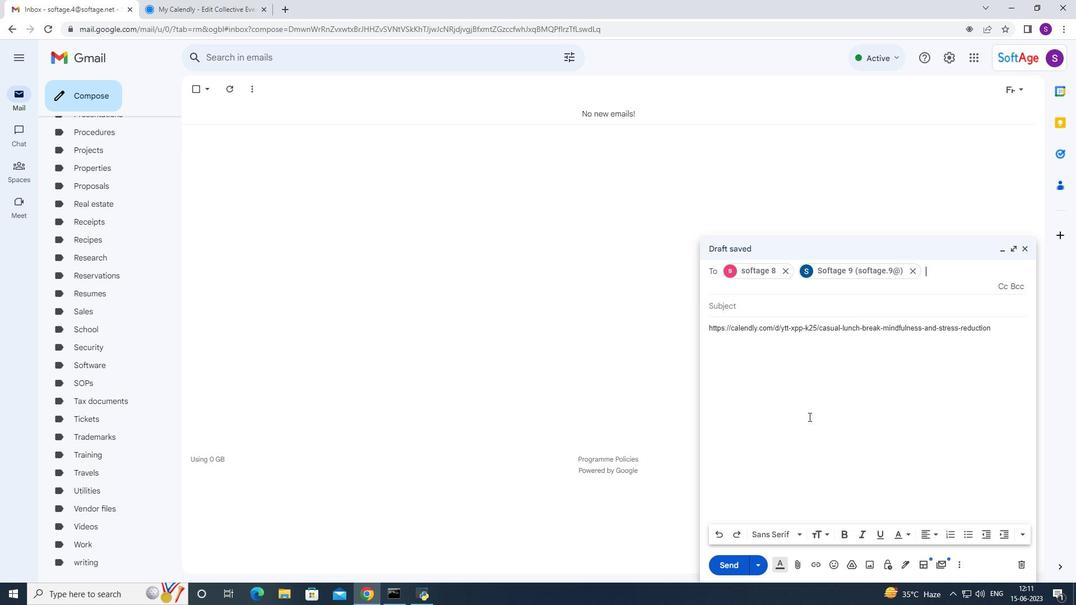 
Action: Mouse moved to (723, 567)
Screenshot: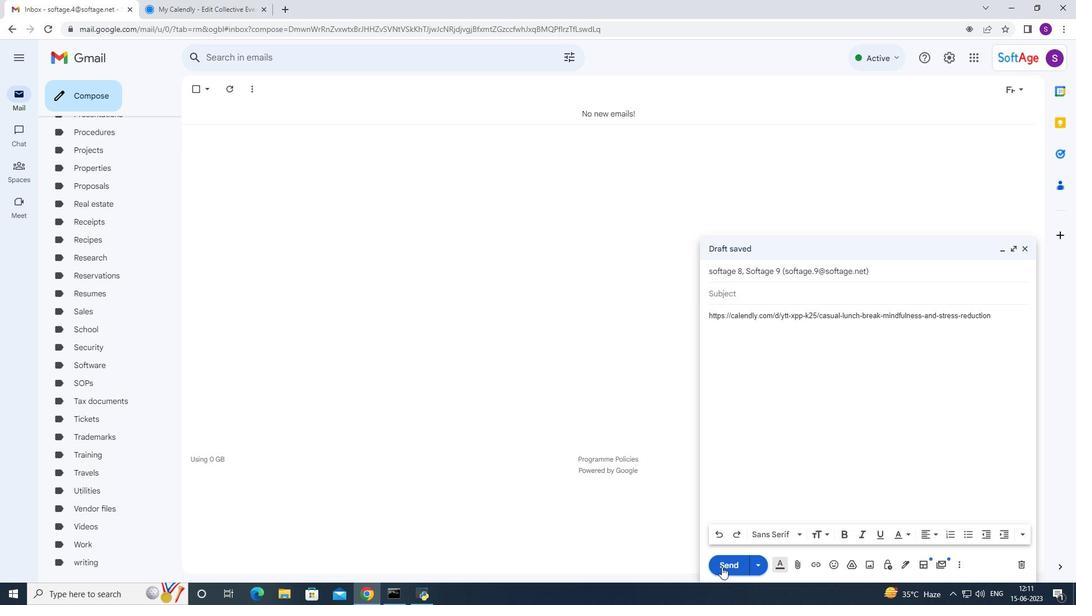 
Action: Mouse pressed left at (723, 567)
Screenshot: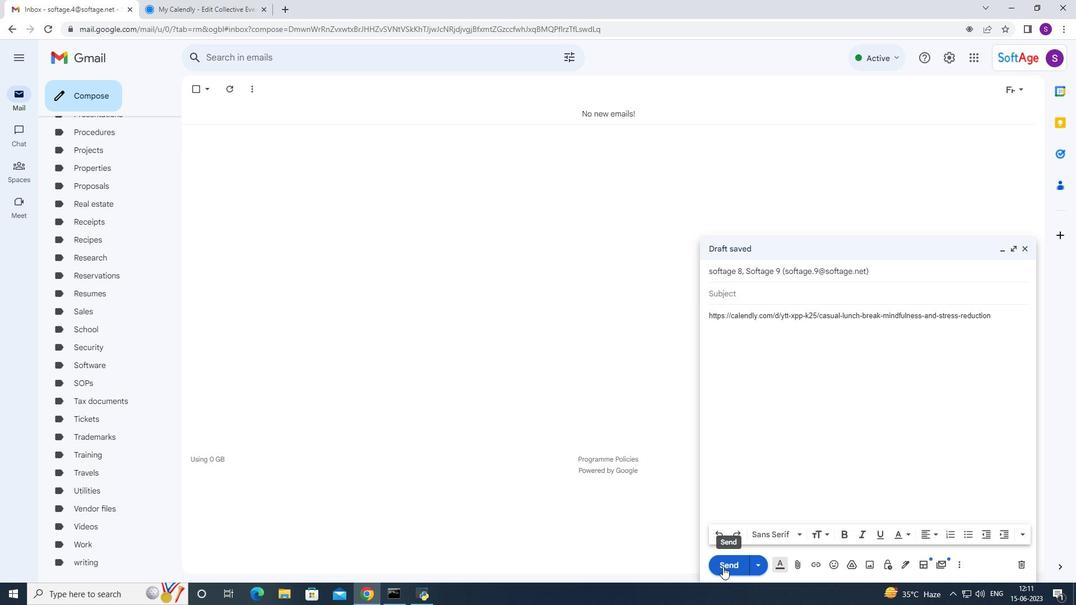 
